 Task: Find connections with filter location Édessa with filter topic #Affiliationwith filter profile language French with filter current company Meta with filter school Dnyanprassarak Mandals College of Arts Sou. Sheela Premanand Vaidya College of Science & VNS Bandekar College of Commerce Assagao with filter industry Accessible Architecture and Design with filter service category Digital Marketing with filter keywords title Couples Counselor
Action: Mouse moved to (575, 98)
Screenshot: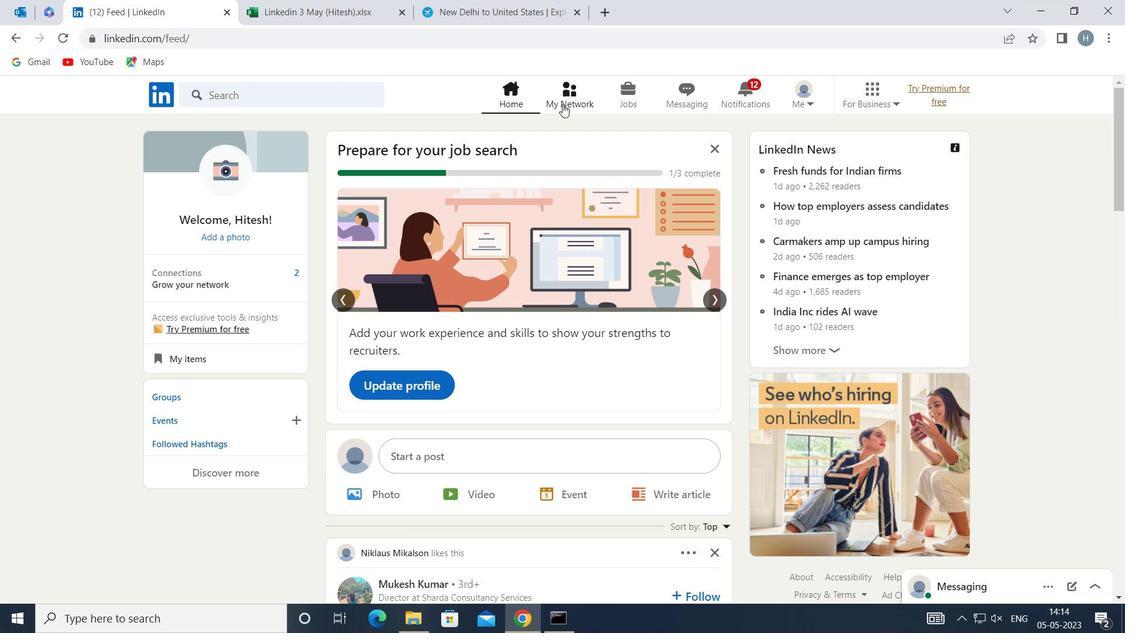 
Action: Mouse pressed left at (575, 98)
Screenshot: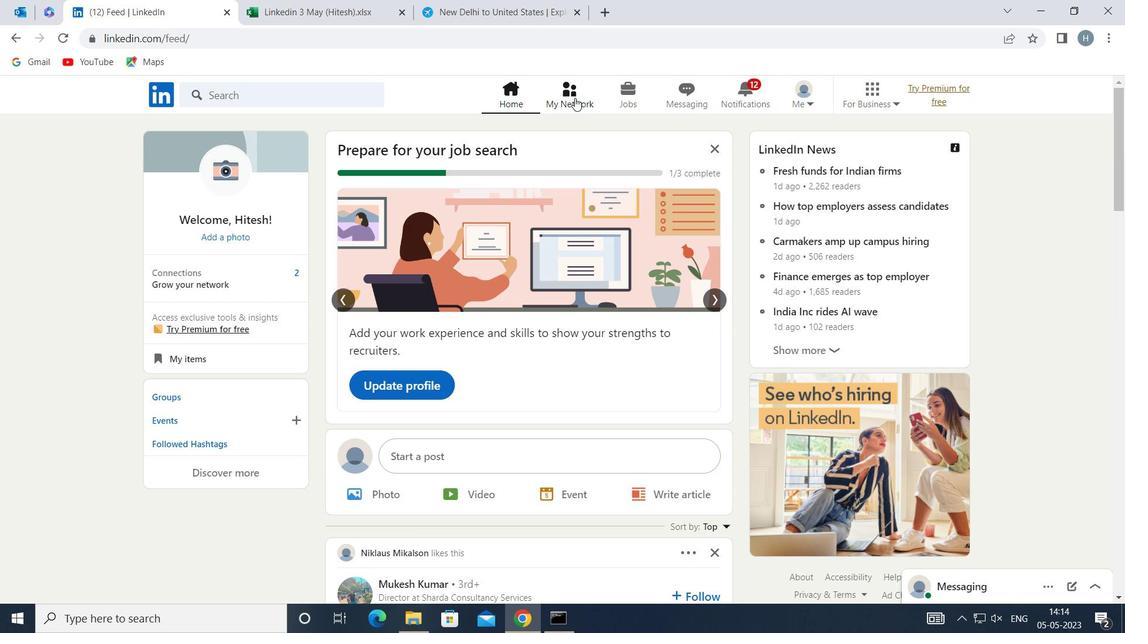 
Action: Mouse moved to (306, 167)
Screenshot: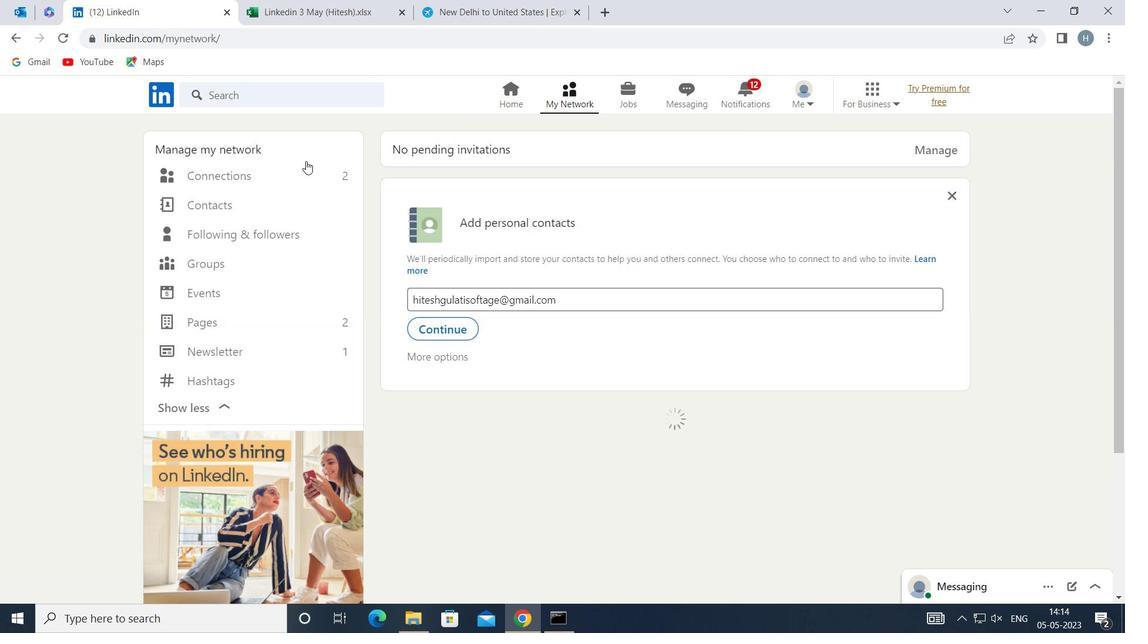 
Action: Mouse pressed left at (306, 167)
Screenshot: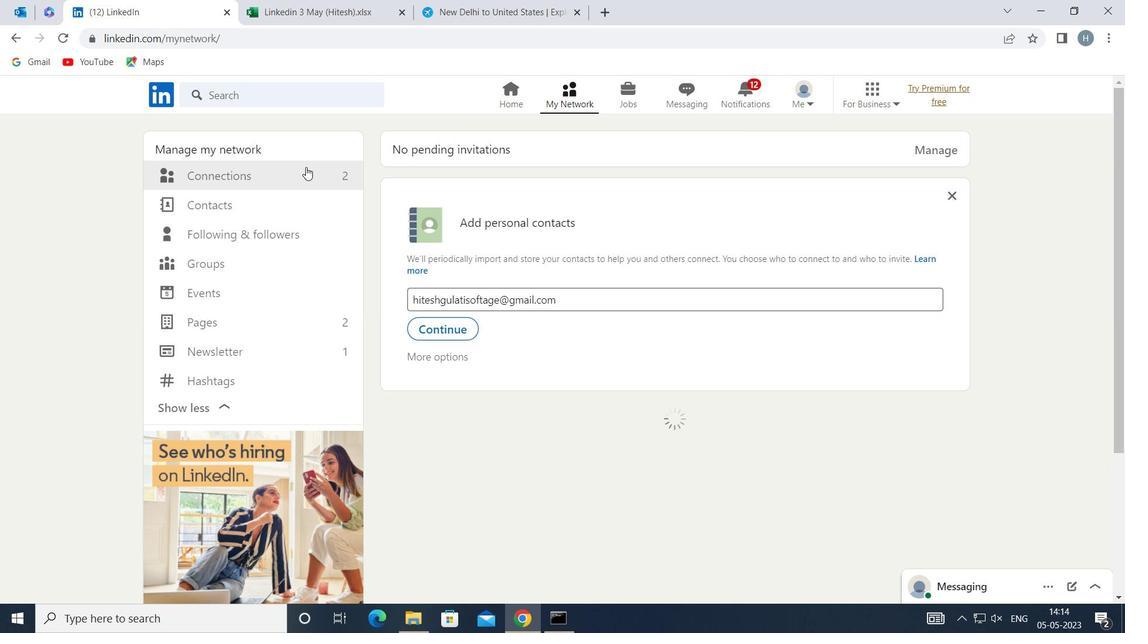 
Action: Mouse moved to (661, 174)
Screenshot: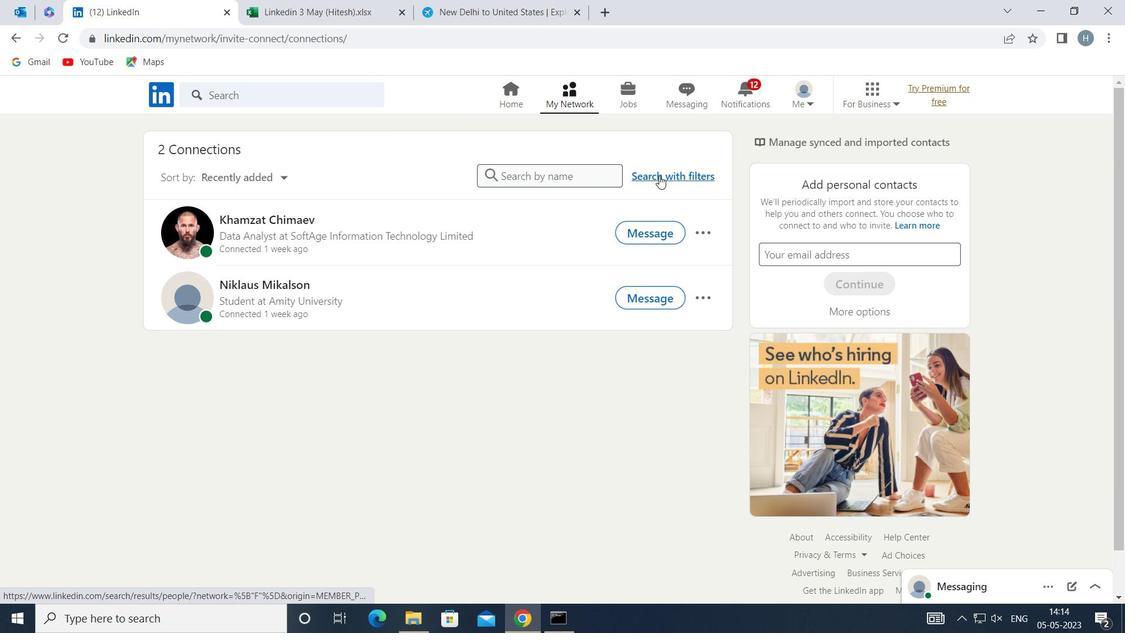 
Action: Mouse pressed left at (661, 174)
Screenshot: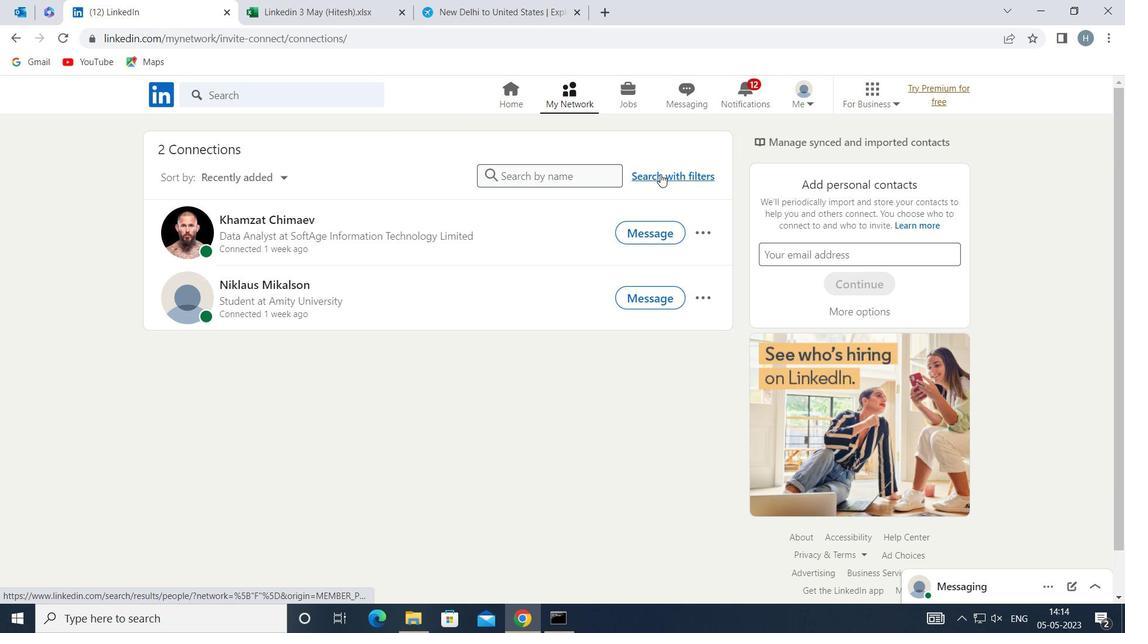 
Action: Mouse moved to (617, 137)
Screenshot: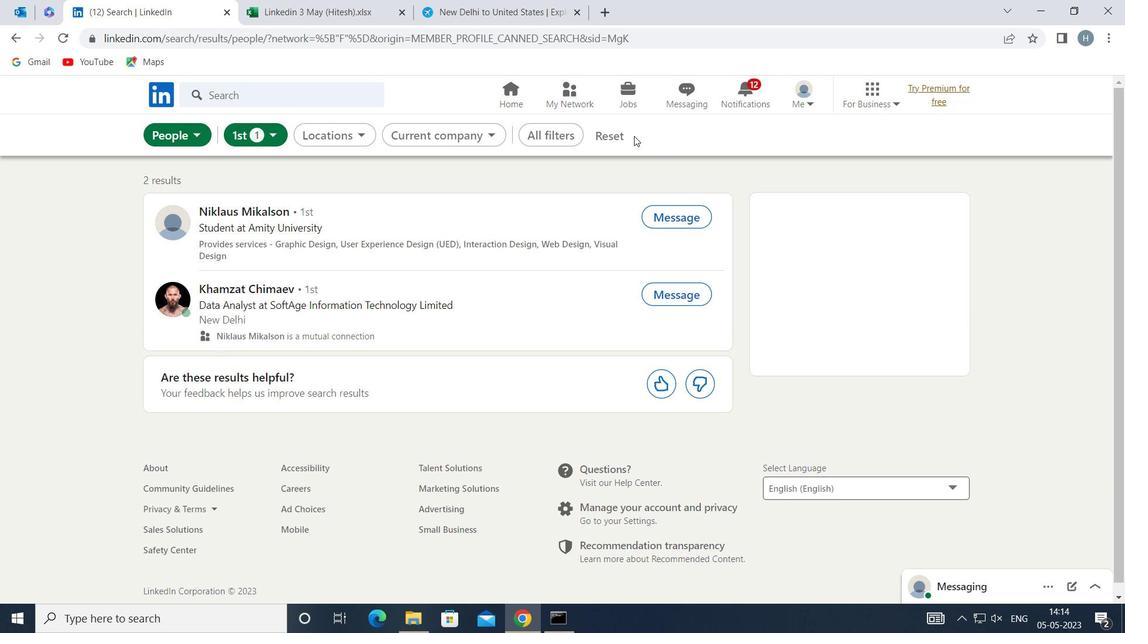 
Action: Mouse pressed left at (617, 137)
Screenshot: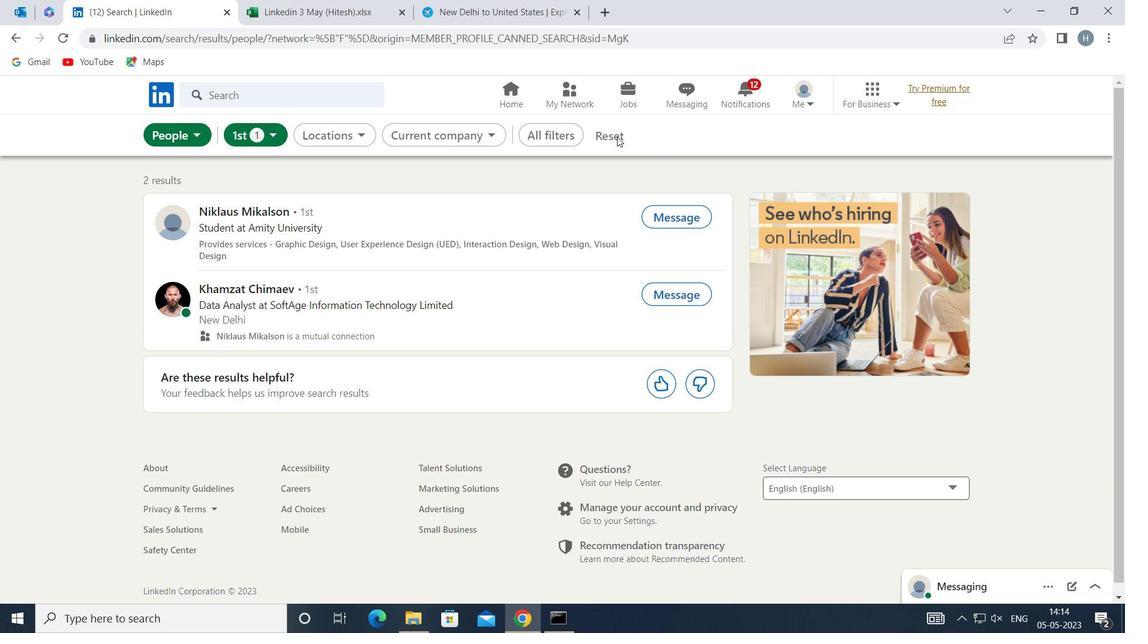 
Action: Mouse moved to (599, 136)
Screenshot: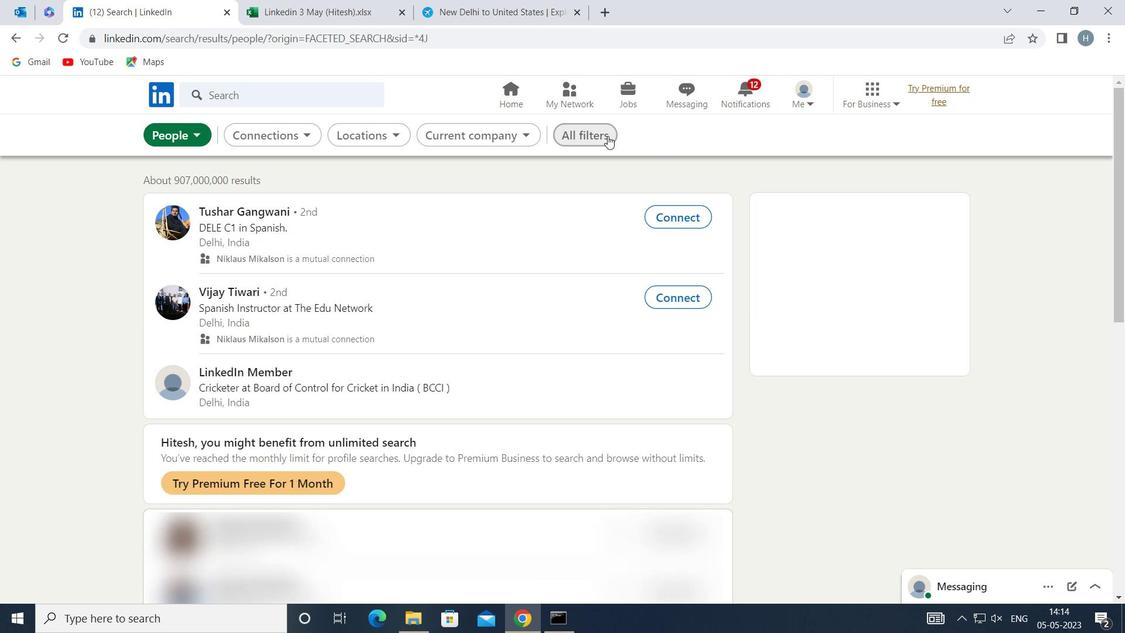 
Action: Mouse pressed left at (599, 136)
Screenshot: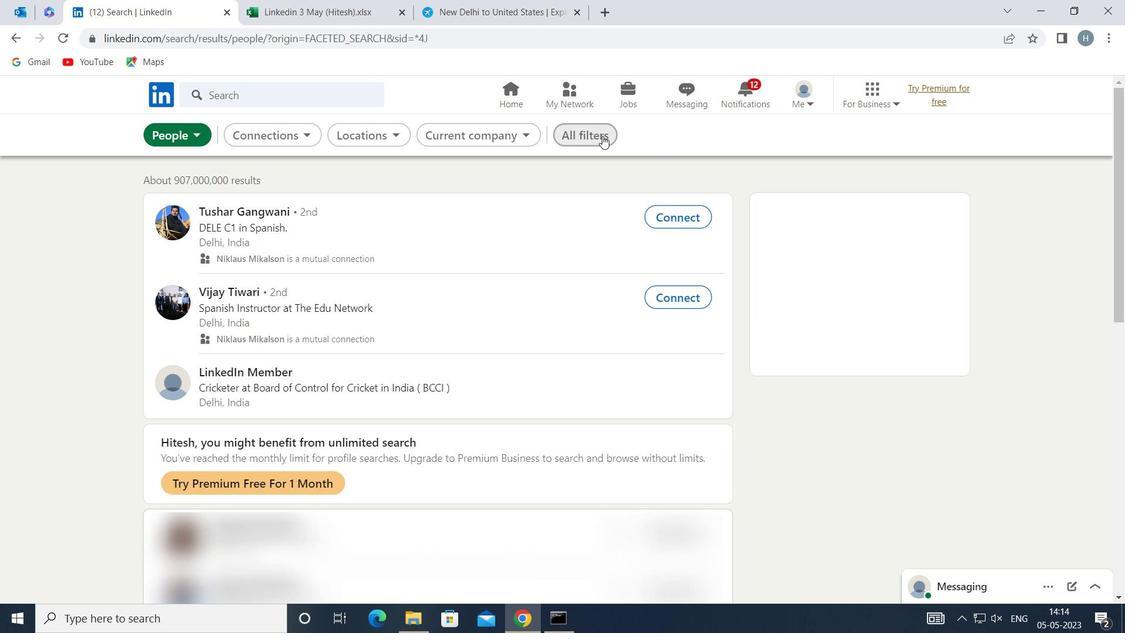 
Action: Mouse moved to (891, 317)
Screenshot: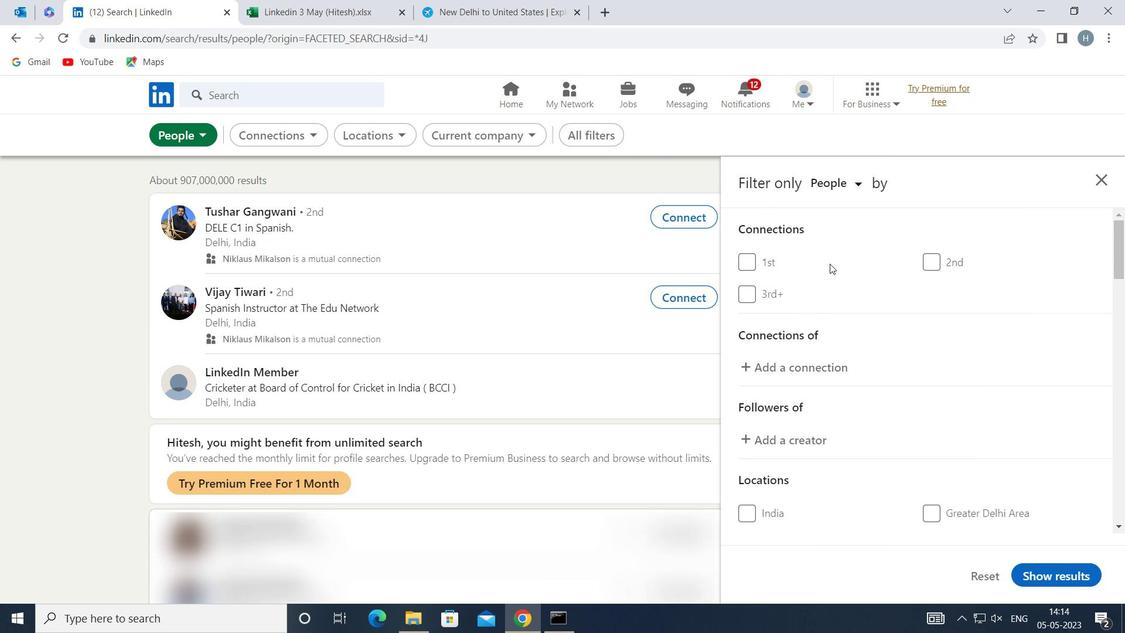 
Action: Mouse scrolled (891, 317) with delta (0, 0)
Screenshot: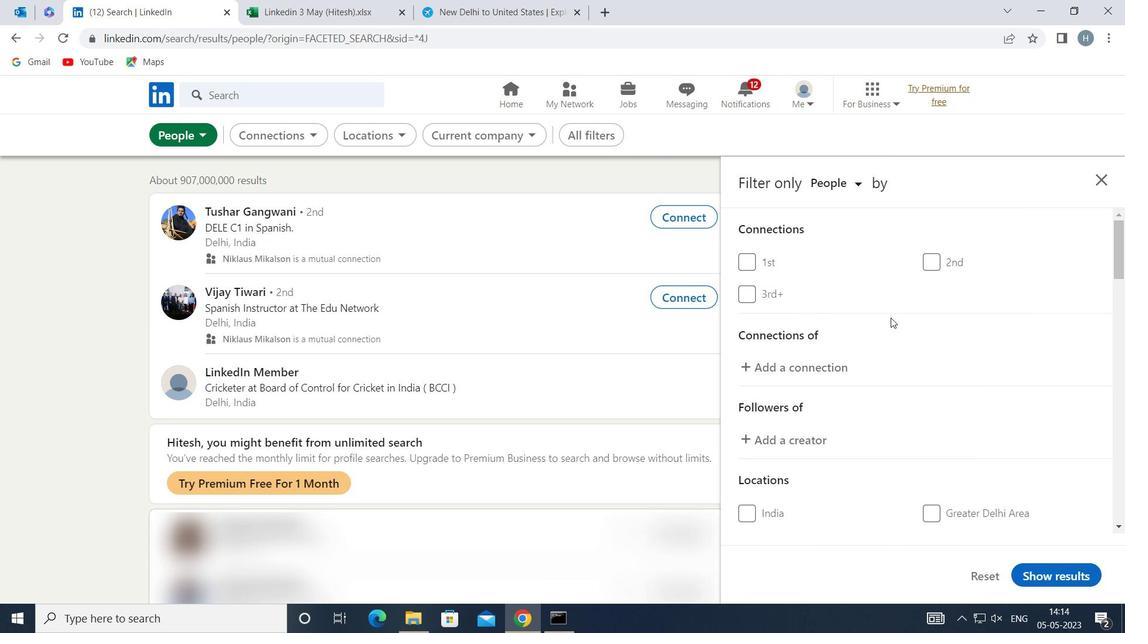 
Action: Mouse moved to (891, 313)
Screenshot: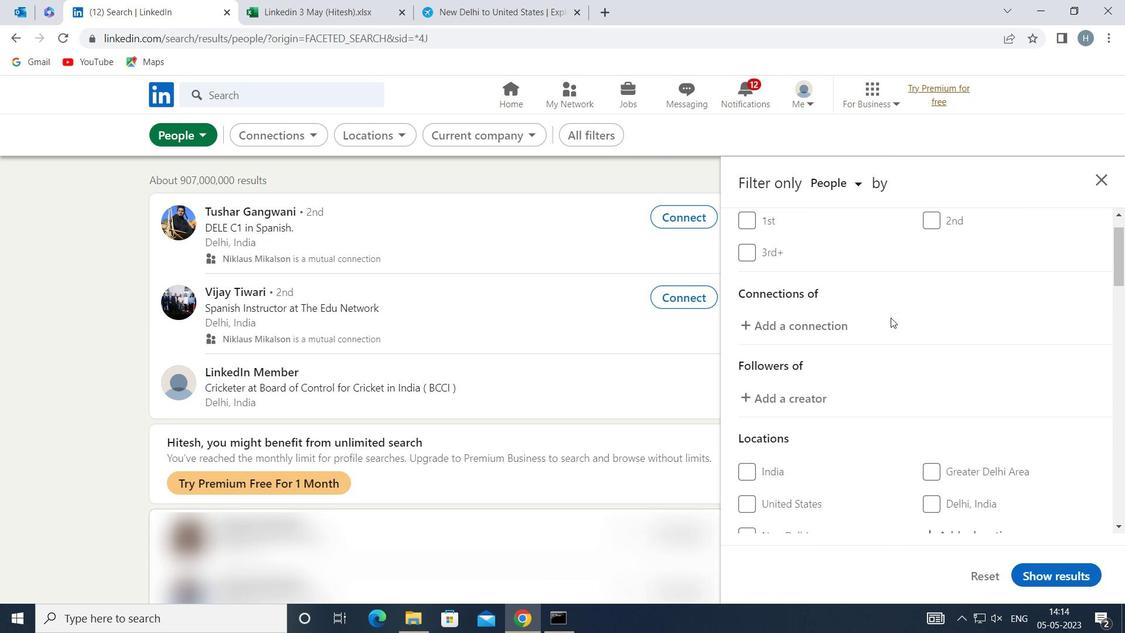 
Action: Mouse scrolled (891, 312) with delta (0, 0)
Screenshot: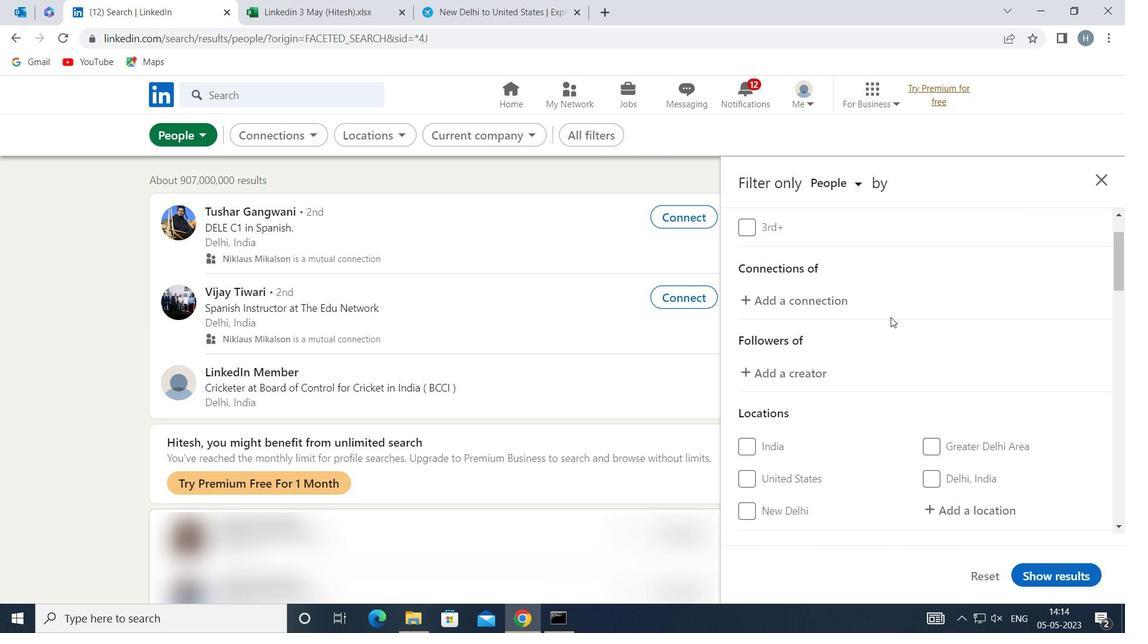 
Action: Mouse moved to (967, 421)
Screenshot: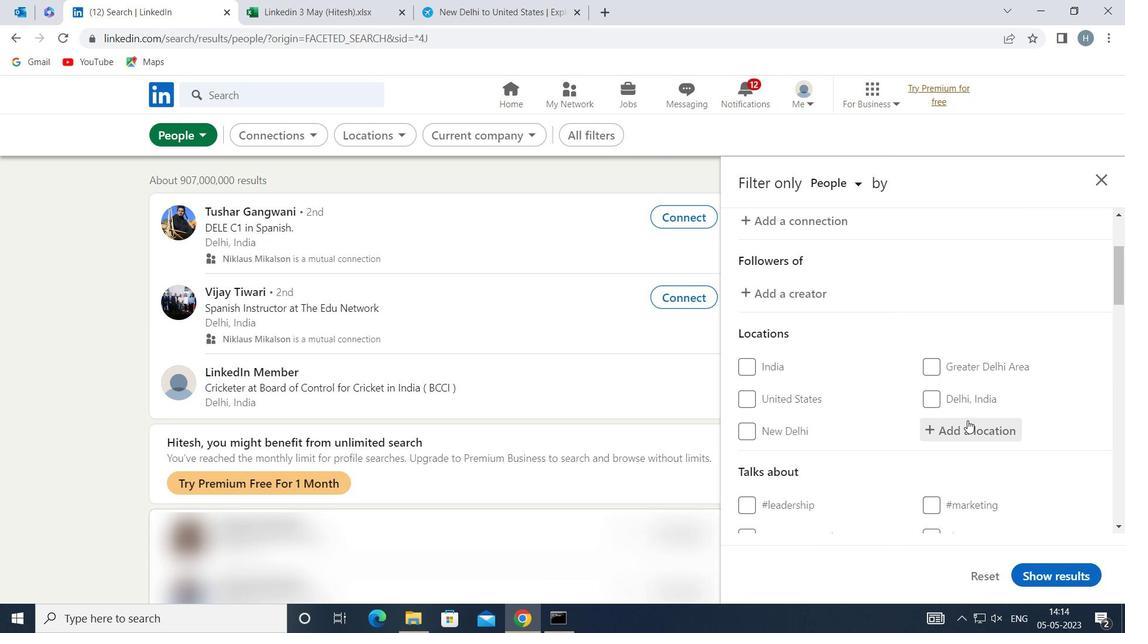 
Action: Mouse pressed left at (967, 421)
Screenshot: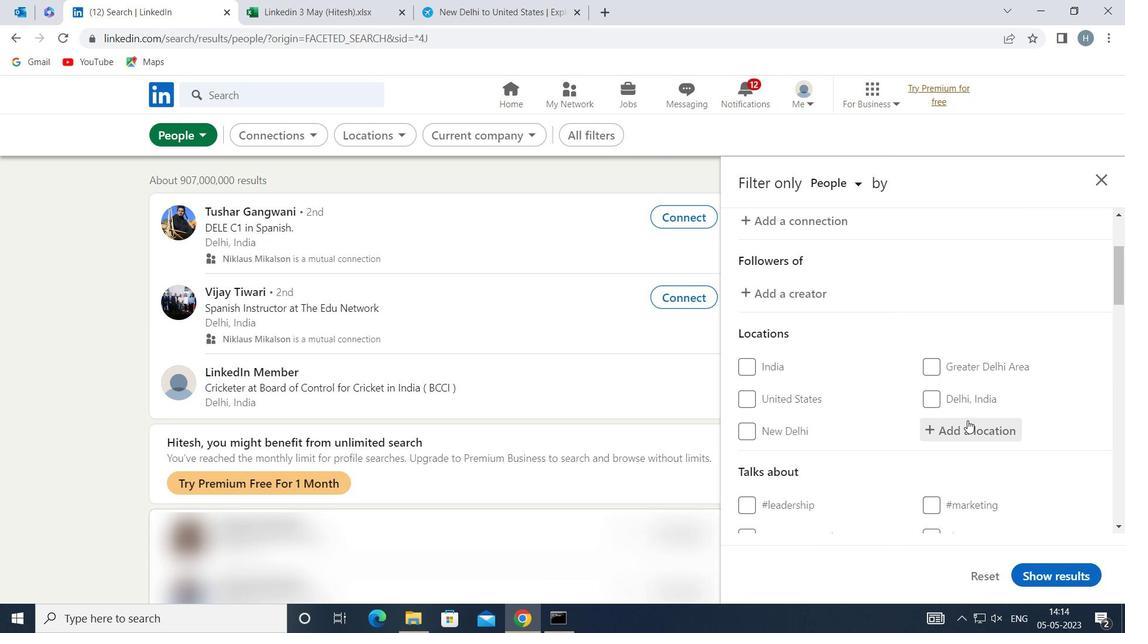 
Action: Mouse moved to (969, 421)
Screenshot: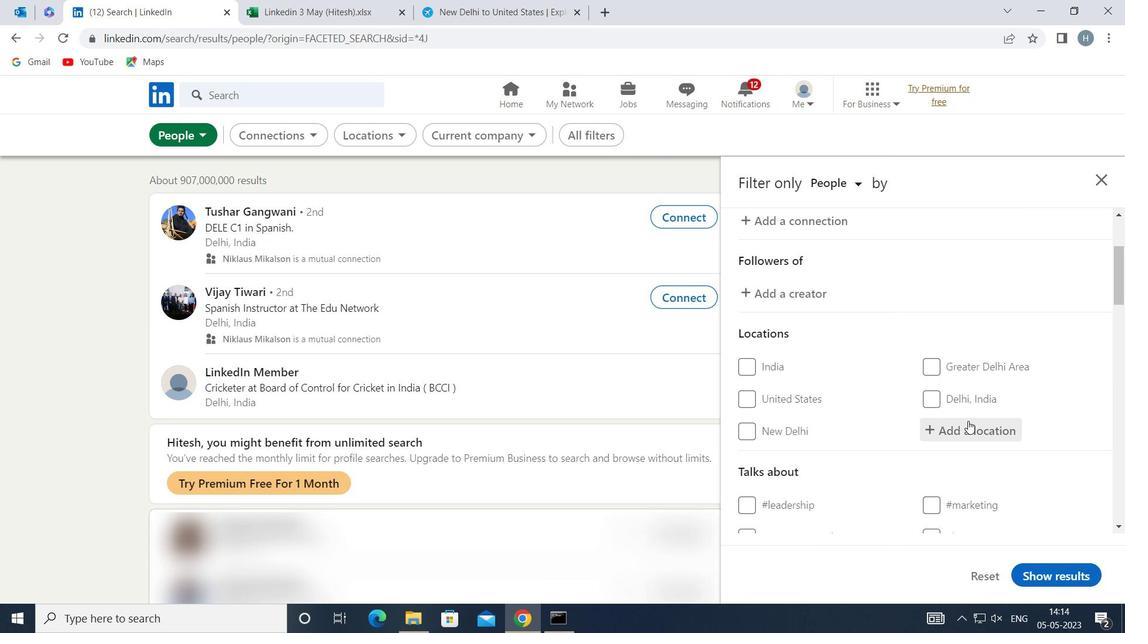 
Action: Key pressed <Key.shift>EDESSA
Screenshot: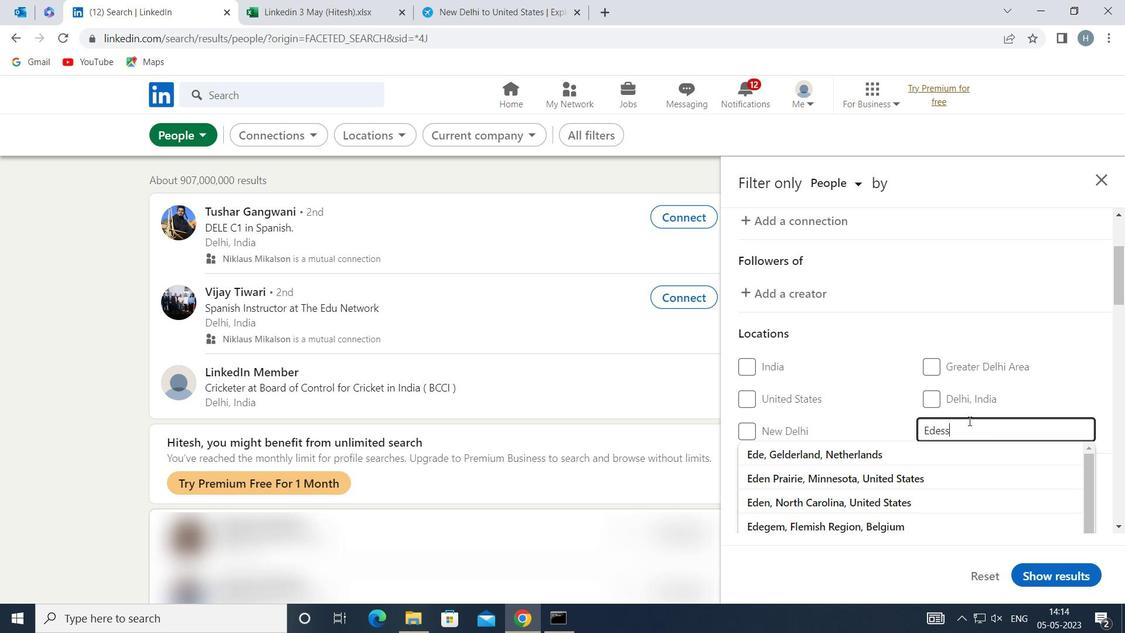 
Action: Mouse moved to (926, 453)
Screenshot: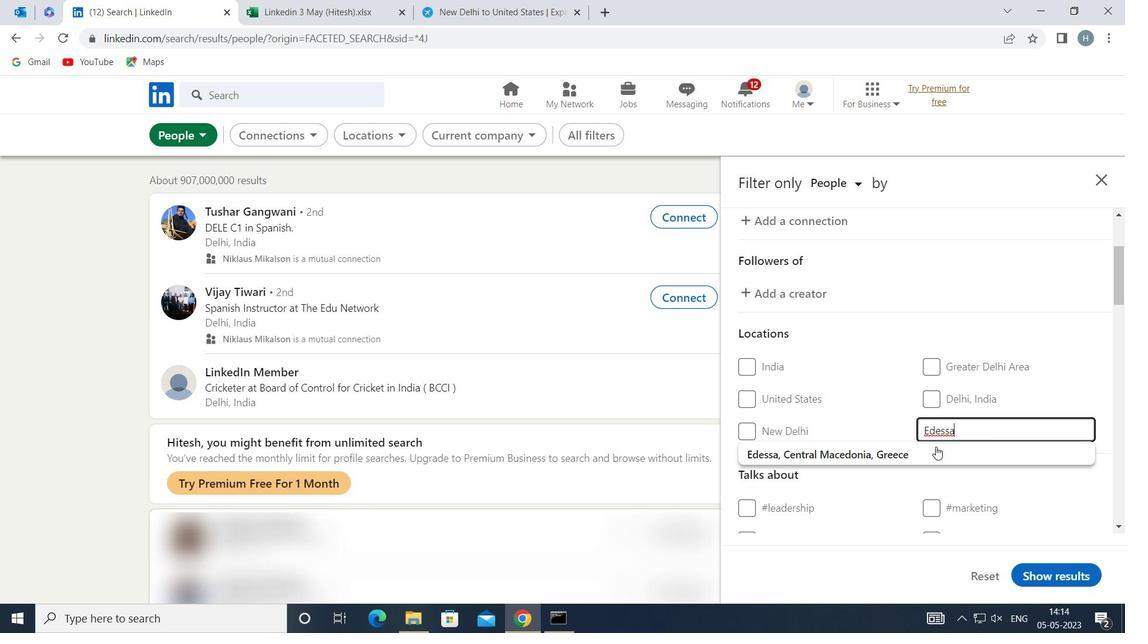
Action: Mouse pressed left at (926, 453)
Screenshot: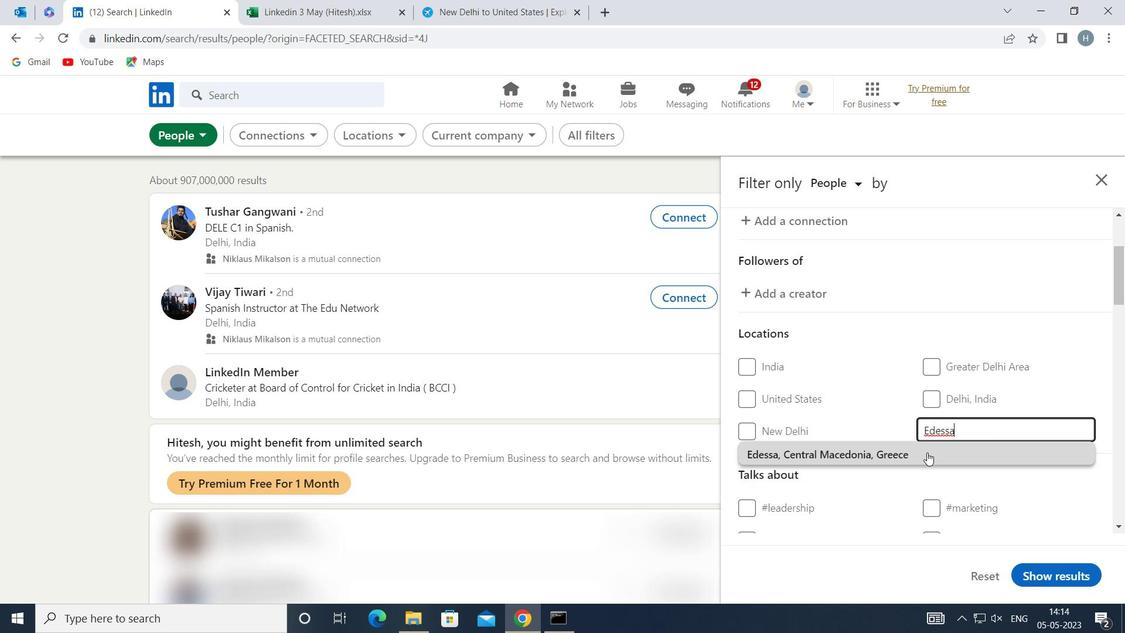 
Action: Mouse moved to (915, 393)
Screenshot: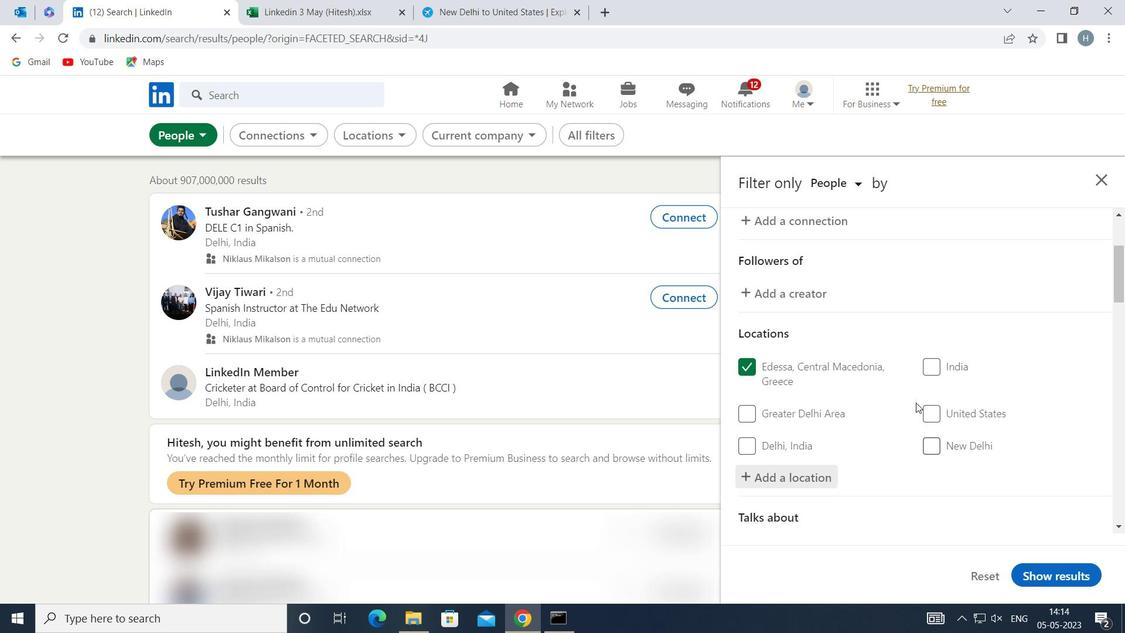 
Action: Mouse scrolled (915, 393) with delta (0, 0)
Screenshot: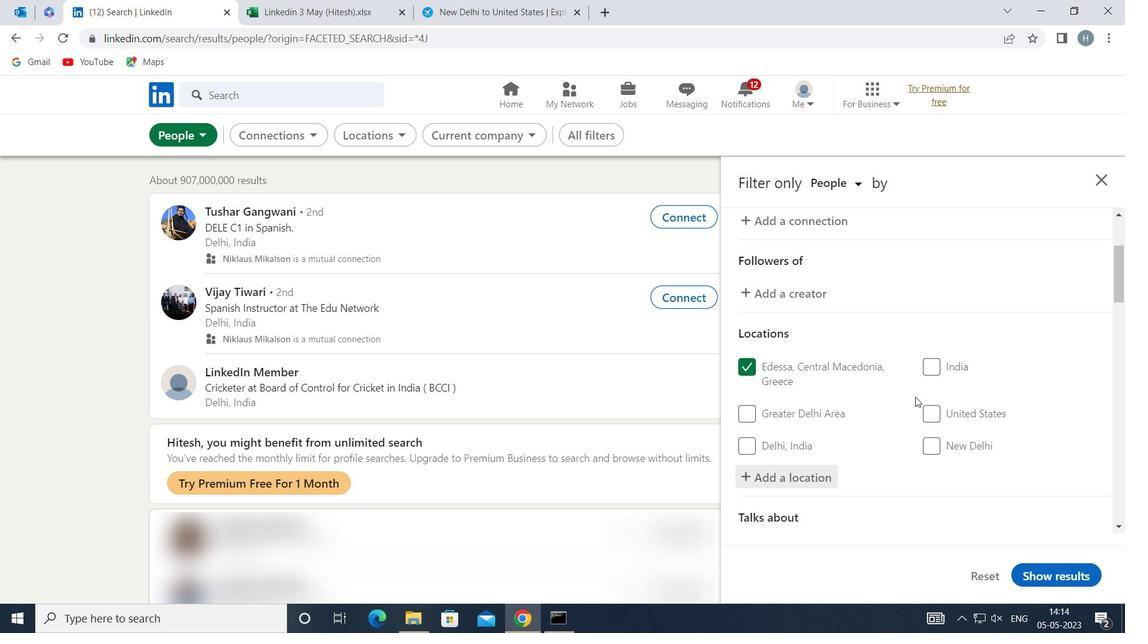 
Action: Mouse moved to (915, 392)
Screenshot: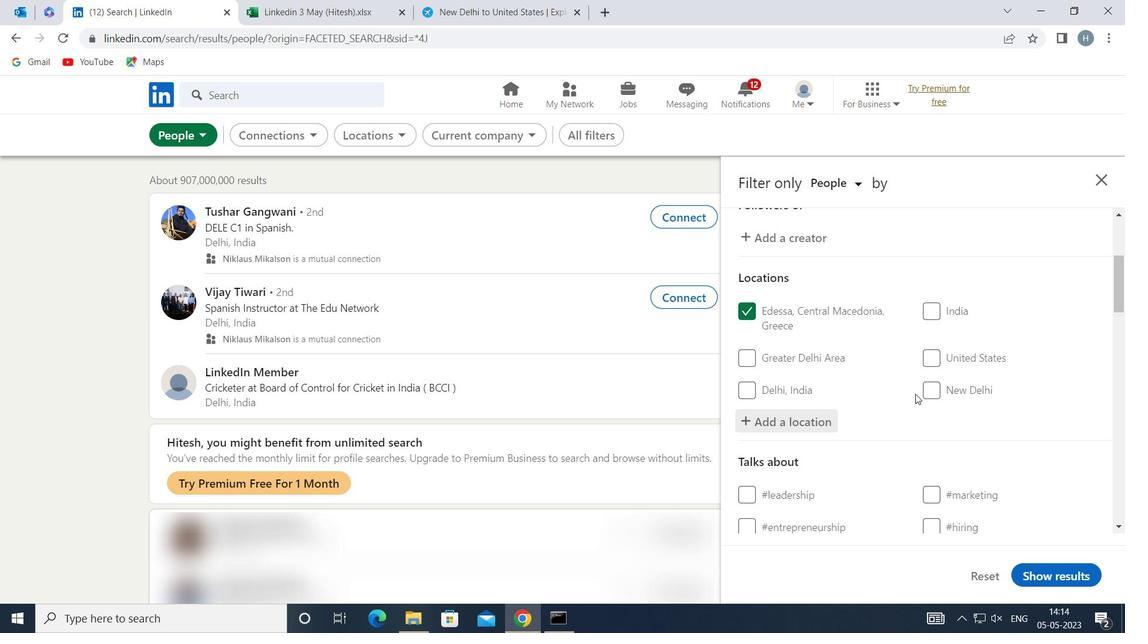
Action: Mouse scrolled (915, 391) with delta (0, 0)
Screenshot: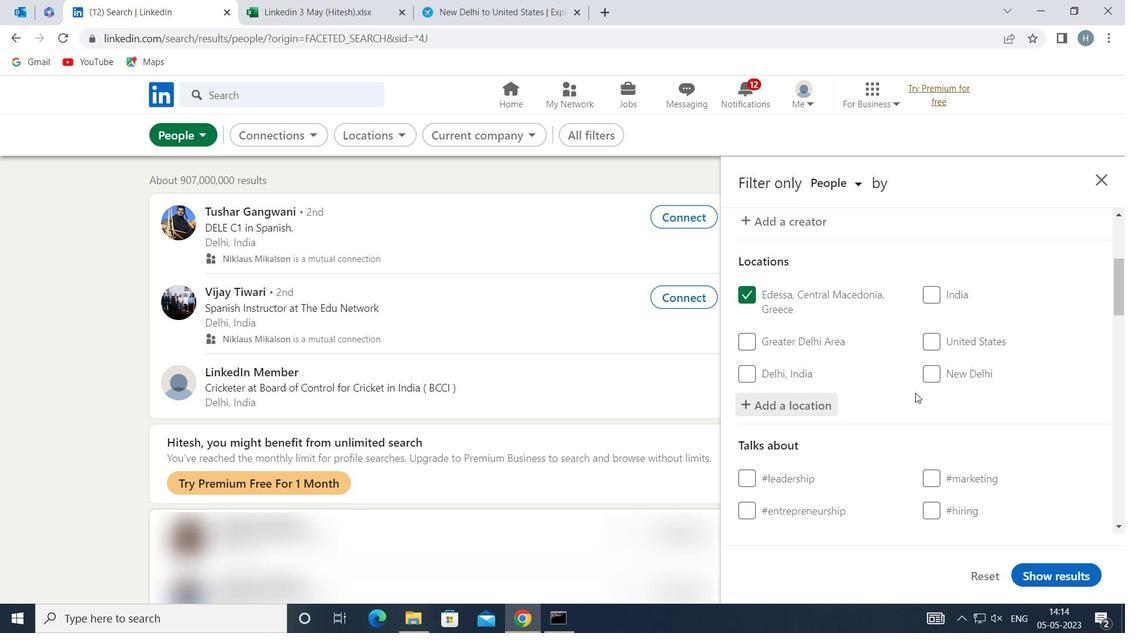 
Action: Mouse scrolled (915, 391) with delta (0, 0)
Screenshot: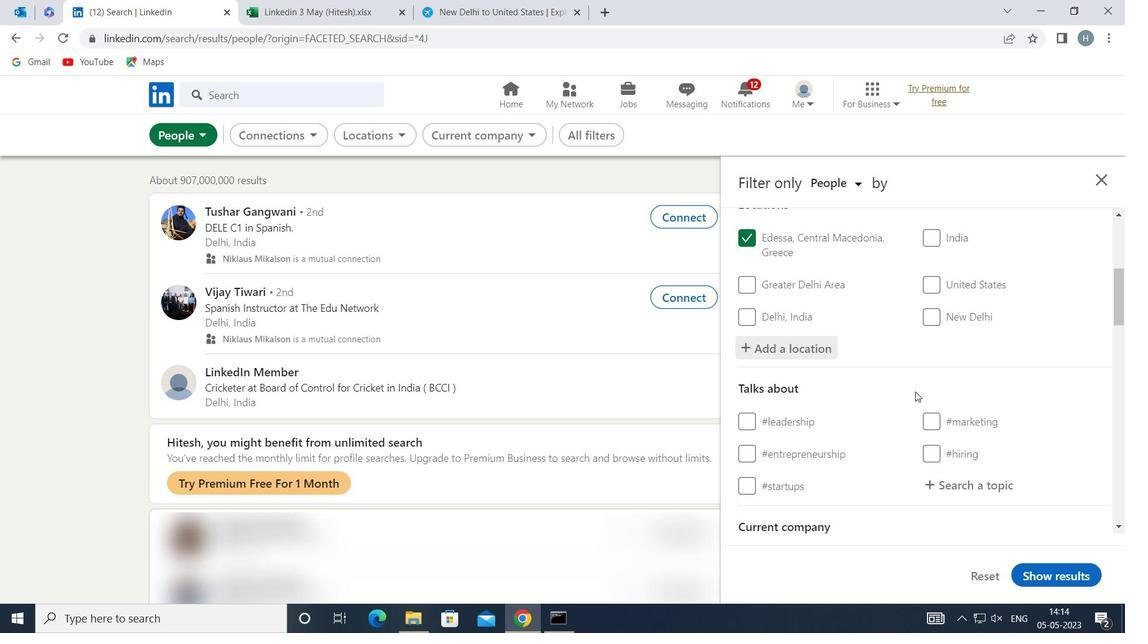 
Action: Mouse moved to (975, 393)
Screenshot: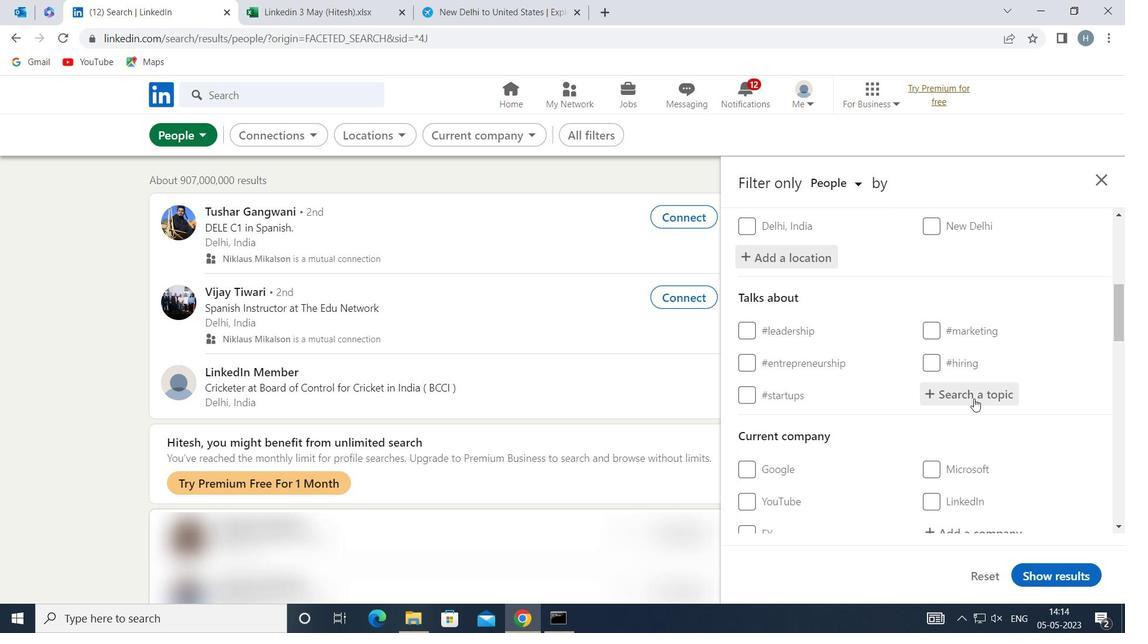 
Action: Mouse pressed left at (975, 393)
Screenshot: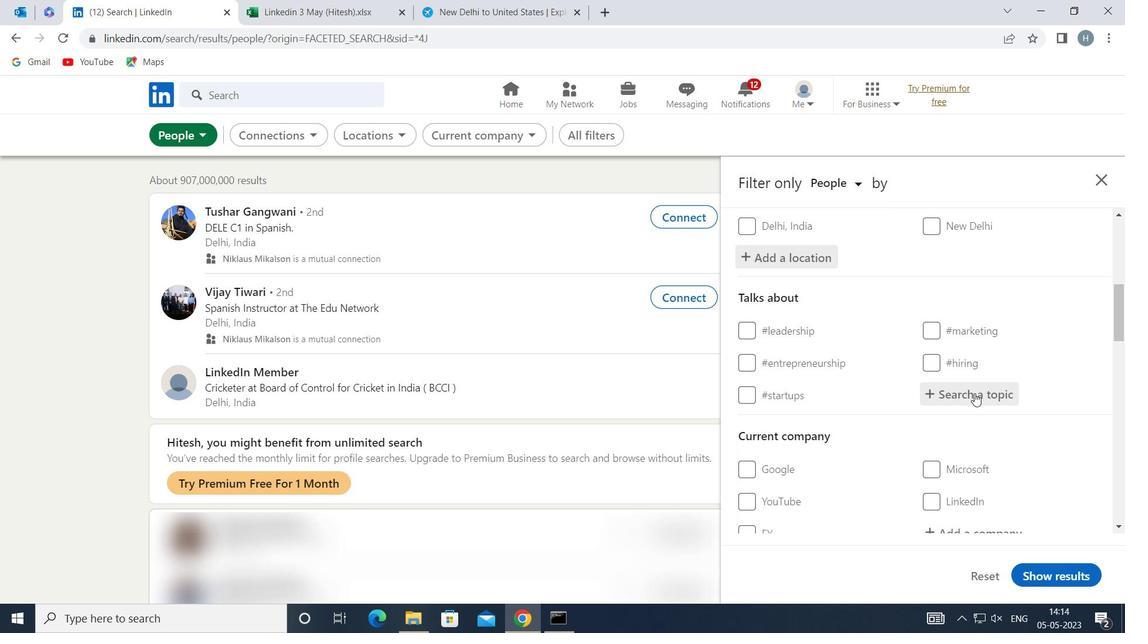 
Action: Mouse moved to (972, 392)
Screenshot: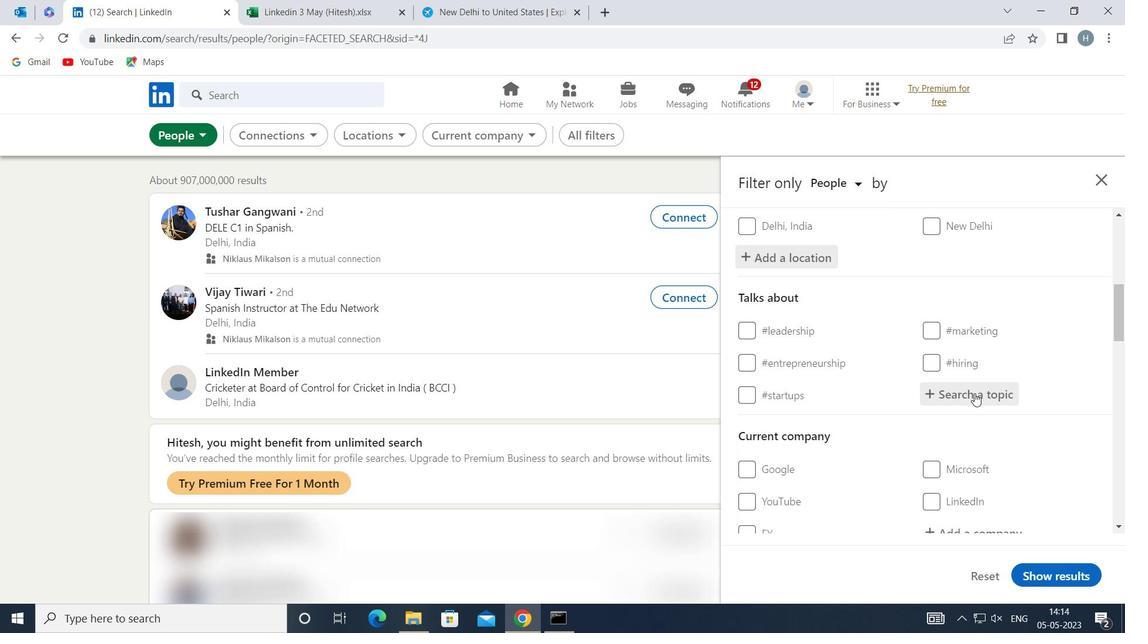 
Action: Key pressed <Key.shift>AFFILIATION
Screenshot: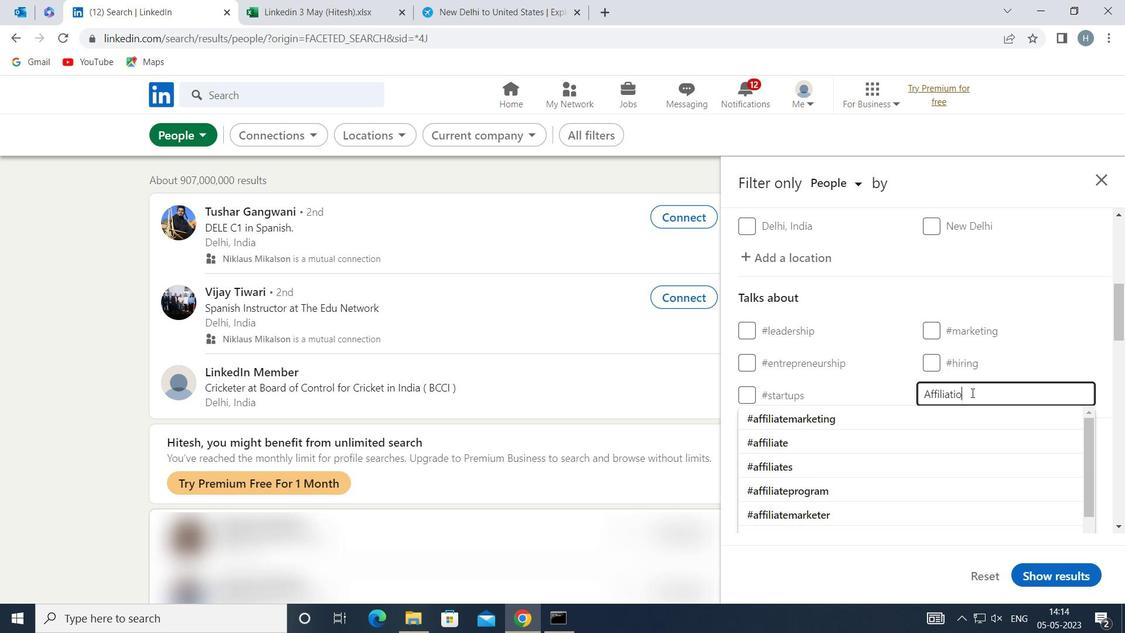 
Action: Mouse moved to (904, 415)
Screenshot: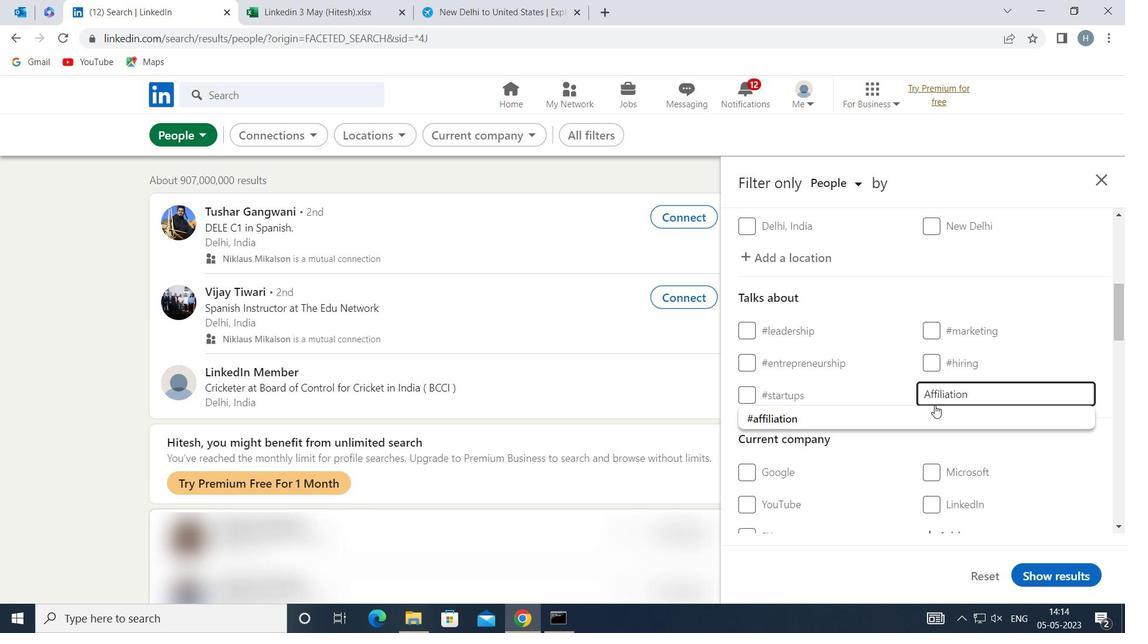 
Action: Mouse pressed left at (904, 415)
Screenshot: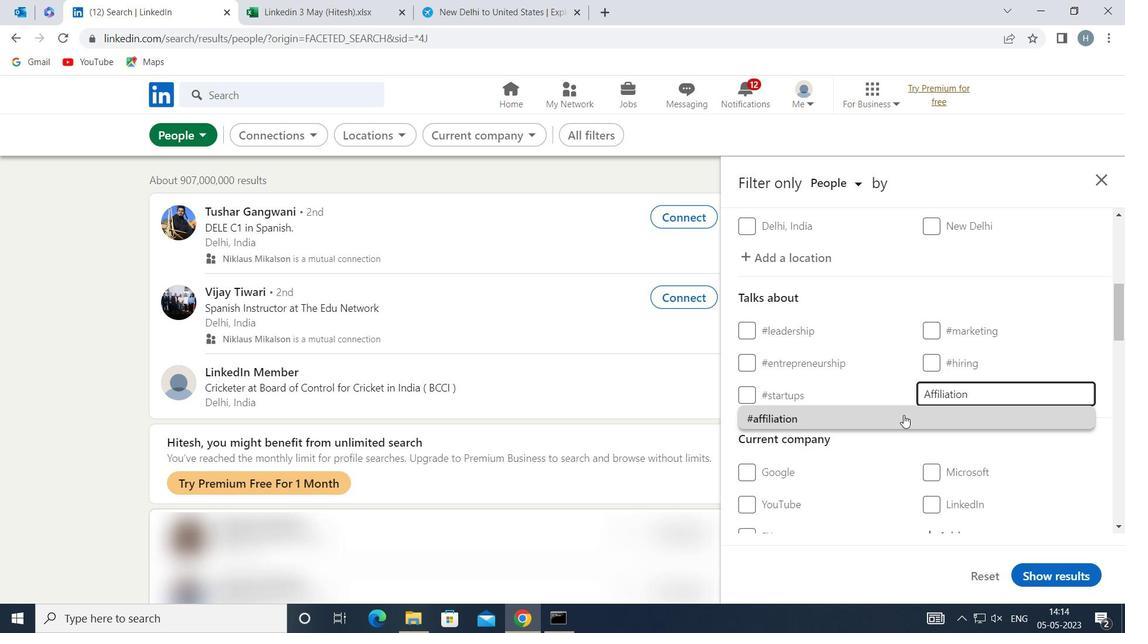 
Action: Mouse moved to (870, 399)
Screenshot: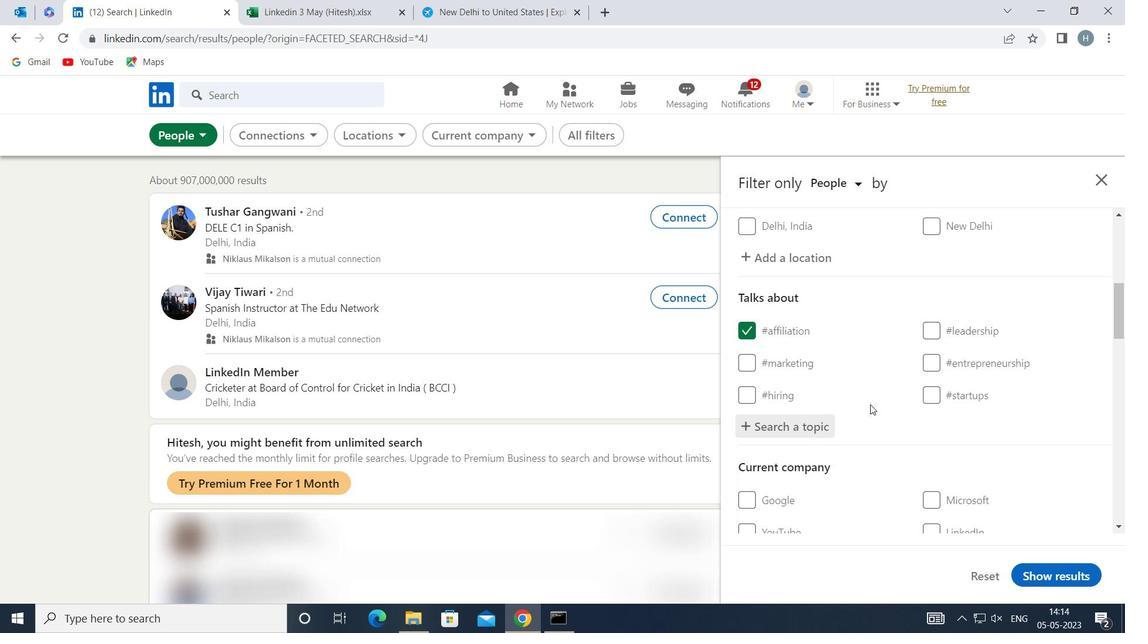 
Action: Mouse scrolled (870, 398) with delta (0, 0)
Screenshot: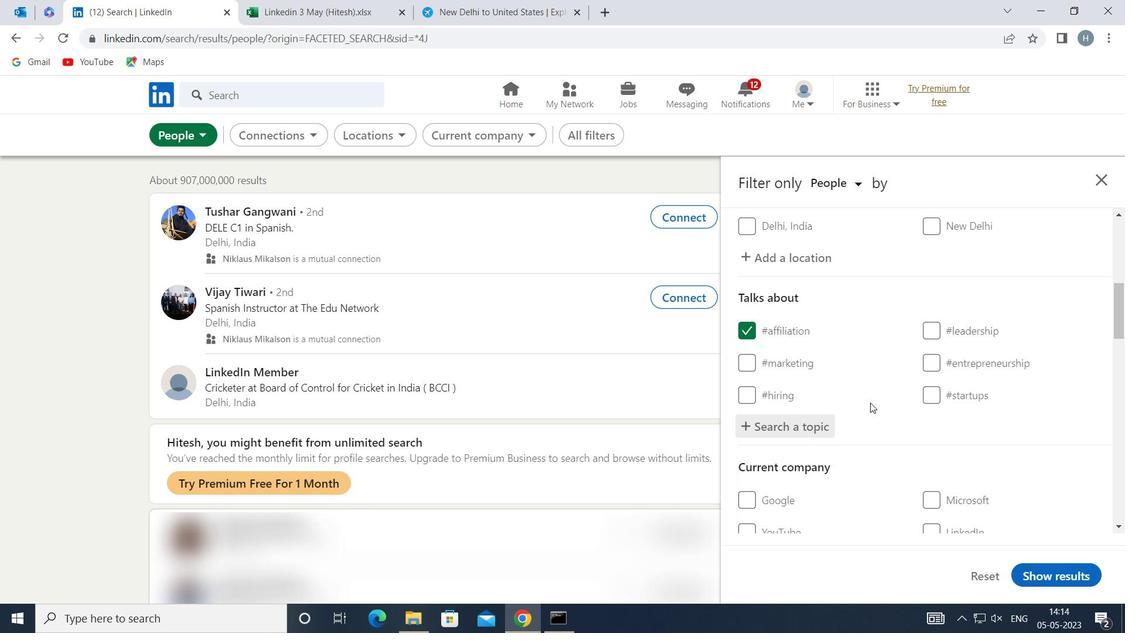 
Action: Mouse moved to (885, 394)
Screenshot: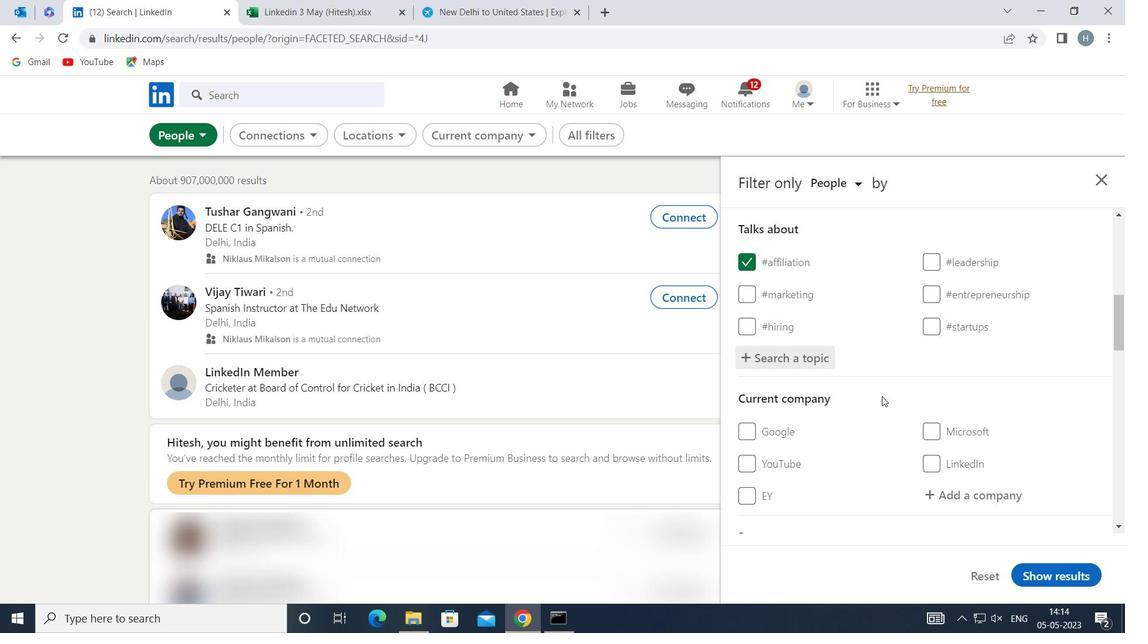 
Action: Mouse scrolled (885, 393) with delta (0, 0)
Screenshot: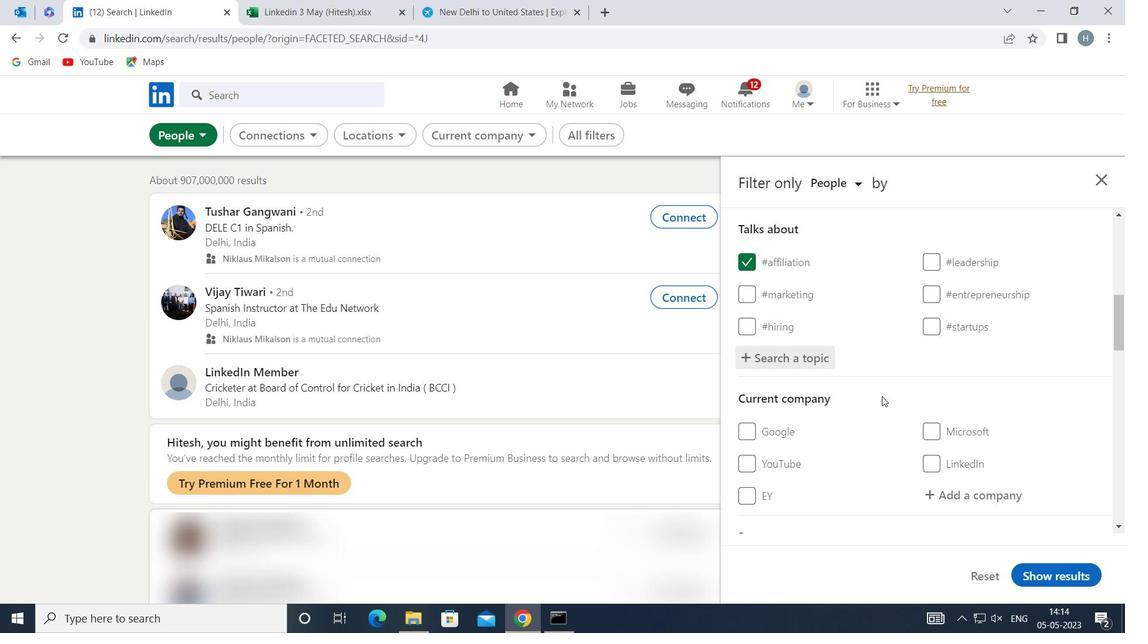 
Action: Mouse scrolled (885, 393) with delta (0, 0)
Screenshot: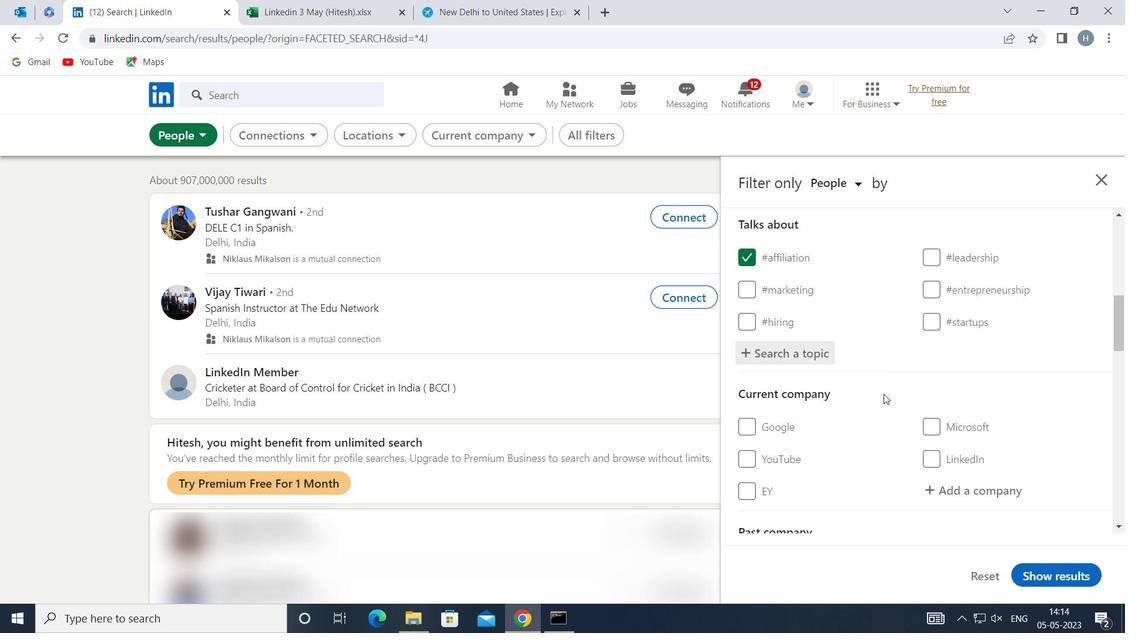
Action: Mouse moved to (888, 392)
Screenshot: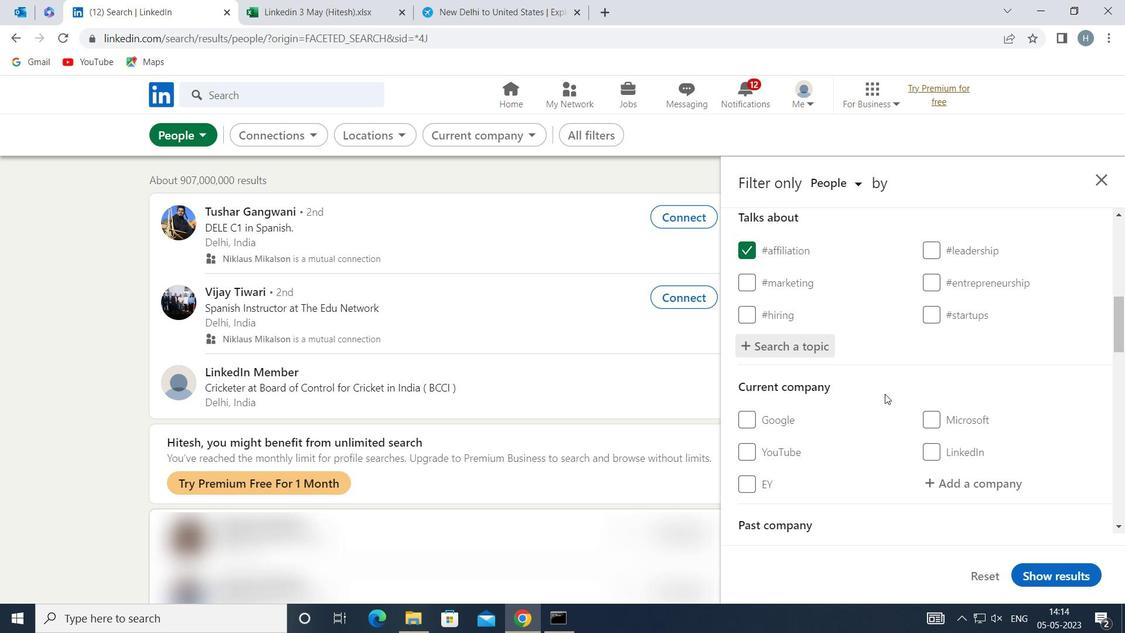 
Action: Mouse scrolled (888, 391) with delta (0, 0)
Screenshot: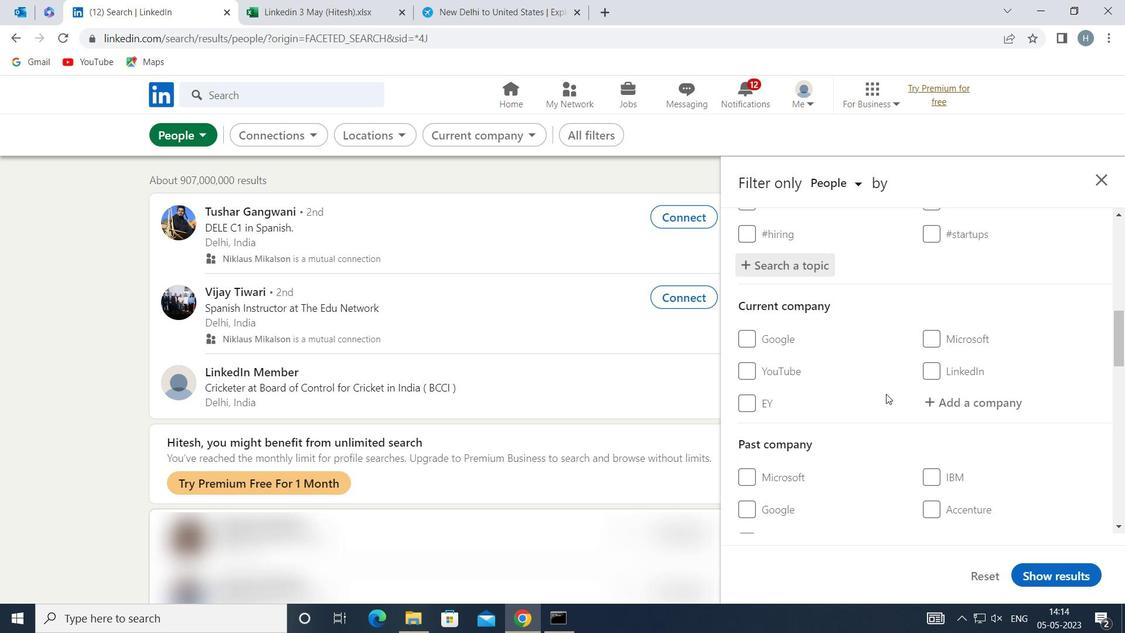 
Action: Mouse scrolled (888, 391) with delta (0, 0)
Screenshot: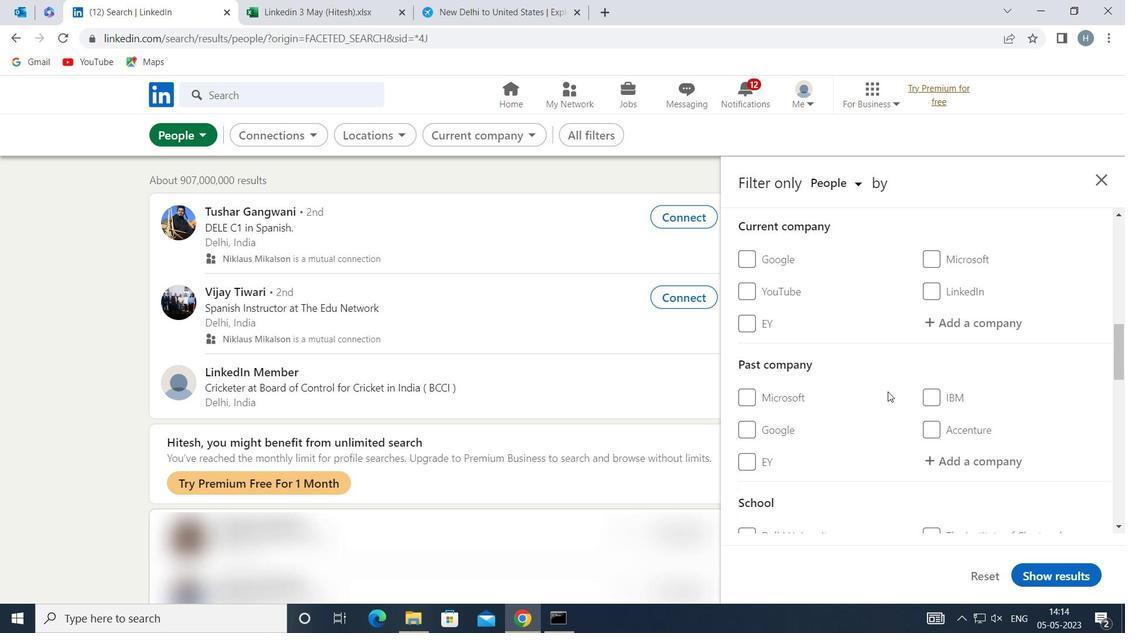 
Action: Mouse scrolled (888, 391) with delta (0, 0)
Screenshot: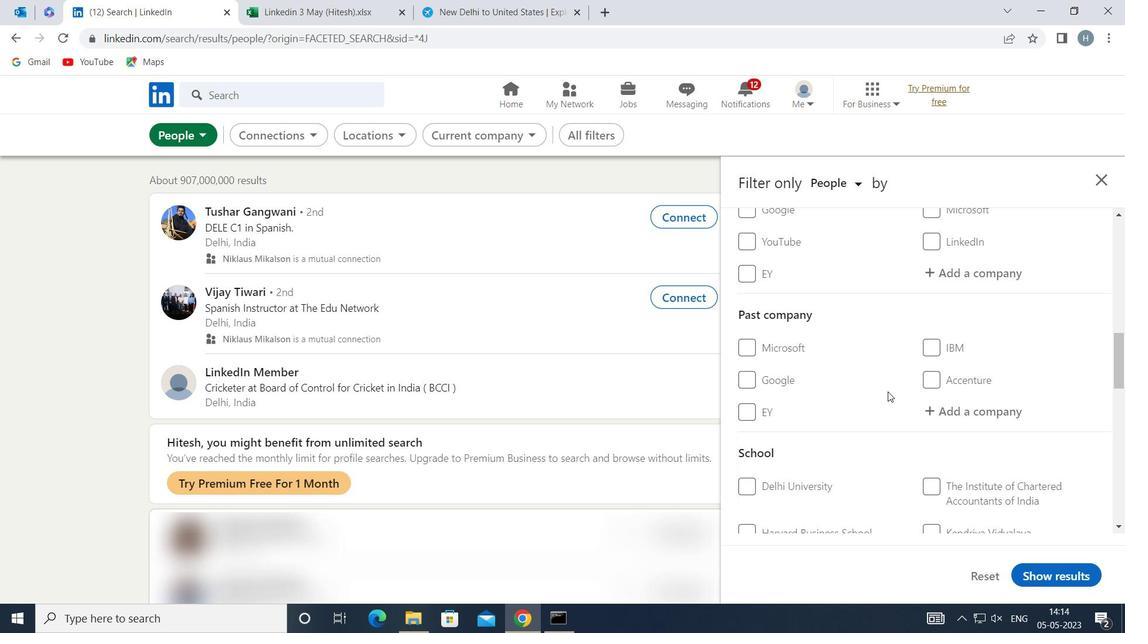 
Action: Mouse scrolled (888, 391) with delta (0, 0)
Screenshot: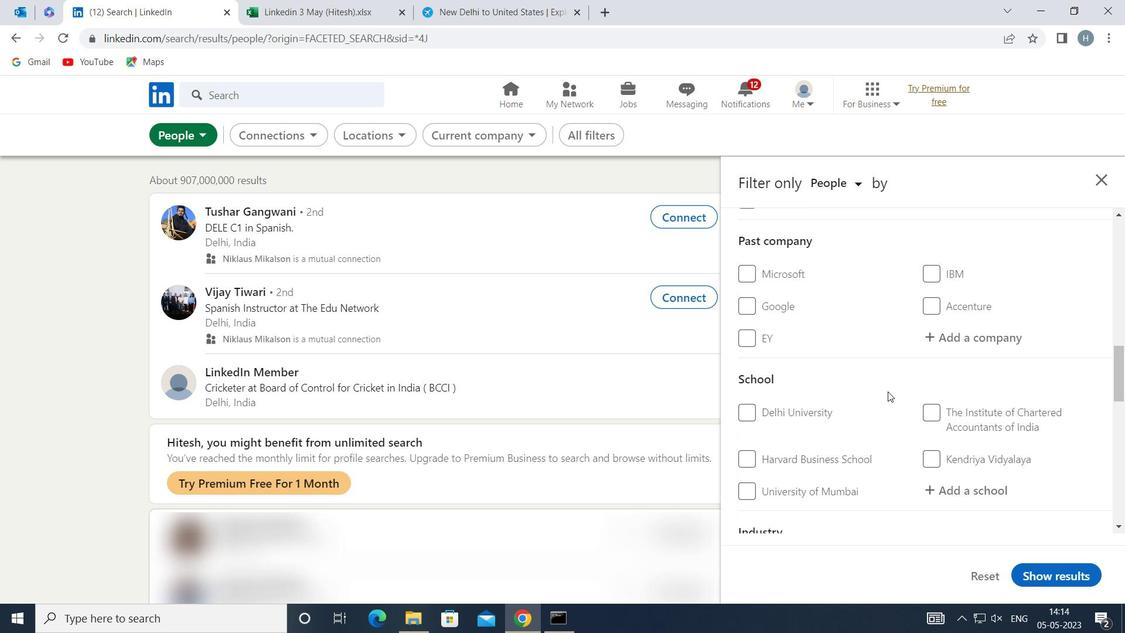 
Action: Mouse moved to (888, 391)
Screenshot: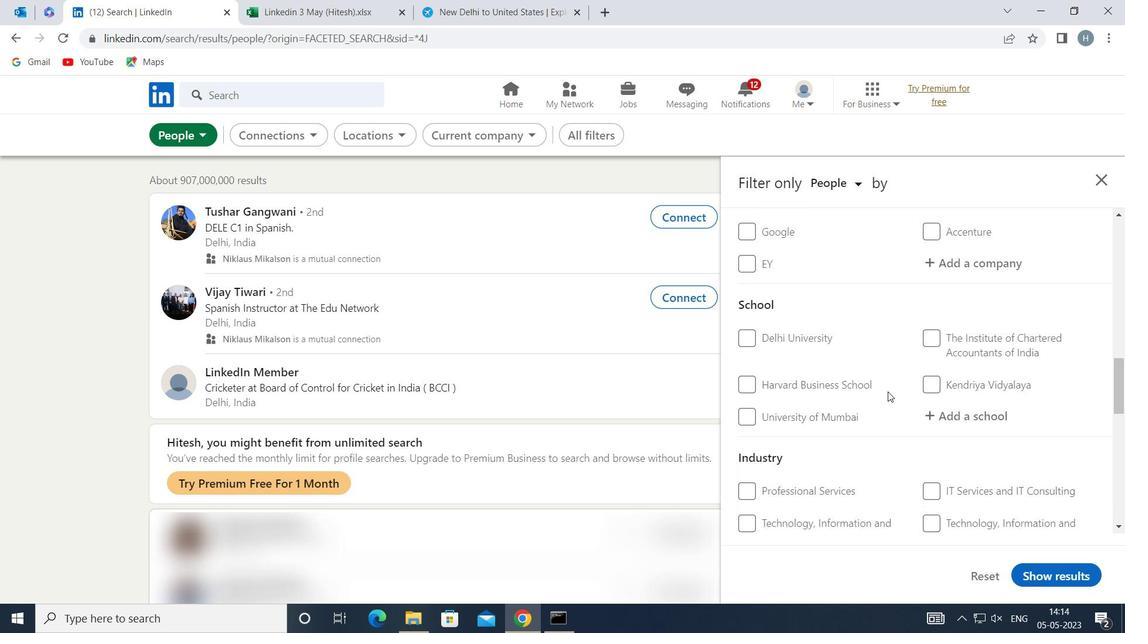 
Action: Mouse scrolled (888, 391) with delta (0, 0)
Screenshot: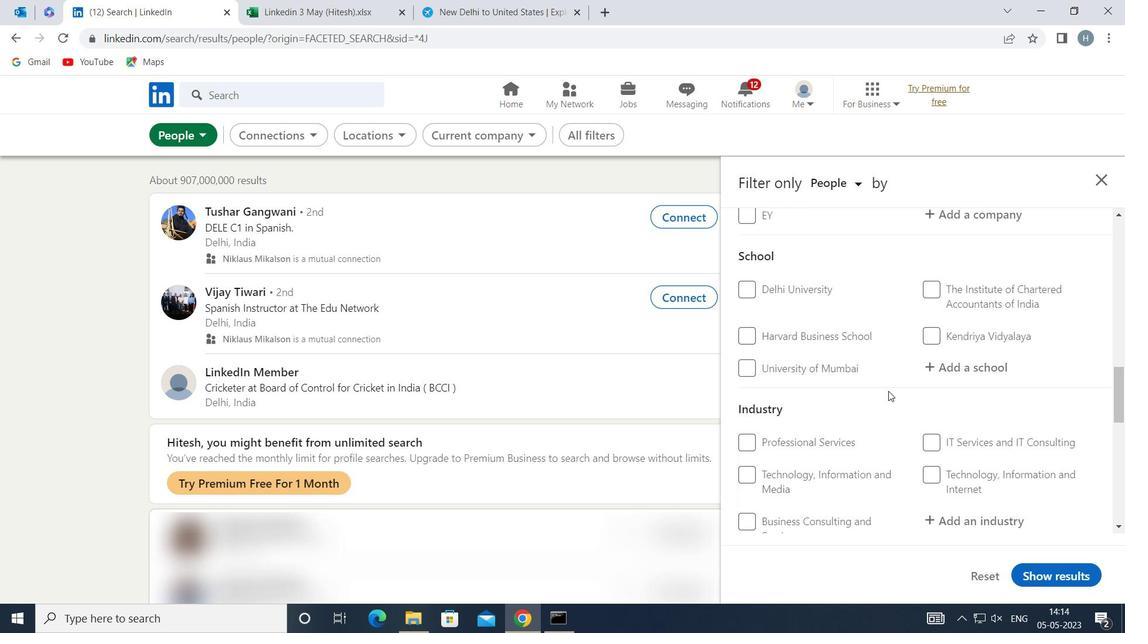 
Action: Mouse moved to (889, 391)
Screenshot: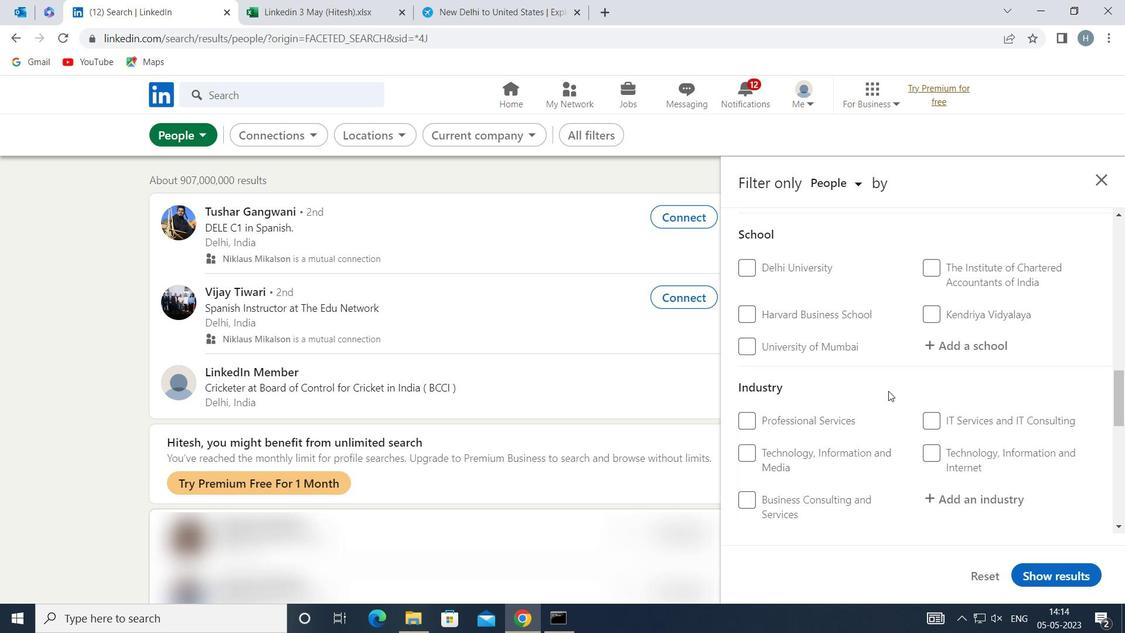 
Action: Mouse scrolled (889, 391) with delta (0, 0)
Screenshot: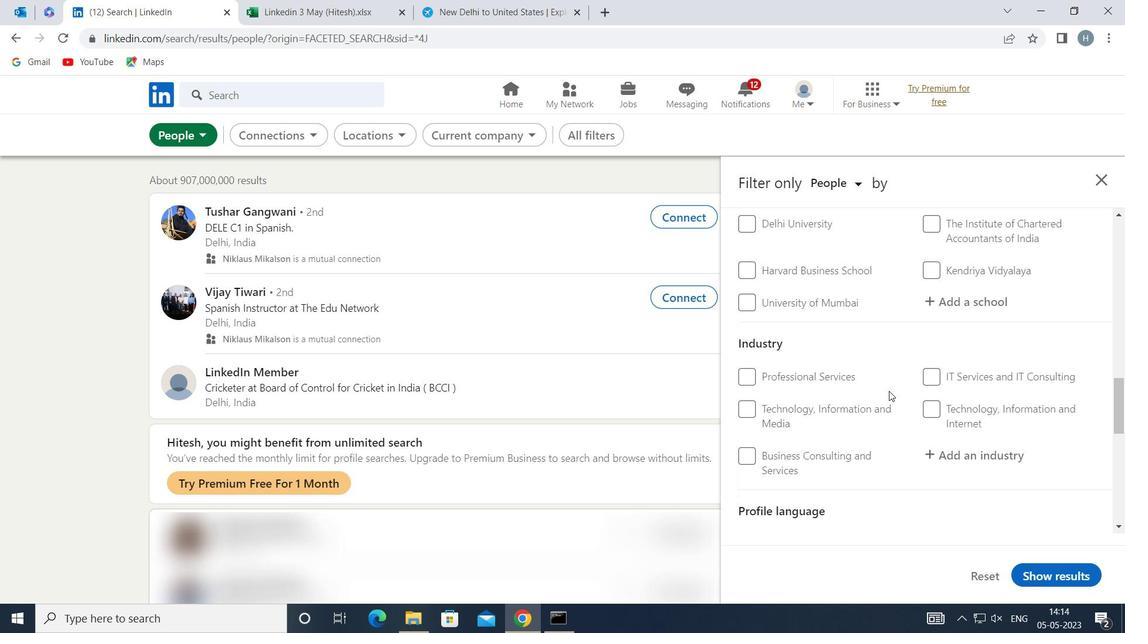 
Action: Mouse scrolled (889, 391) with delta (0, 0)
Screenshot: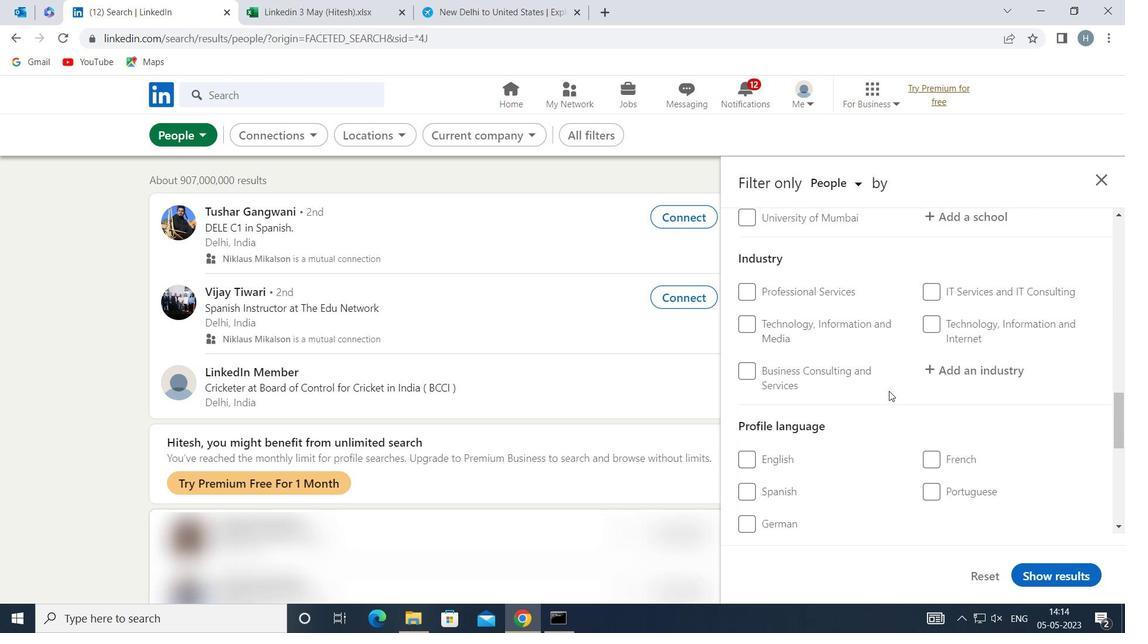 
Action: Mouse moved to (929, 369)
Screenshot: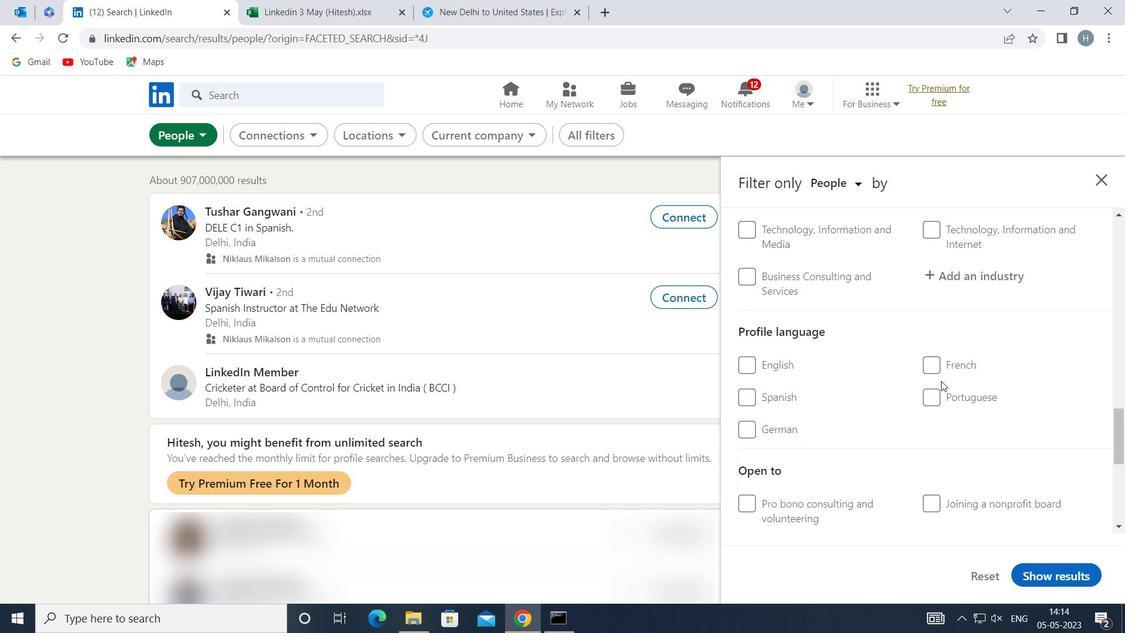 
Action: Mouse pressed left at (929, 369)
Screenshot: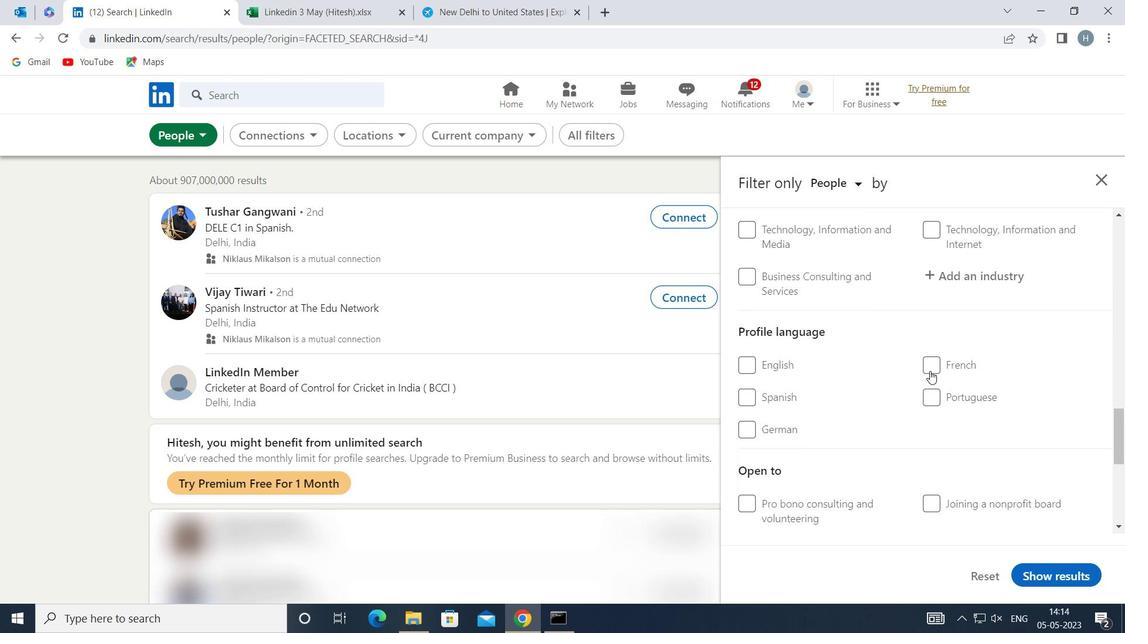 
Action: Mouse moved to (898, 398)
Screenshot: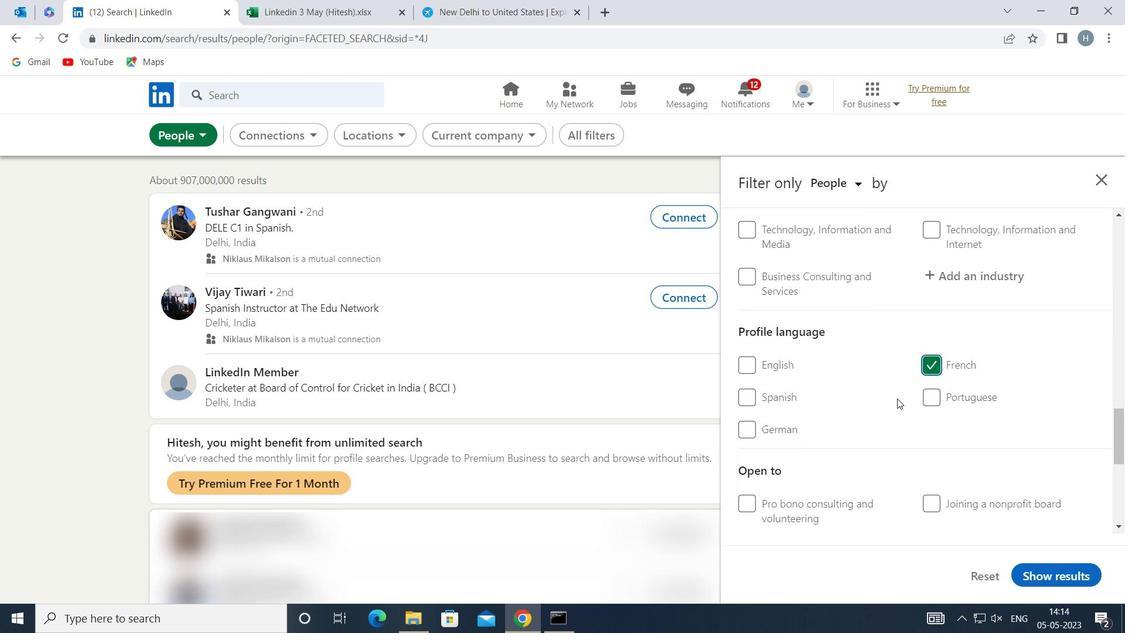 
Action: Mouse scrolled (898, 398) with delta (0, 0)
Screenshot: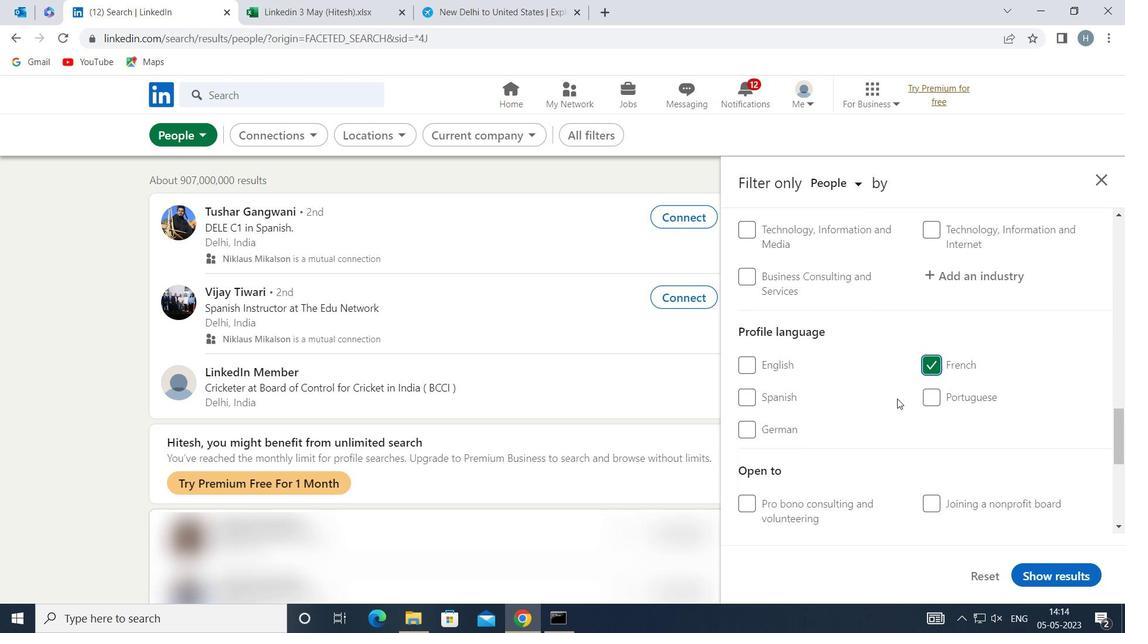 
Action: Mouse scrolled (898, 398) with delta (0, 0)
Screenshot: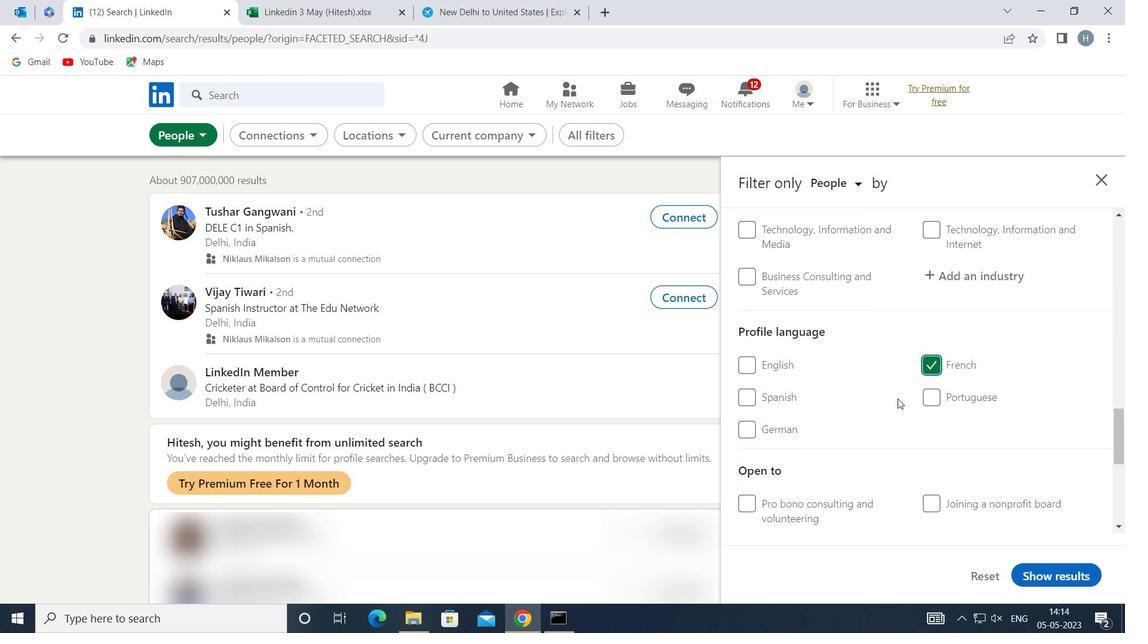 
Action: Mouse scrolled (898, 398) with delta (0, 0)
Screenshot: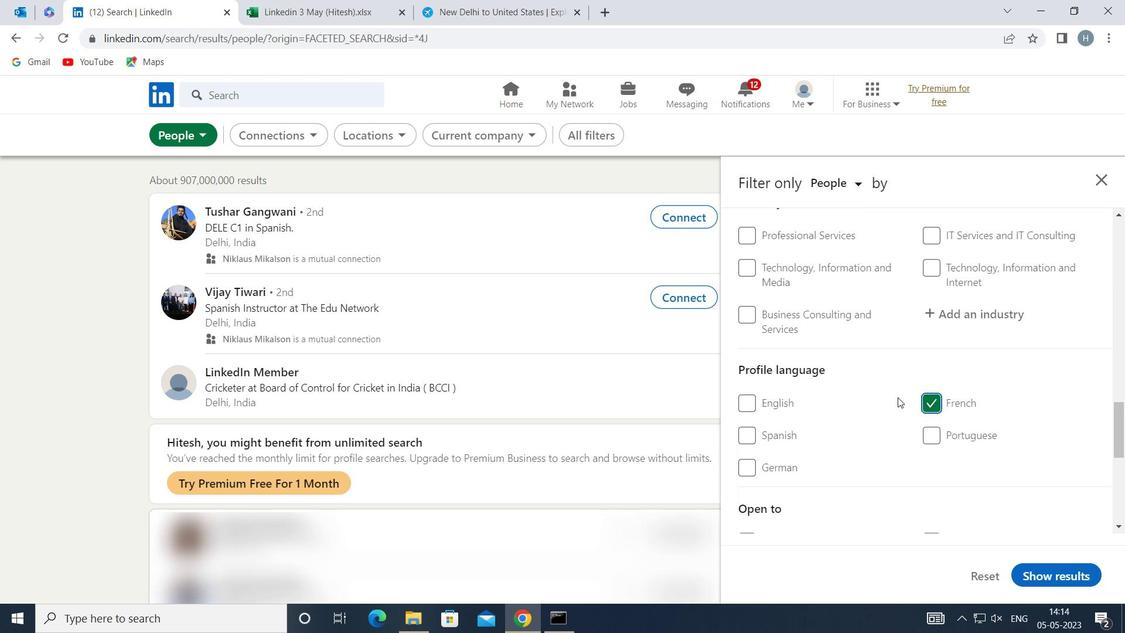 
Action: Mouse scrolled (898, 398) with delta (0, 0)
Screenshot: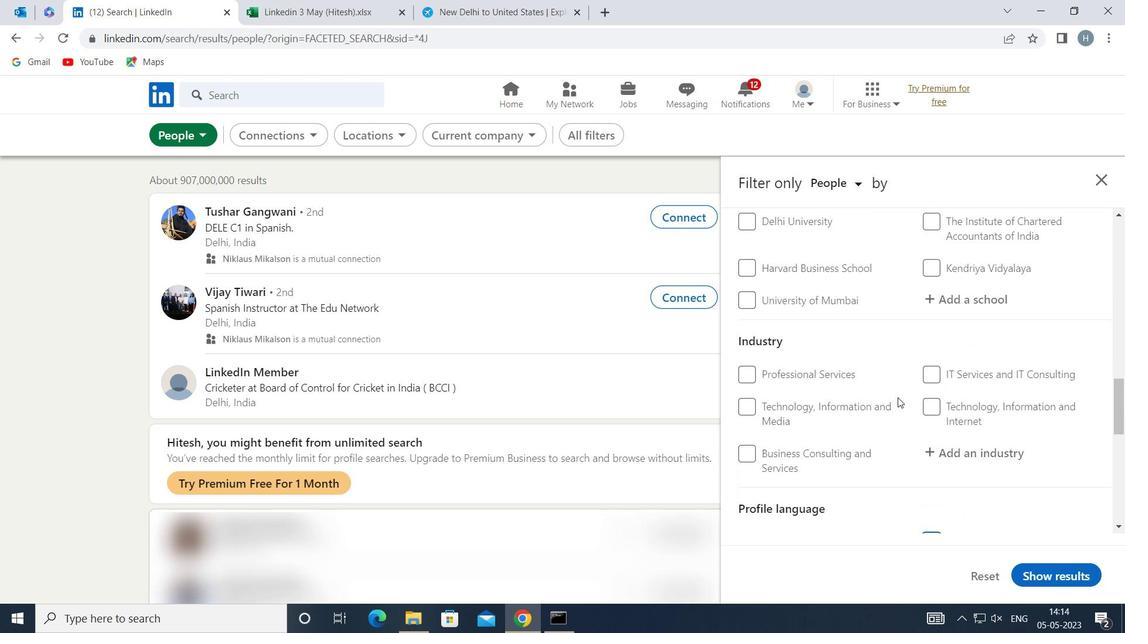 
Action: Mouse scrolled (898, 398) with delta (0, 0)
Screenshot: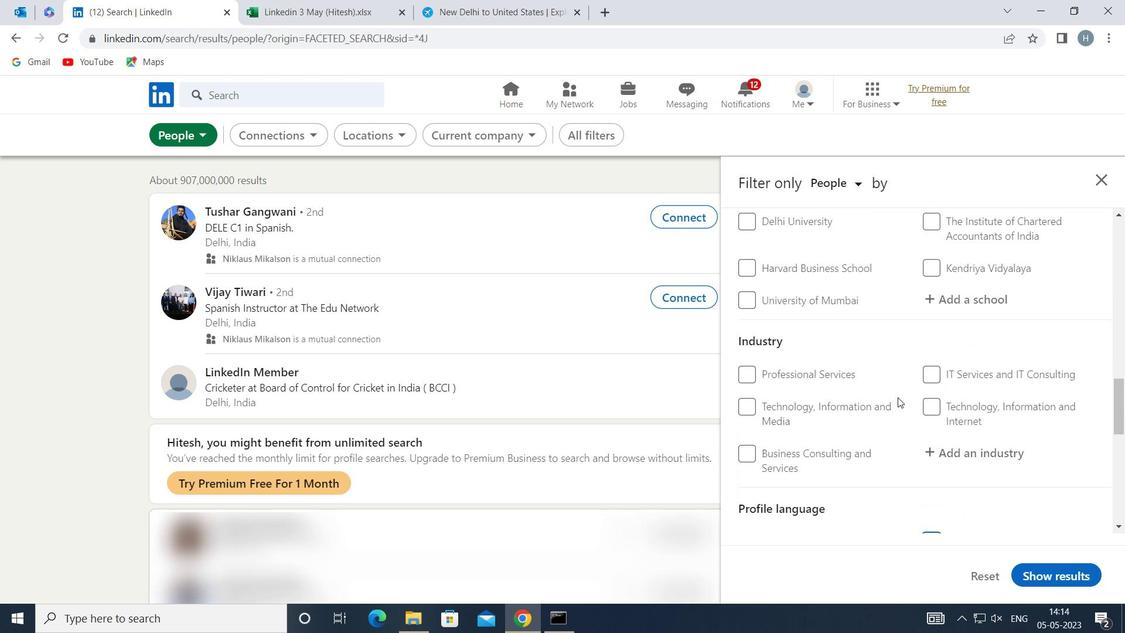 
Action: Mouse scrolled (898, 398) with delta (0, 0)
Screenshot: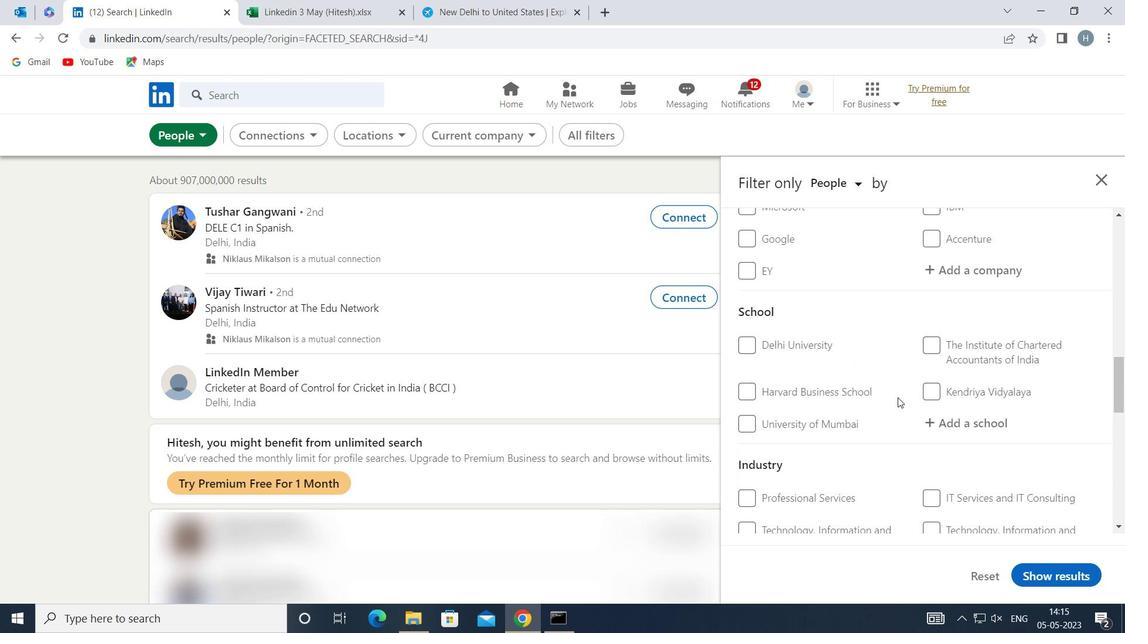
Action: Mouse scrolled (898, 398) with delta (0, 0)
Screenshot: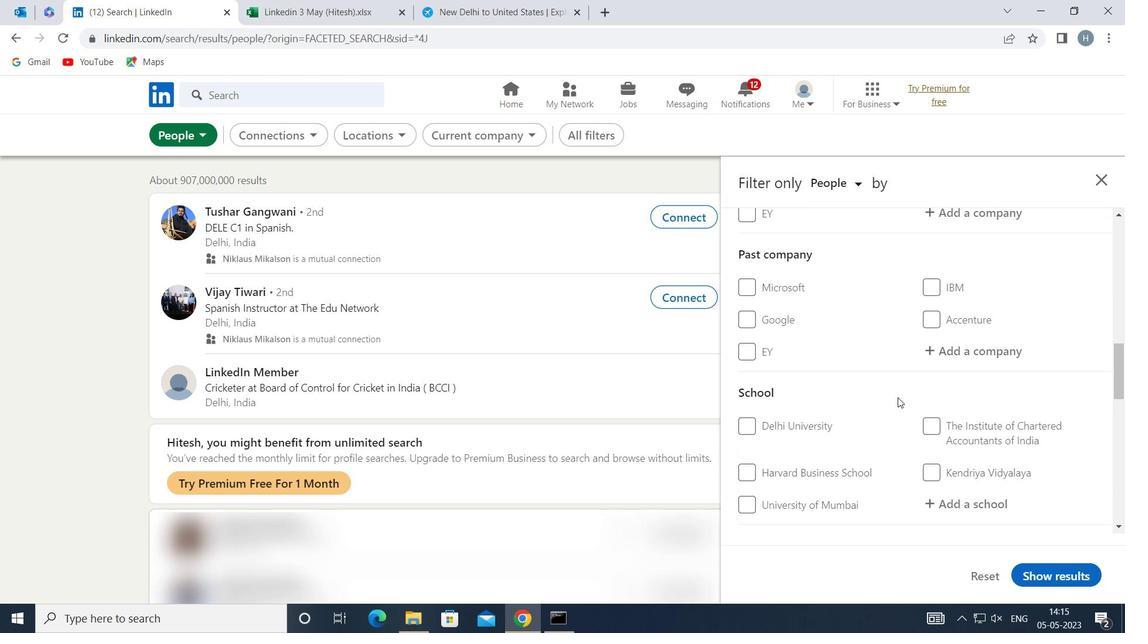 
Action: Mouse scrolled (898, 398) with delta (0, 0)
Screenshot: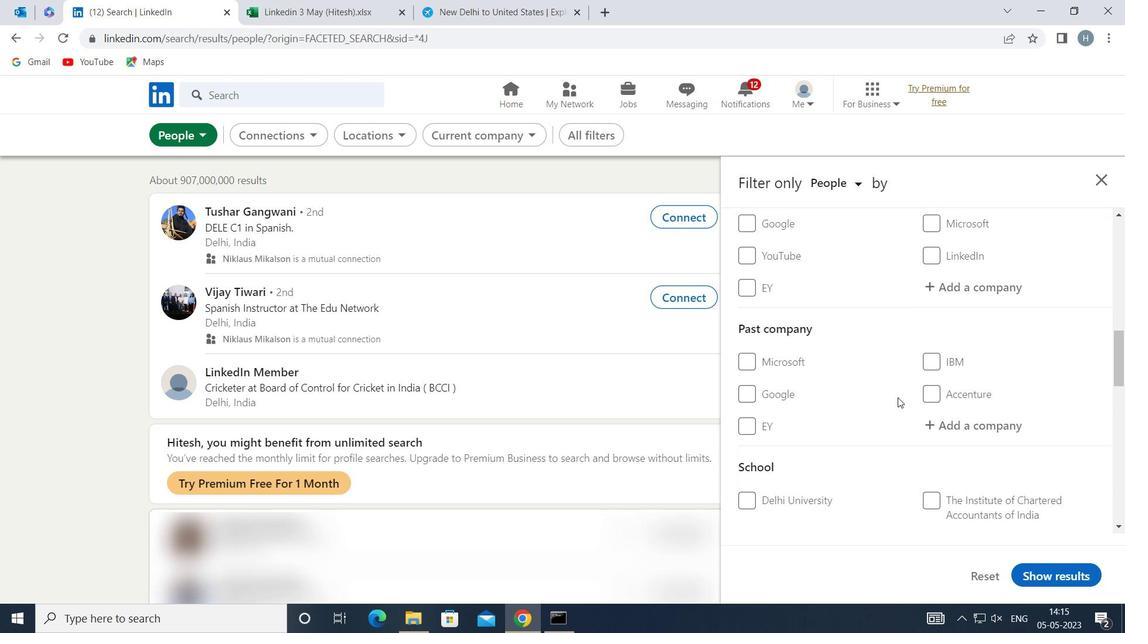 
Action: Mouse scrolled (898, 398) with delta (0, 0)
Screenshot: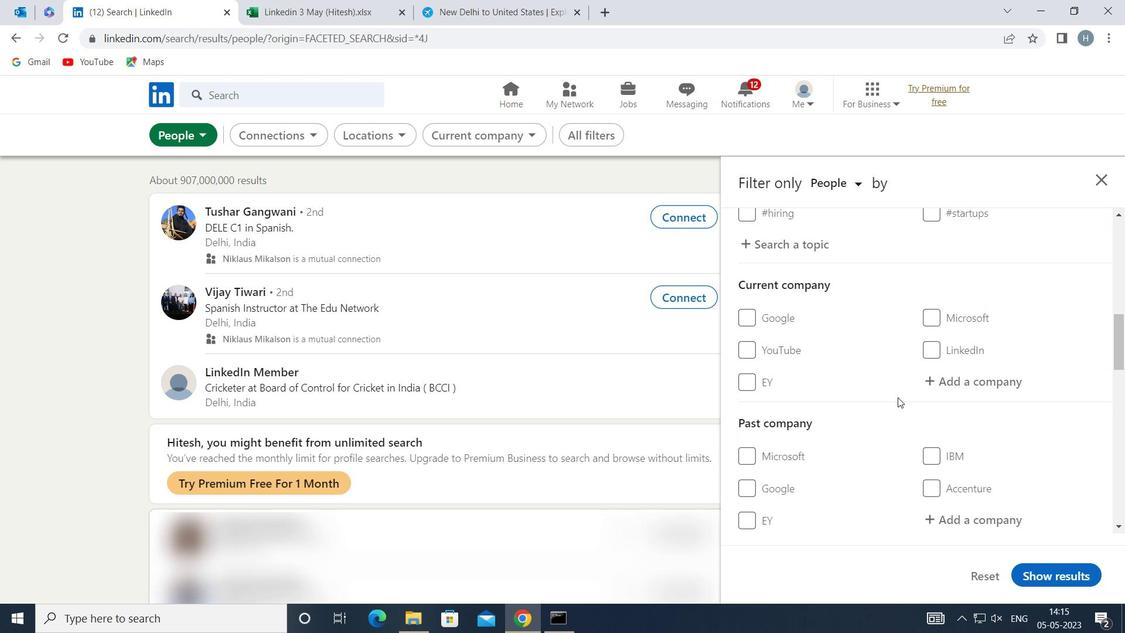 
Action: Mouse scrolled (898, 397) with delta (0, 0)
Screenshot: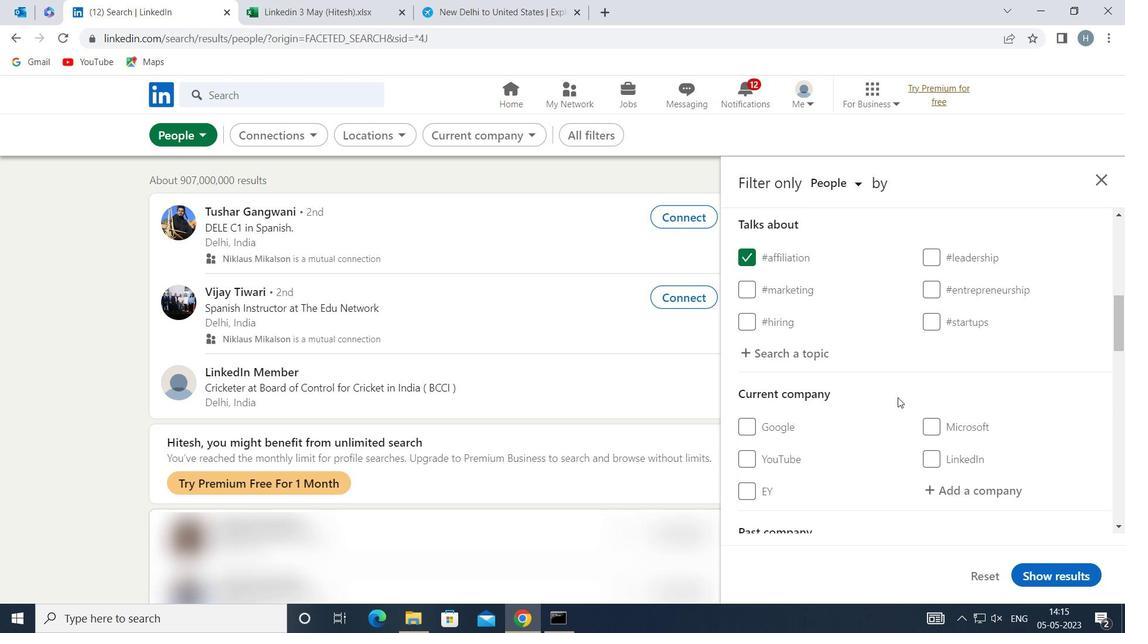 
Action: Mouse moved to (957, 415)
Screenshot: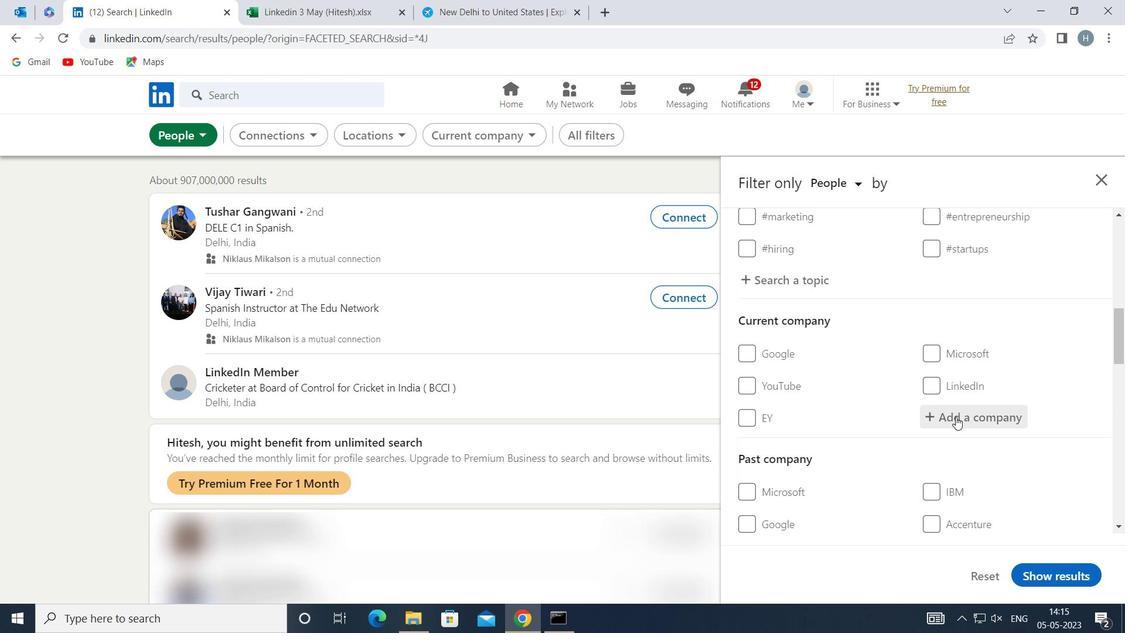 
Action: Mouse pressed left at (957, 415)
Screenshot: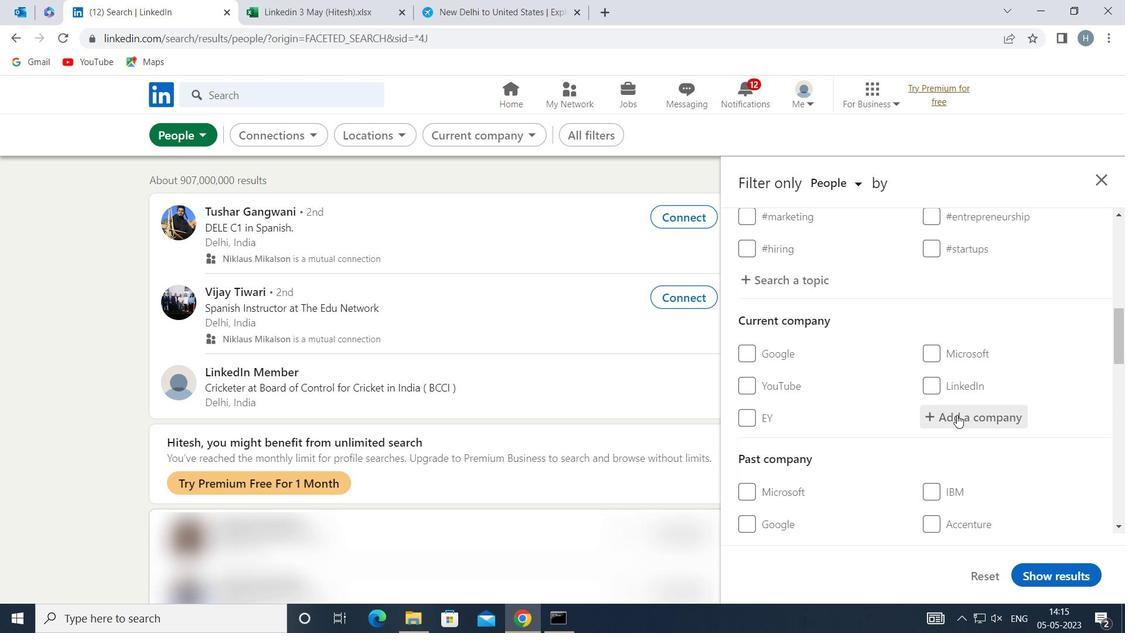 
Action: Key pressed <Key.shift>META
Screenshot: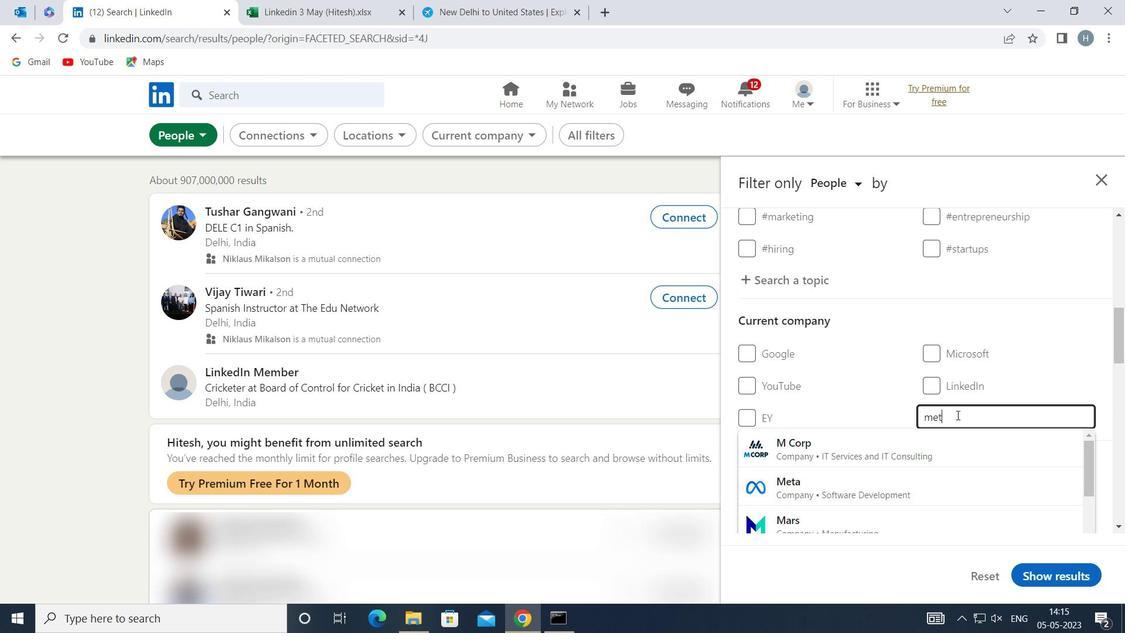 
Action: Mouse moved to (876, 434)
Screenshot: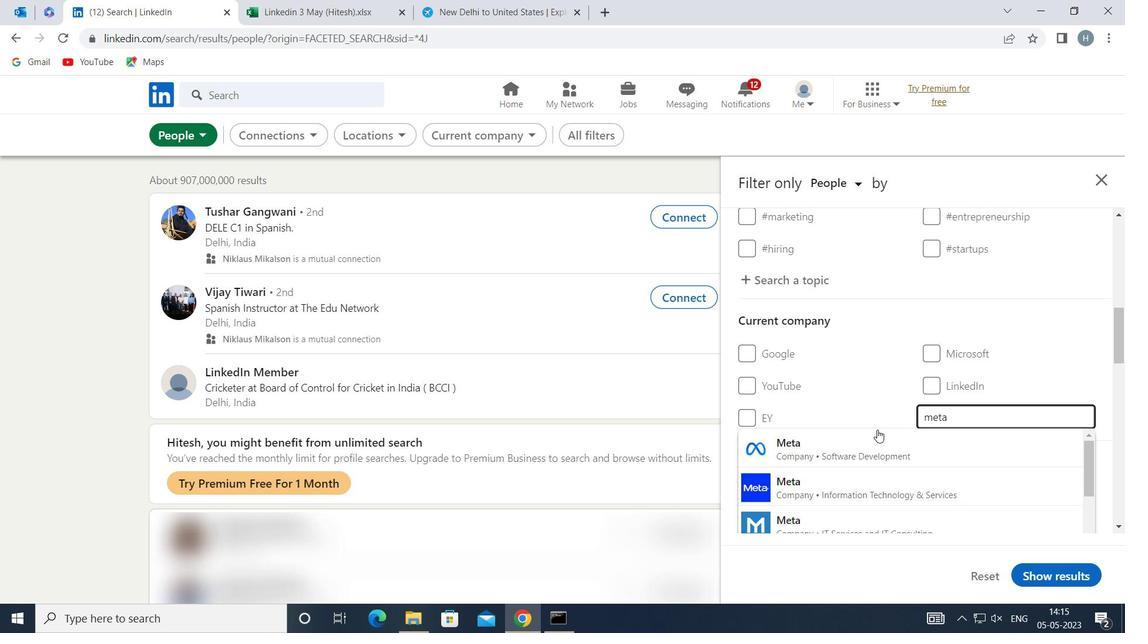 
Action: Mouse pressed left at (876, 434)
Screenshot: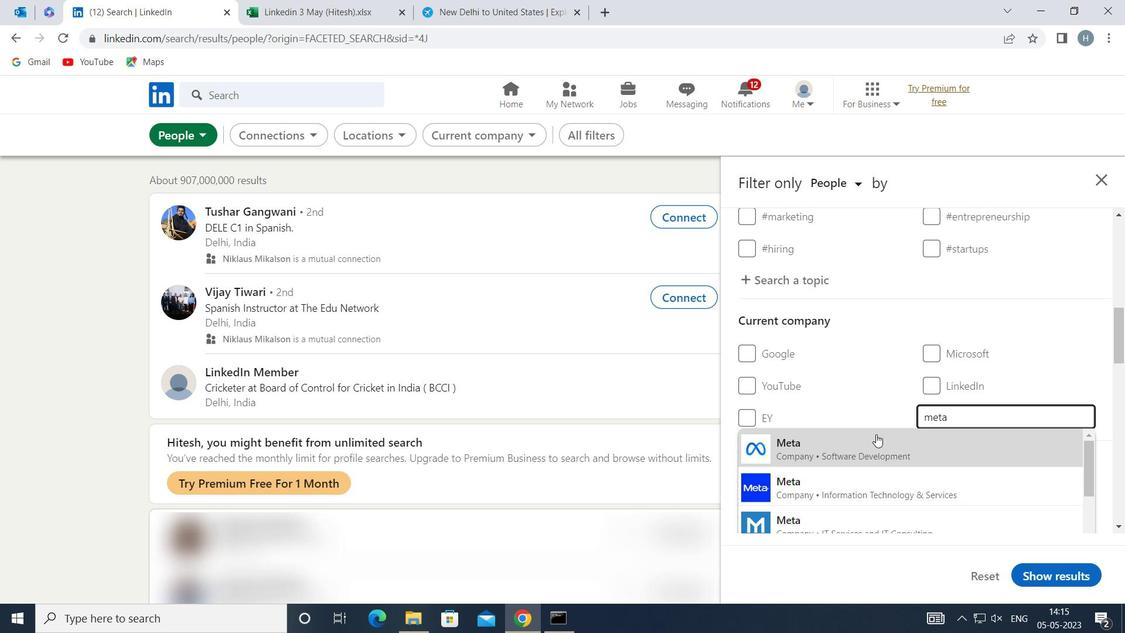 
Action: Mouse moved to (887, 415)
Screenshot: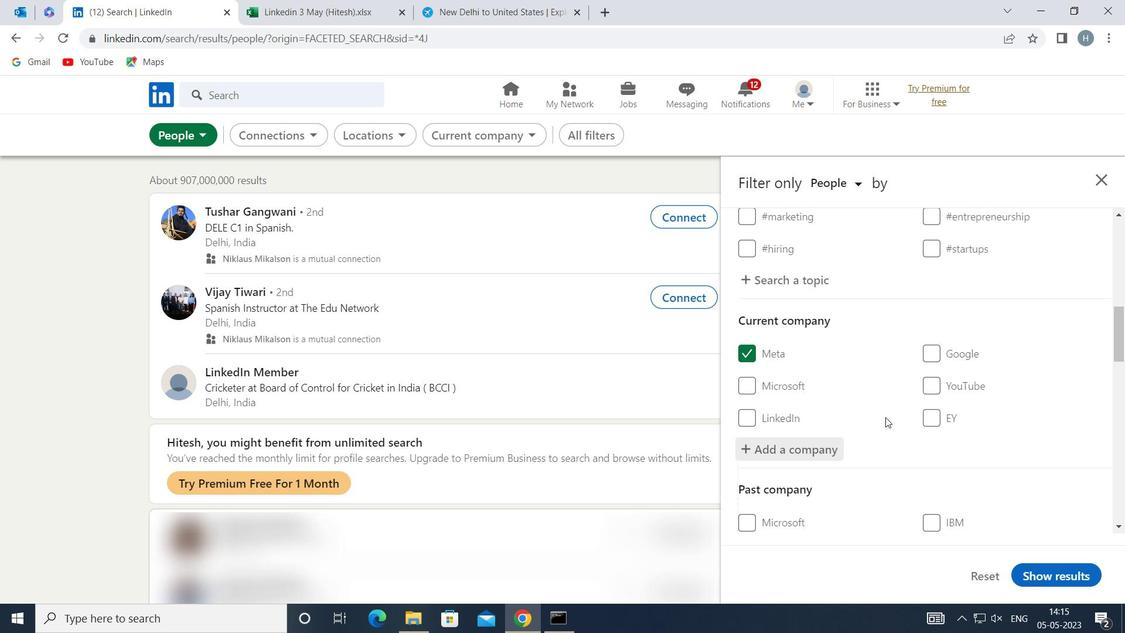 
Action: Mouse scrolled (887, 415) with delta (0, 0)
Screenshot: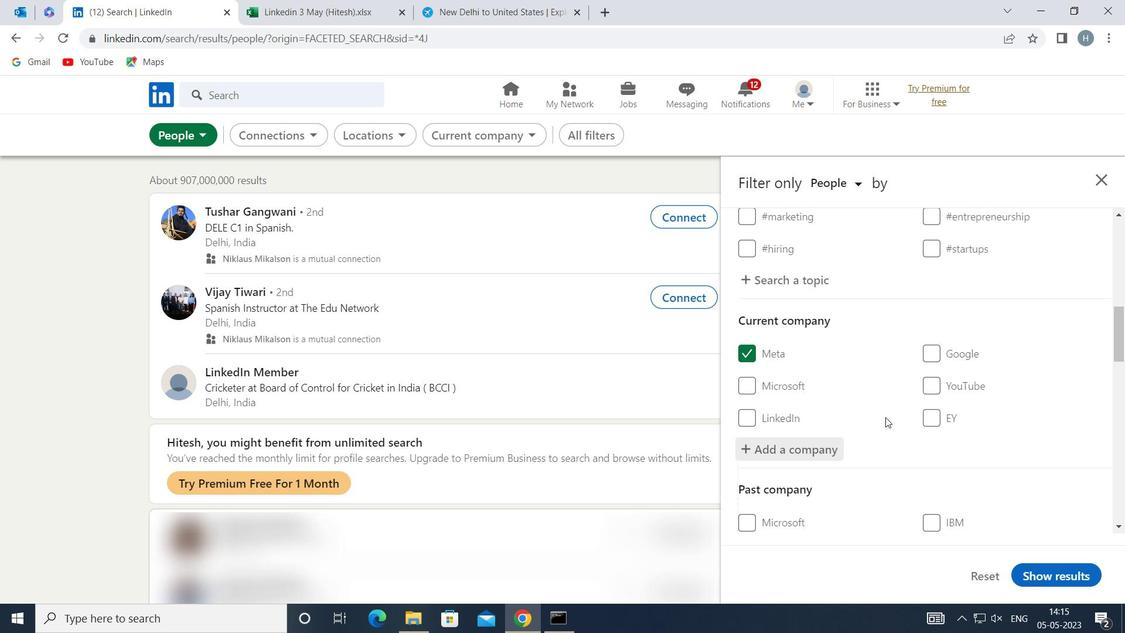
Action: Mouse scrolled (887, 415) with delta (0, 0)
Screenshot: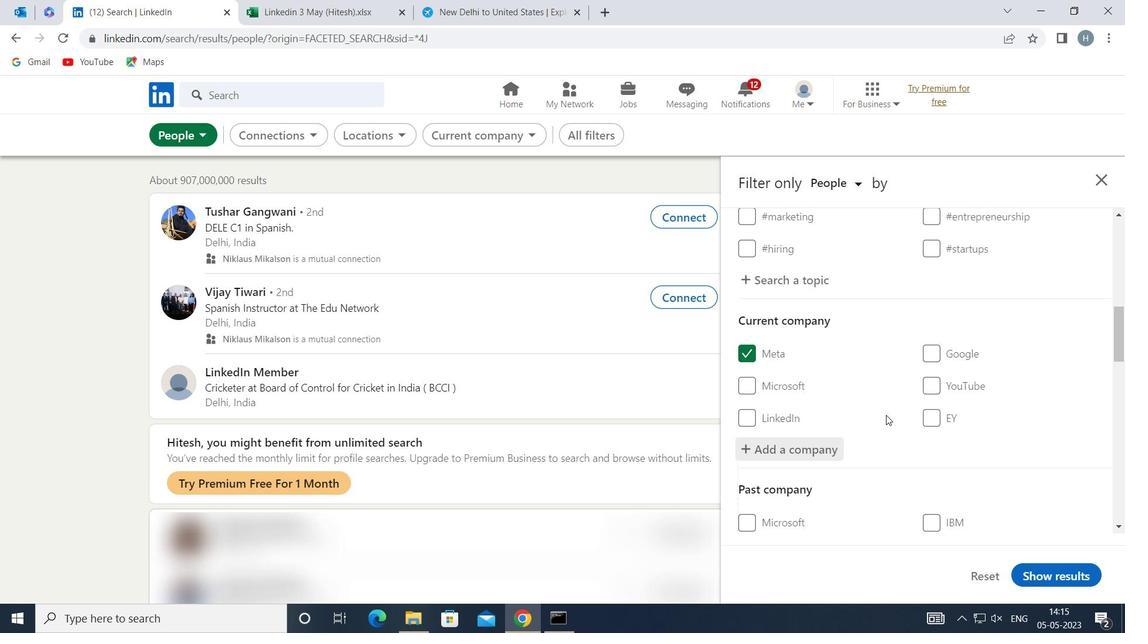 
Action: Mouse scrolled (887, 415) with delta (0, 0)
Screenshot: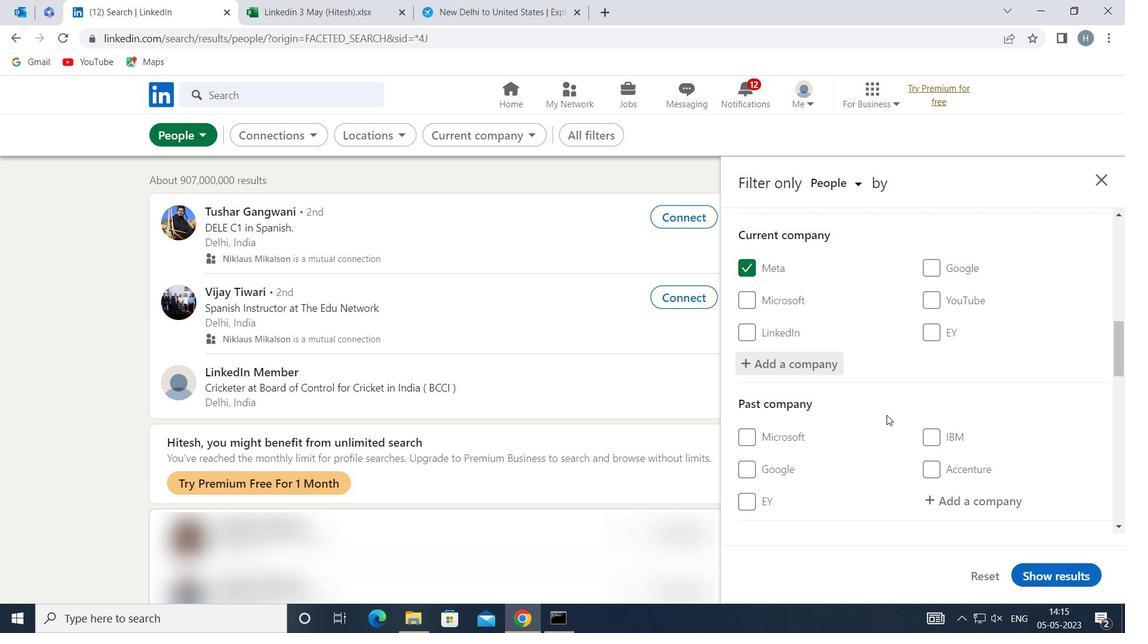 
Action: Mouse scrolled (887, 415) with delta (0, 0)
Screenshot: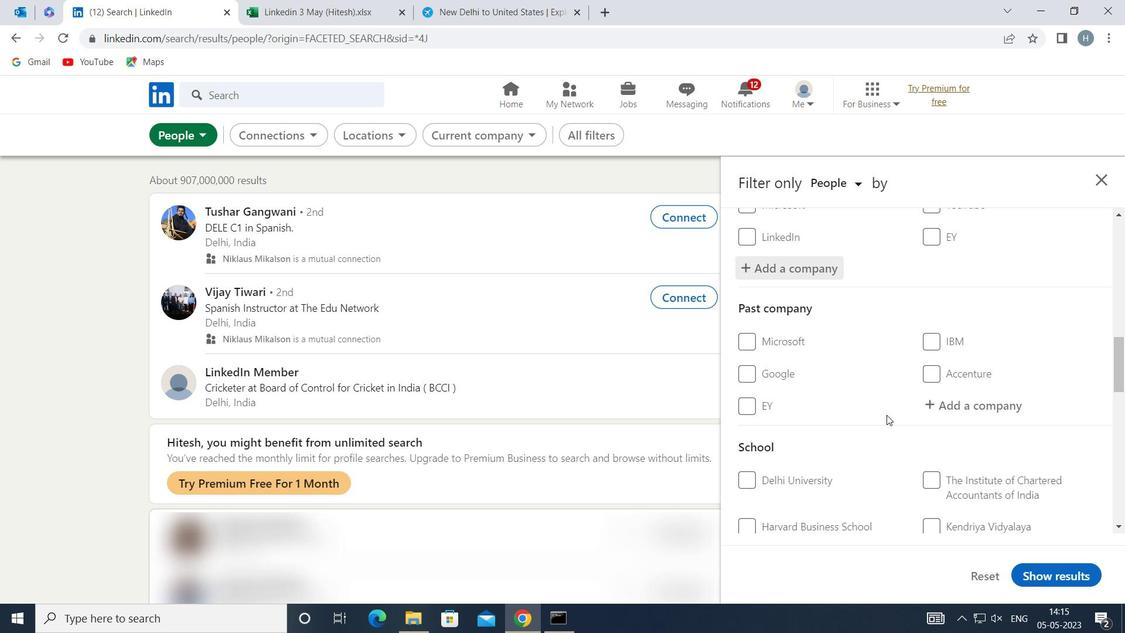 
Action: Mouse scrolled (887, 415) with delta (0, 0)
Screenshot: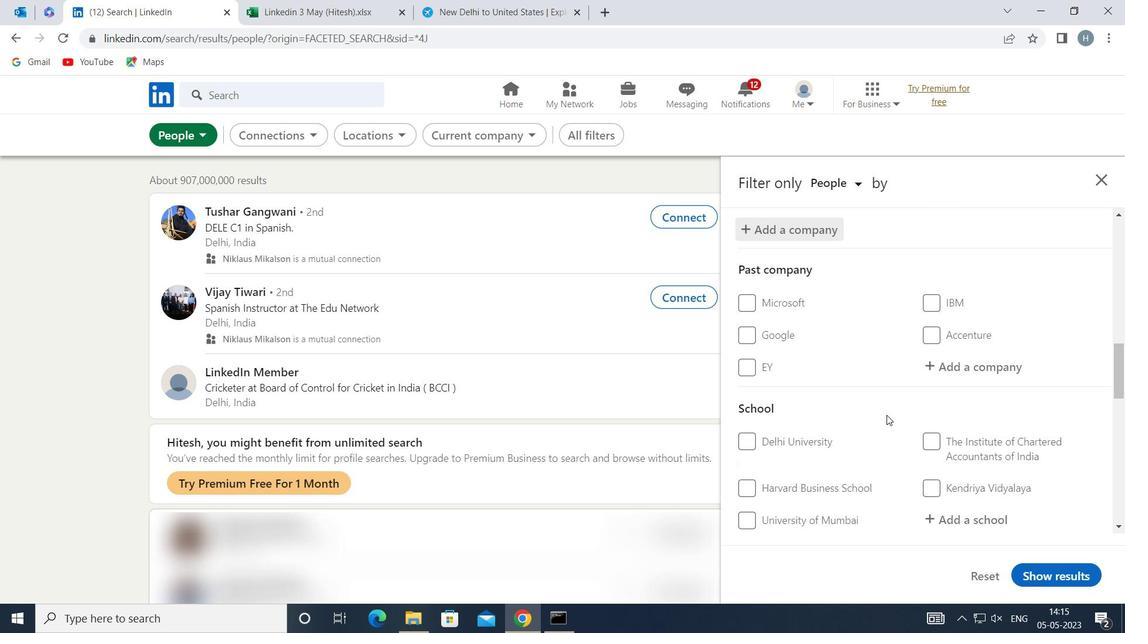
Action: Mouse scrolled (887, 415) with delta (0, 0)
Screenshot: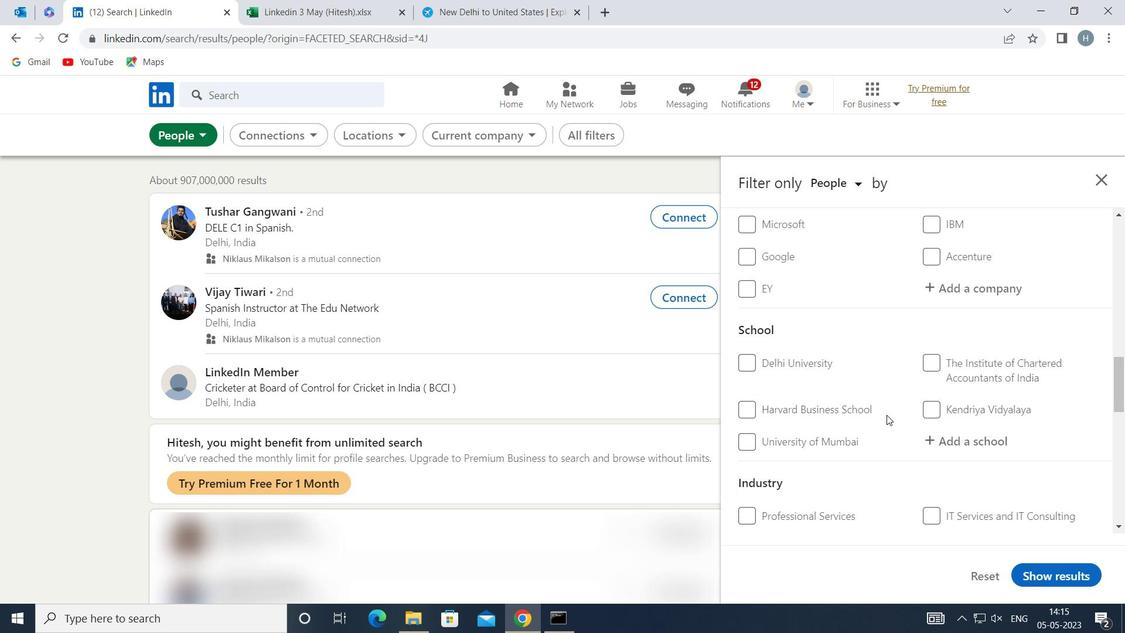 
Action: Mouse moved to (983, 293)
Screenshot: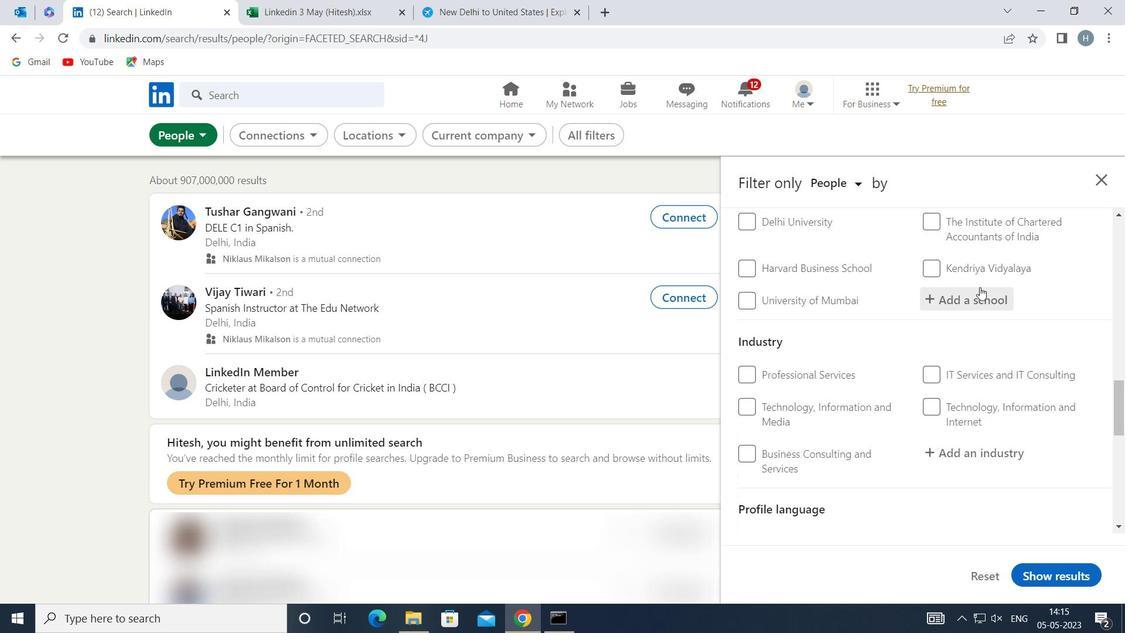 
Action: Mouse pressed left at (983, 293)
Screenshot: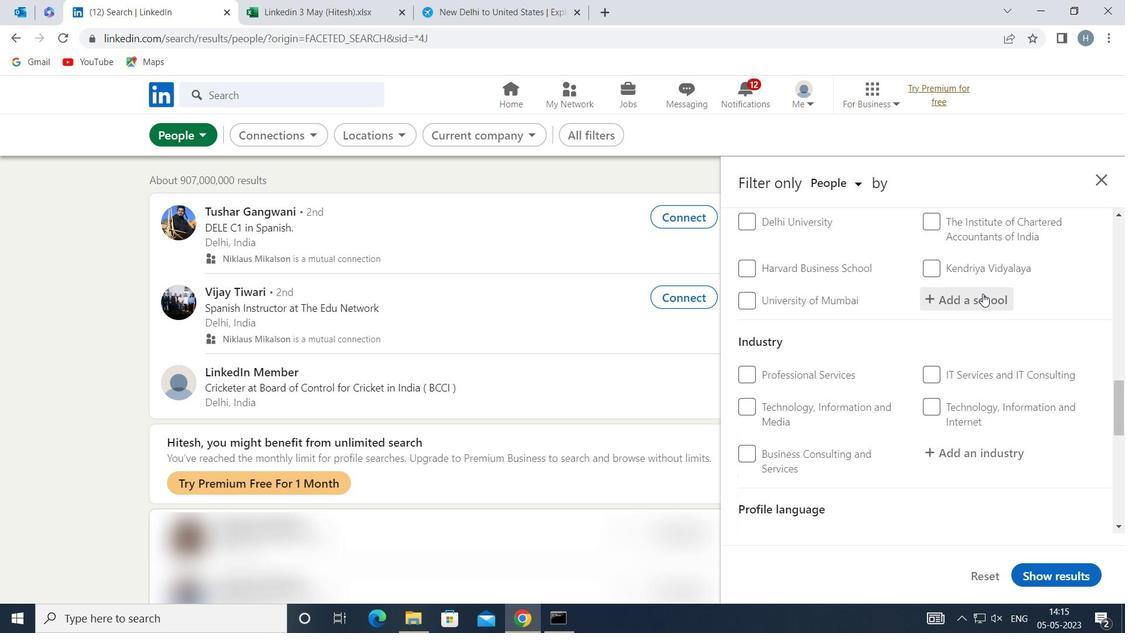 
Action: Key pressed <Key.shift>DNYANP
Screenshot: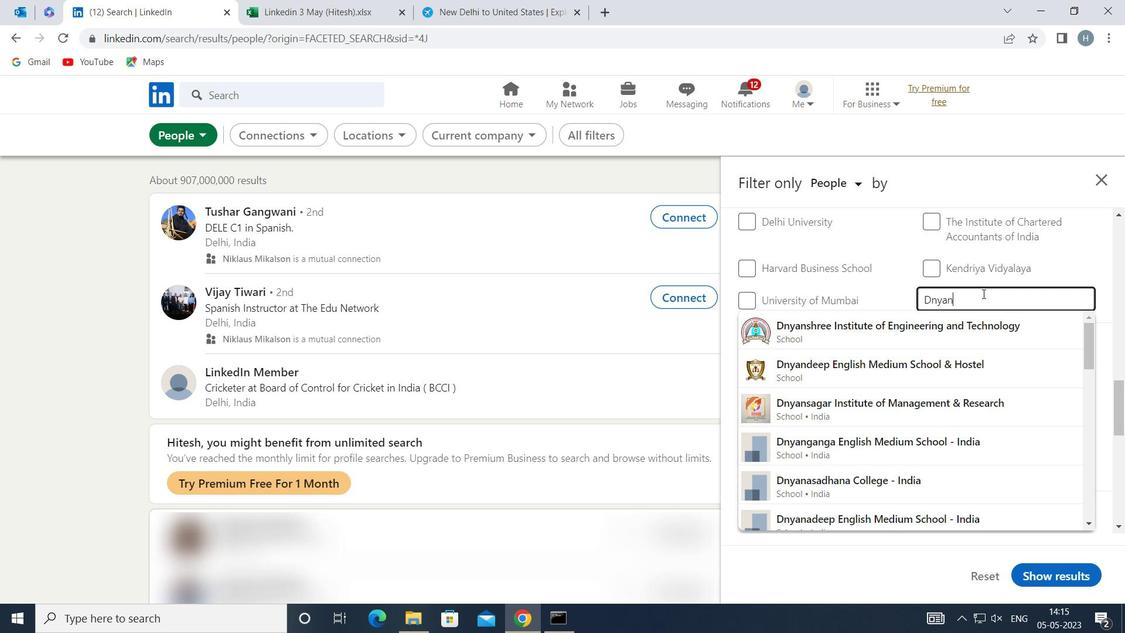 
Action: Mouse moved to (984, 293)
Screenshot: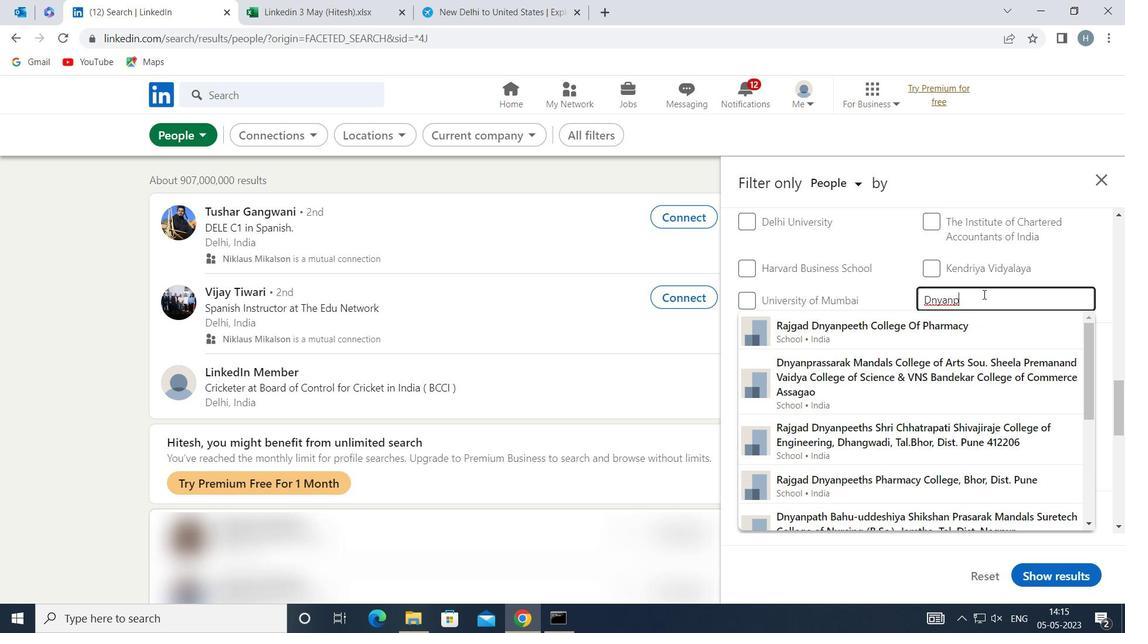 
Action: Key pressed R
Screenshot: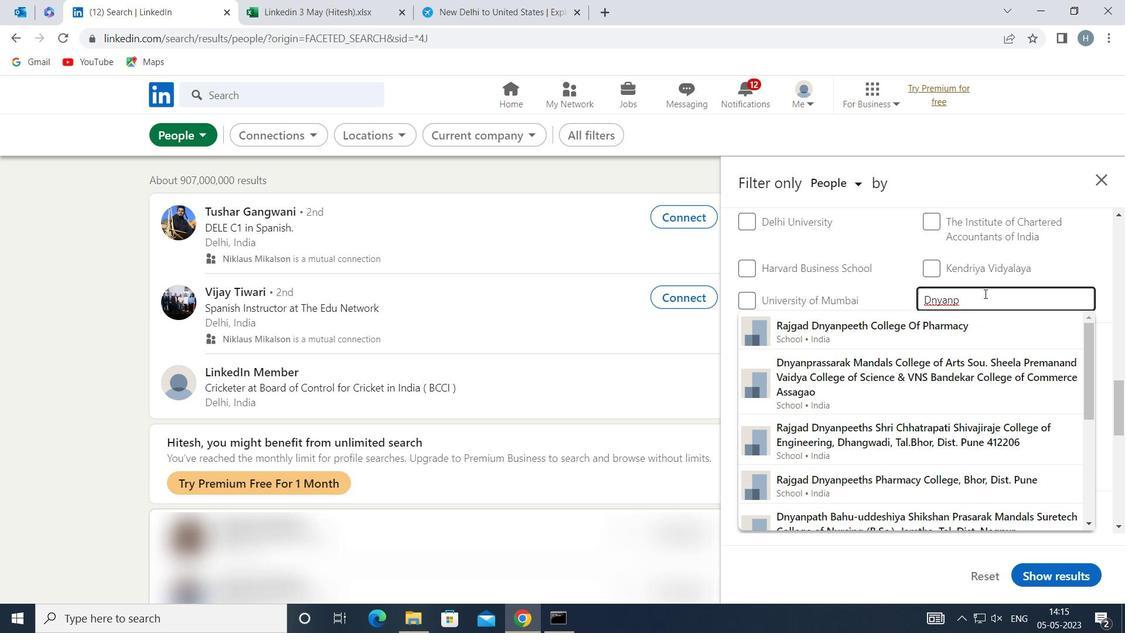 
Action: Mouse moved to (980, 325)
Screenshot: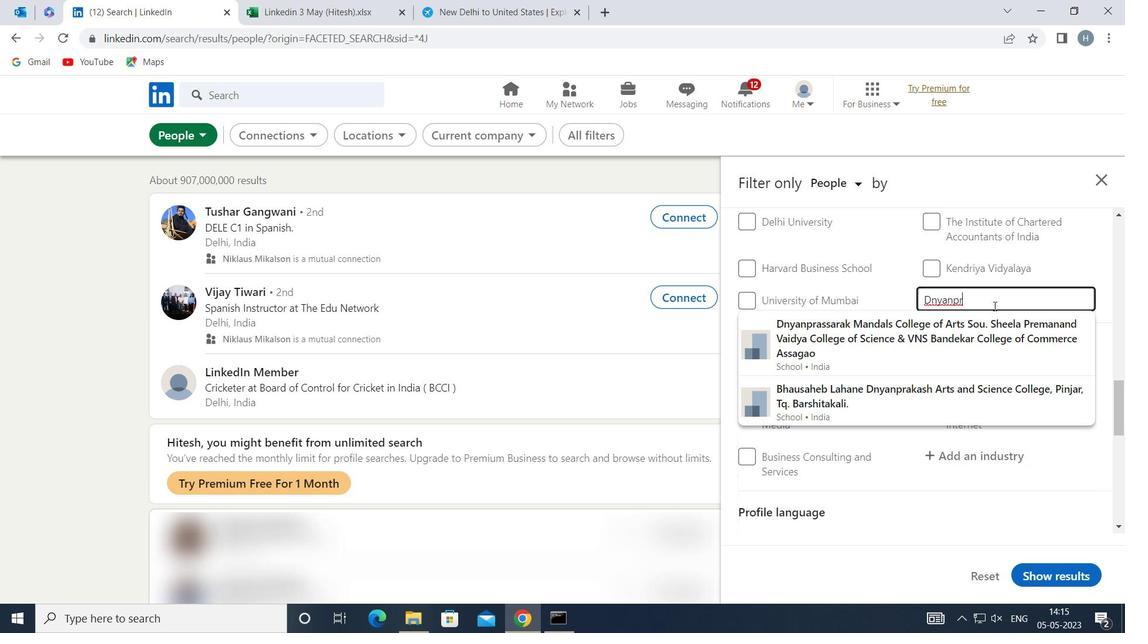 
Action: Mouse pressed left at (980, 325)
Screenshot: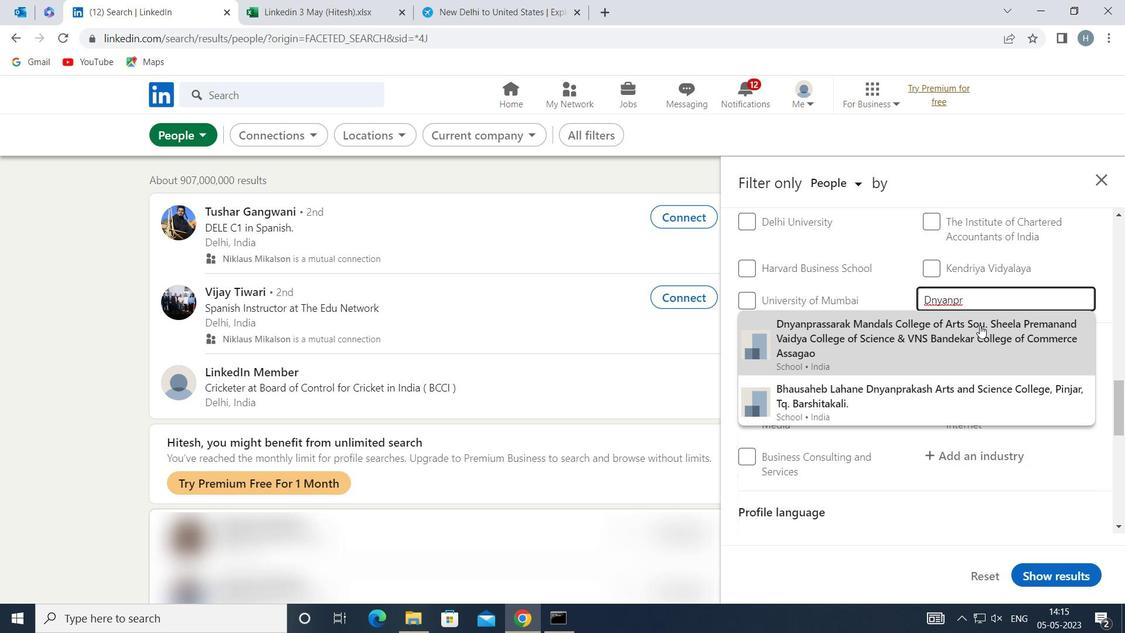 
Action: Mouse moved to (913, 325)
Screenshot: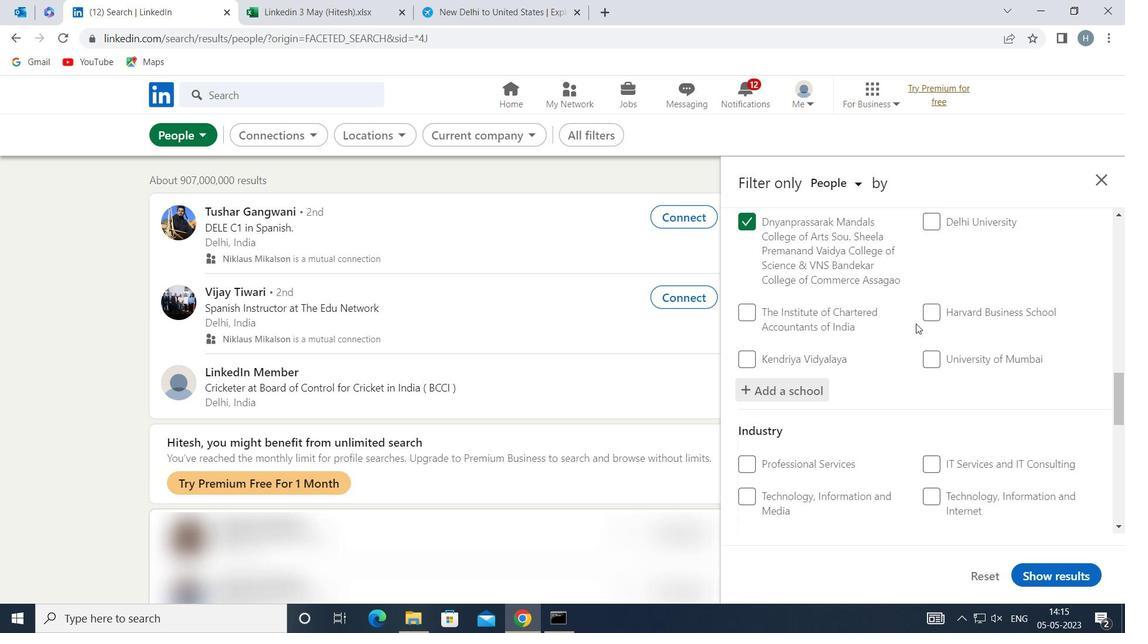 
Action: Mouse scrolled (913, 325) with delta (0, 0)
Screenshot: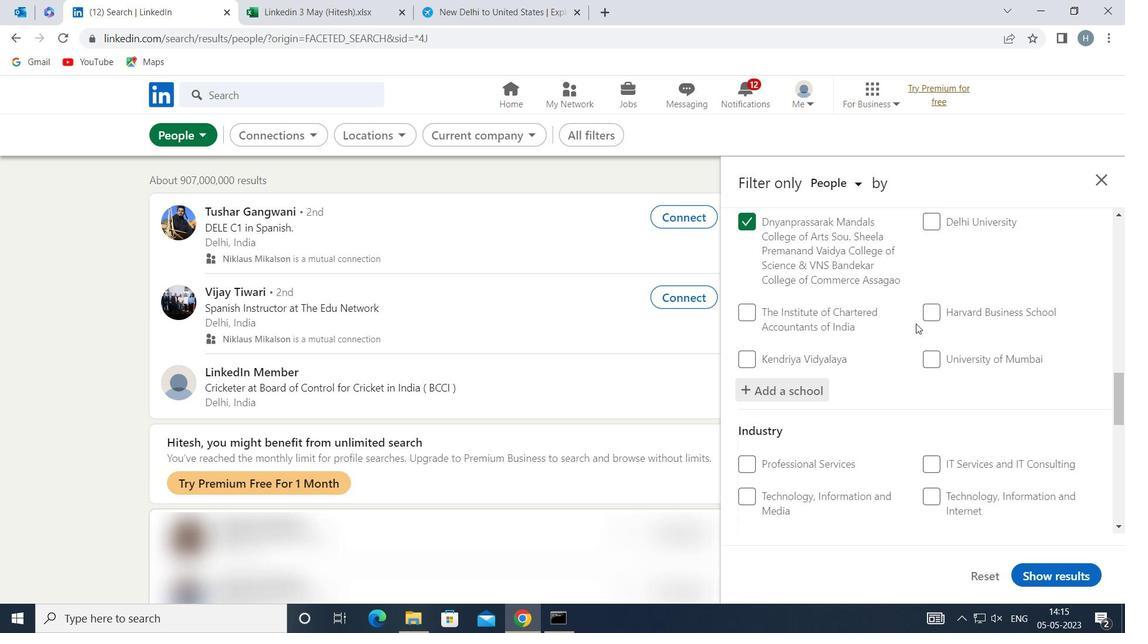 
Action: Mouse scrolled (913, 325) with delta (0, 0)
Screenshot: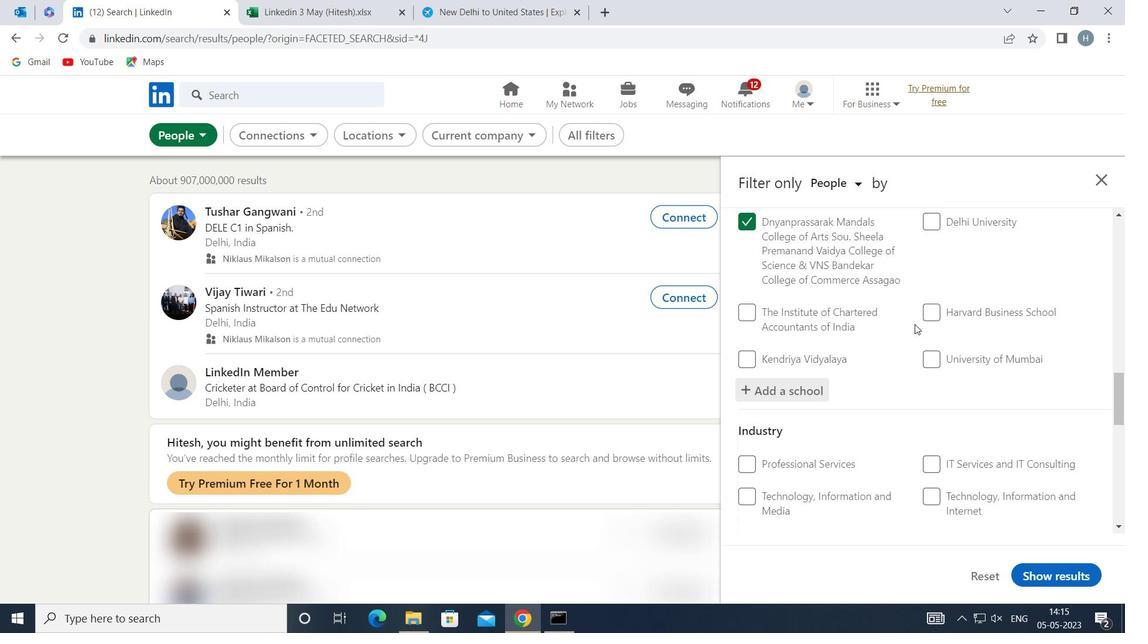 
Action: Mouse moved to (913, 326)
Screenshot: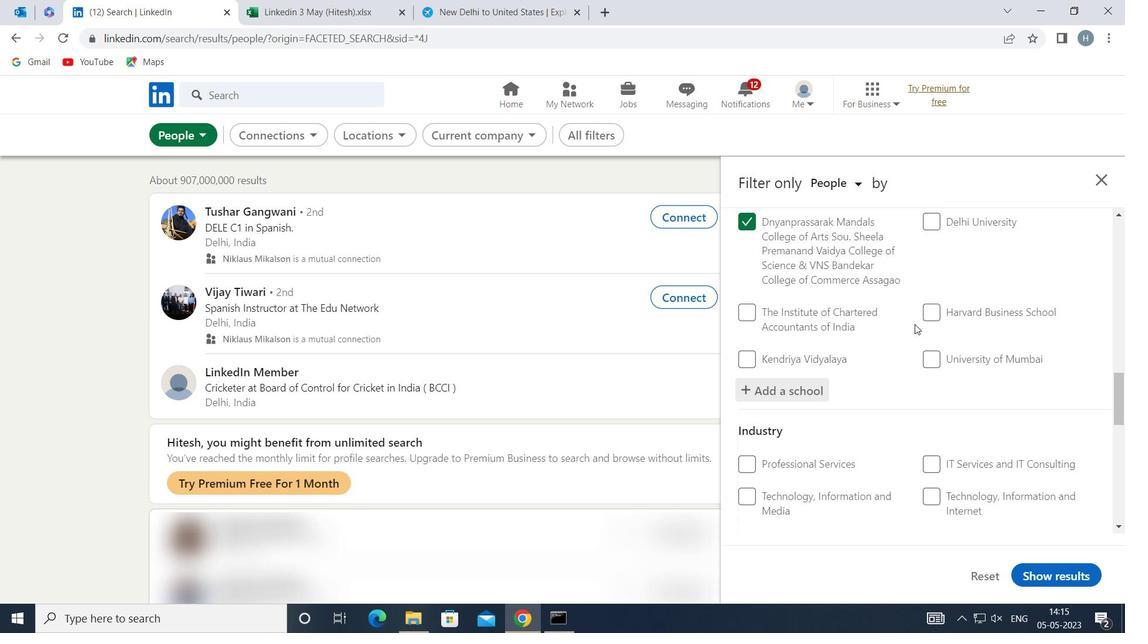 
Action: Mouse scrolled (913, 325) with delta (0, 0)
Screenshot: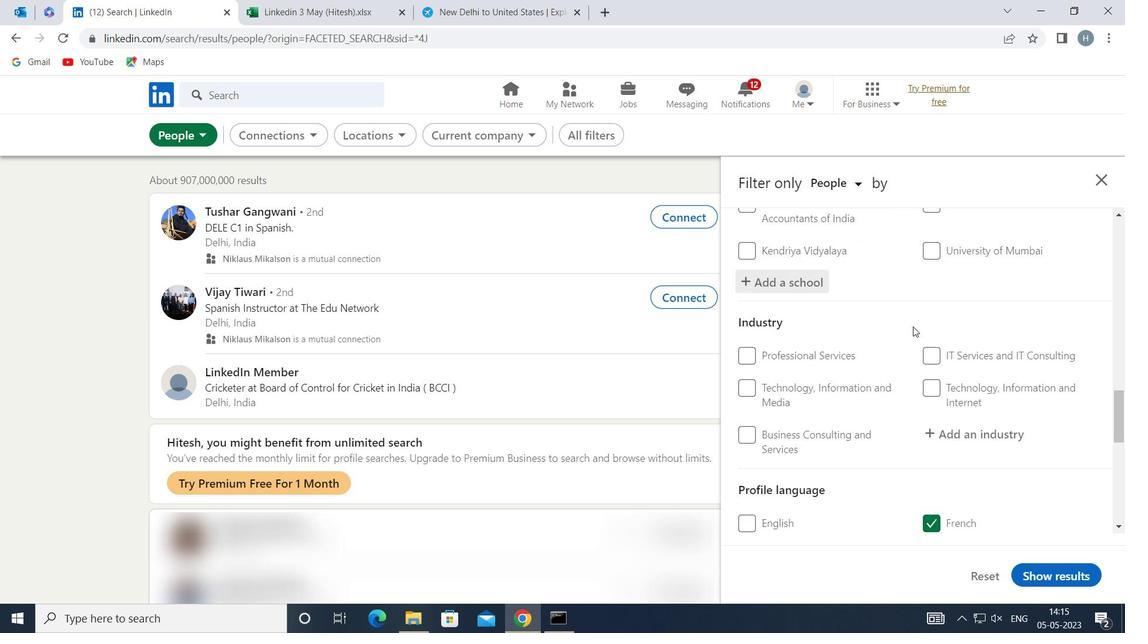 
Action: Mouse moved to (973, 314)
Screenshot: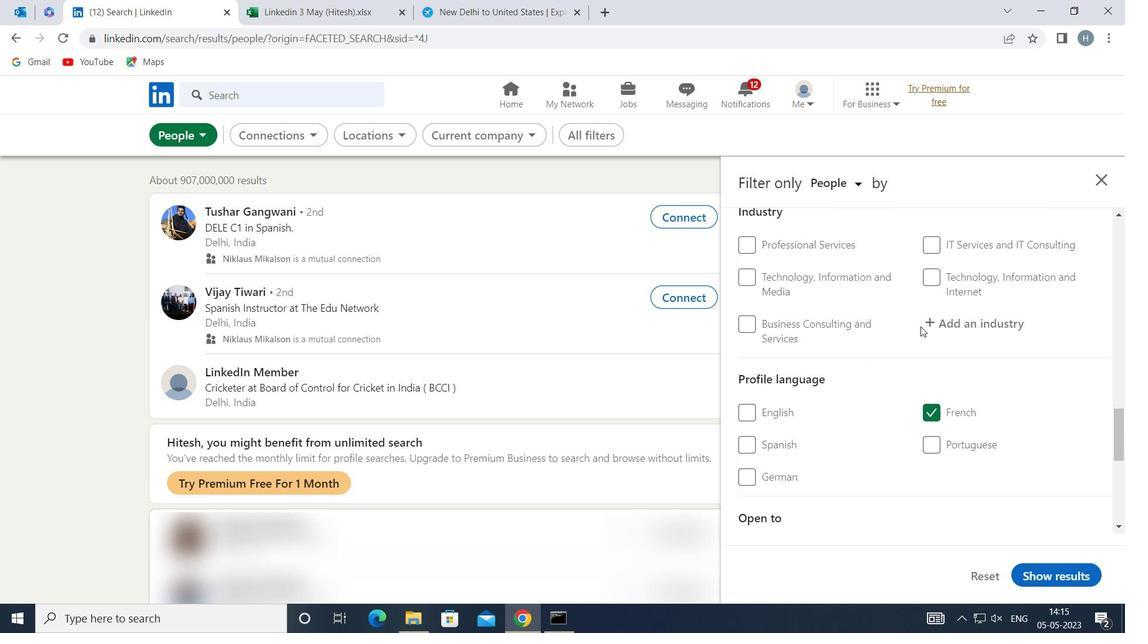 
Action: Mouse pressed left at (973, 314)
Screenshot: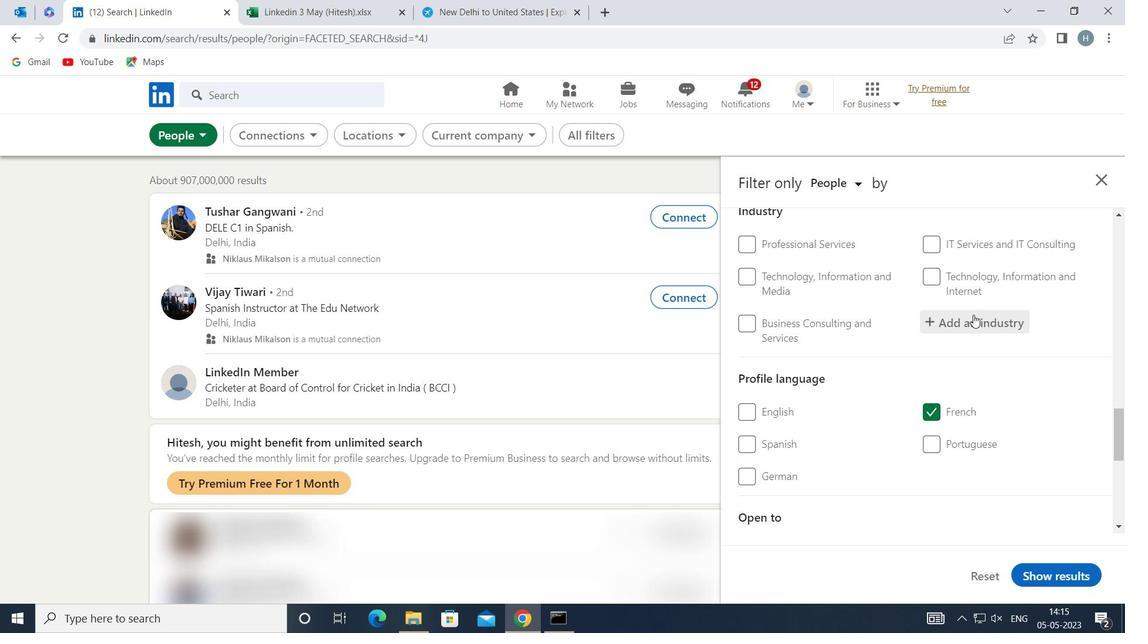 
Action: Key pressed <Key.shift>ACCESSIBLE<Key.space><Key.shift>AR
Screenshot: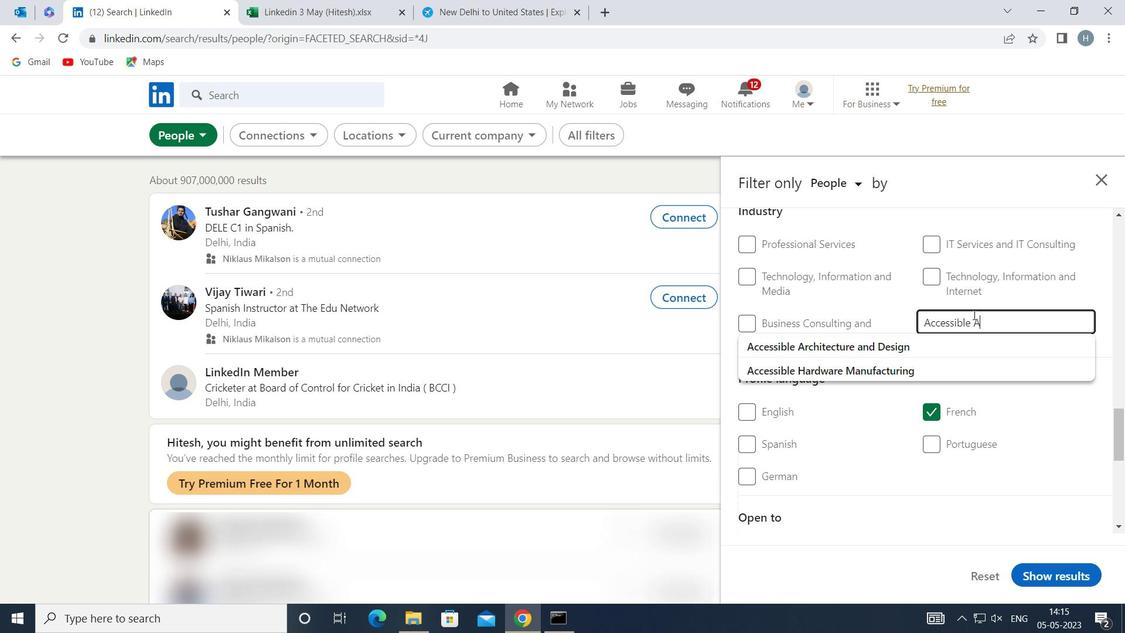 
Action: Mouse moved to (898, 346)
Screenshot: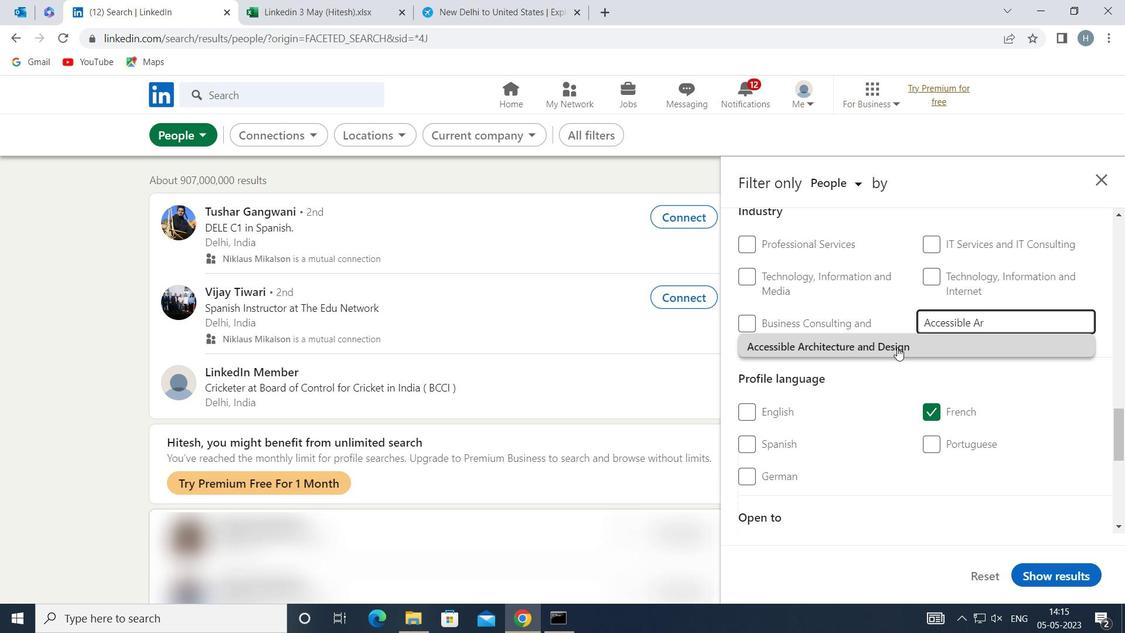 
Action: Mouse pressed left at (898, 346)
Screenshot: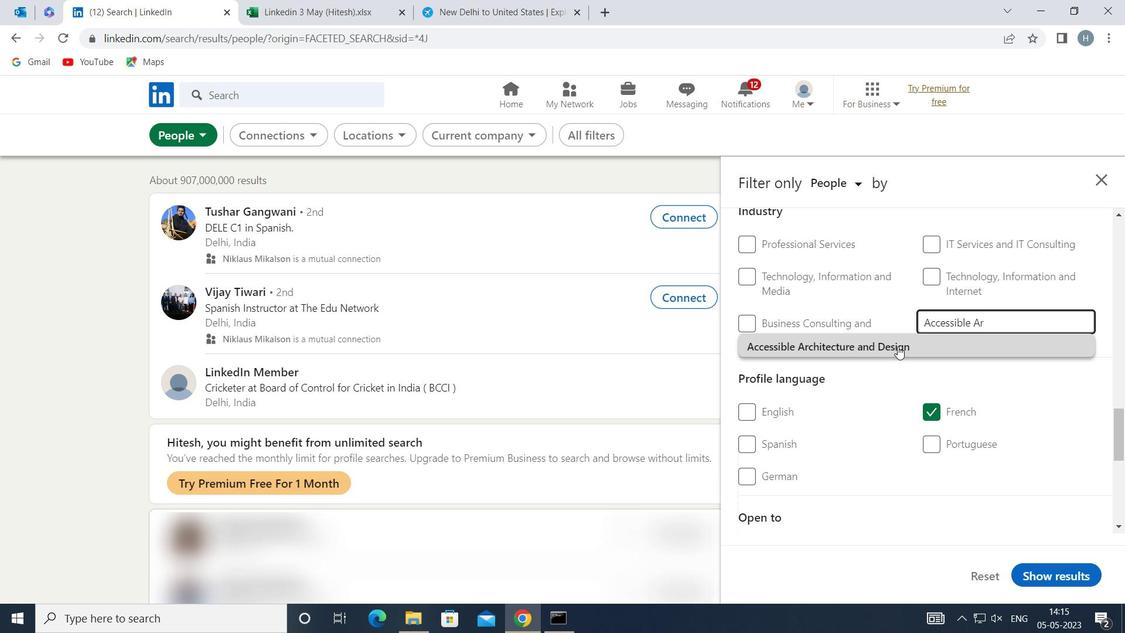 
Action: Mouse moved to (891, 353)
Screenshot: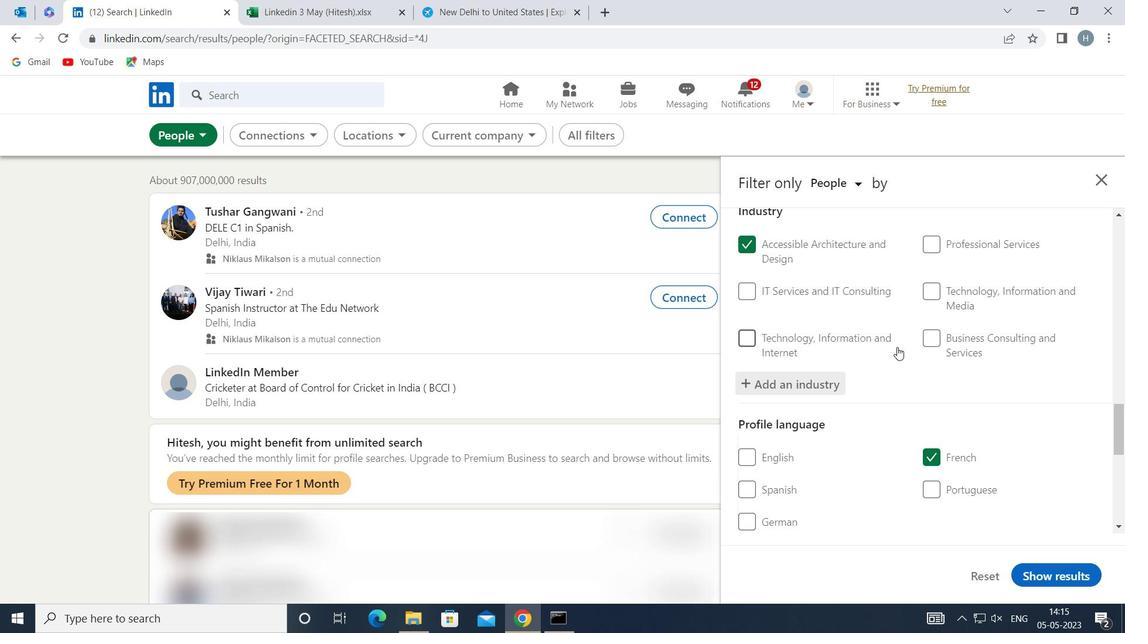 
Action: Mouse scrolled (891, 352) with delta (0, 0)
Screenshot: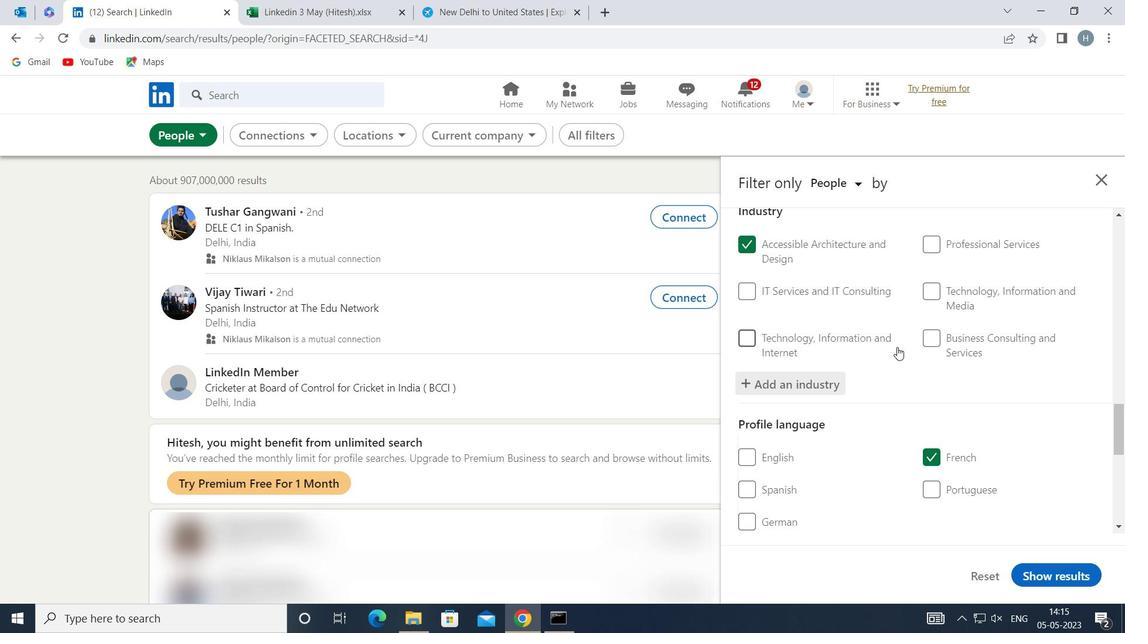 
Action: Mouse moved to (889, 355)
Screenshot: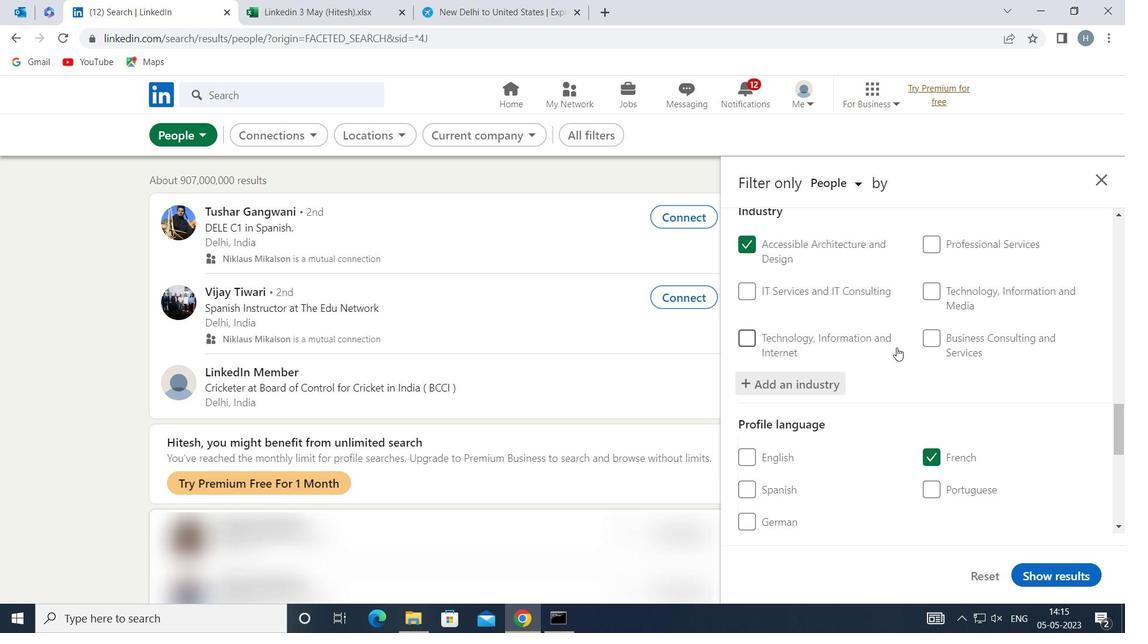 
Action: Mouse scrolled (889, 354) with delta (0, 0)
Screenshot: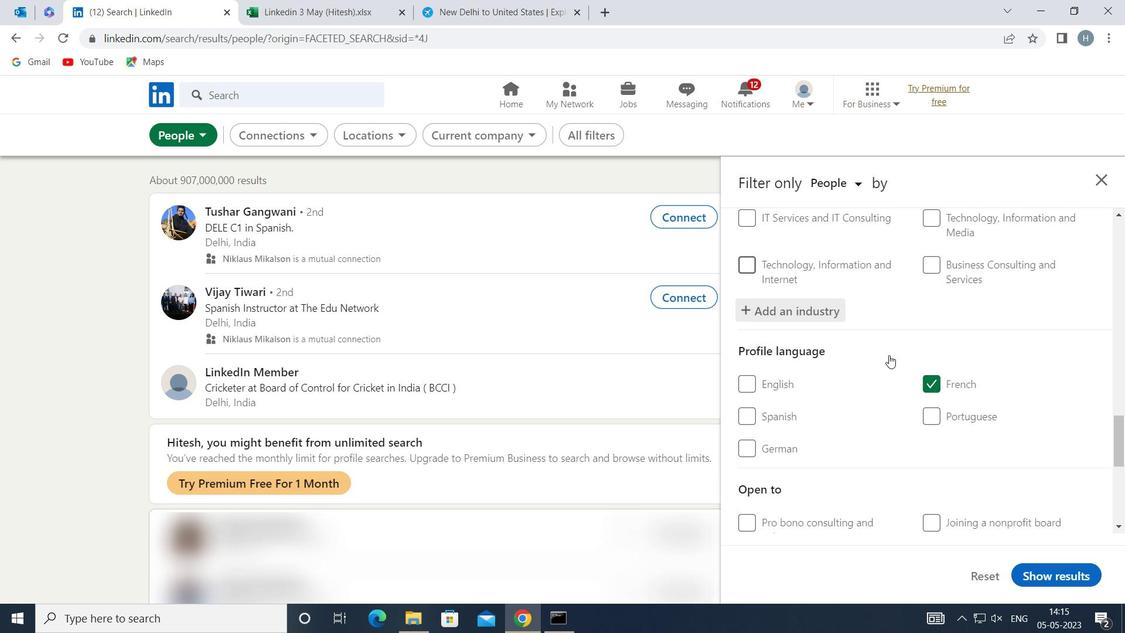 
Action: Mouse scrolled (889, 354) with delta (0, 0)
Screenshot: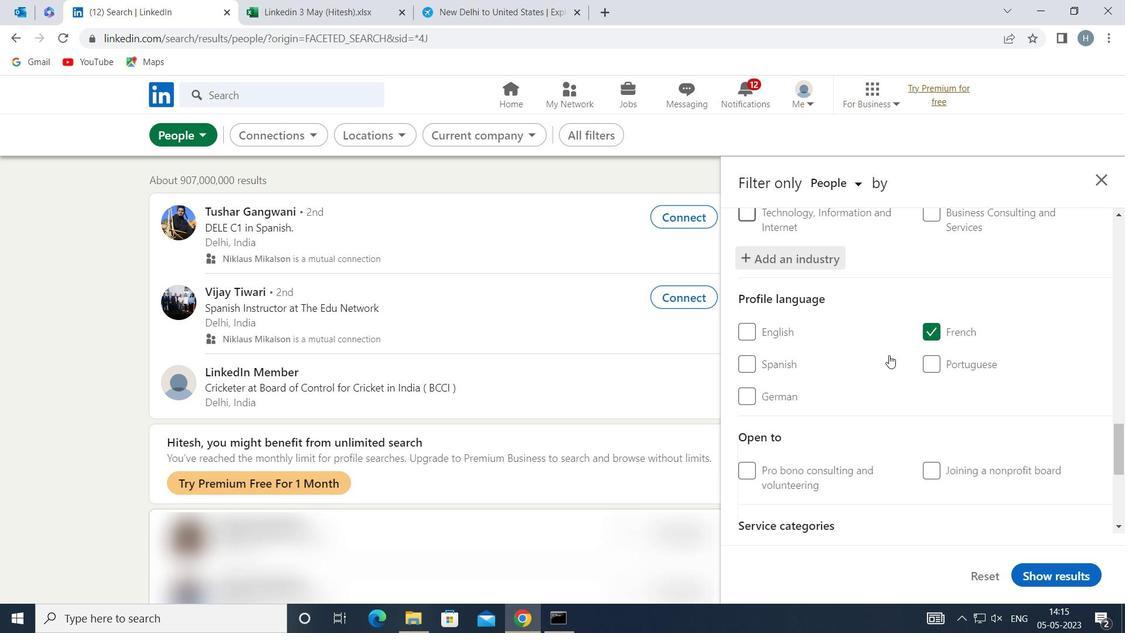 
Action: Mouse scrolled (889, 354) with delta (0, 0)
Screenshot: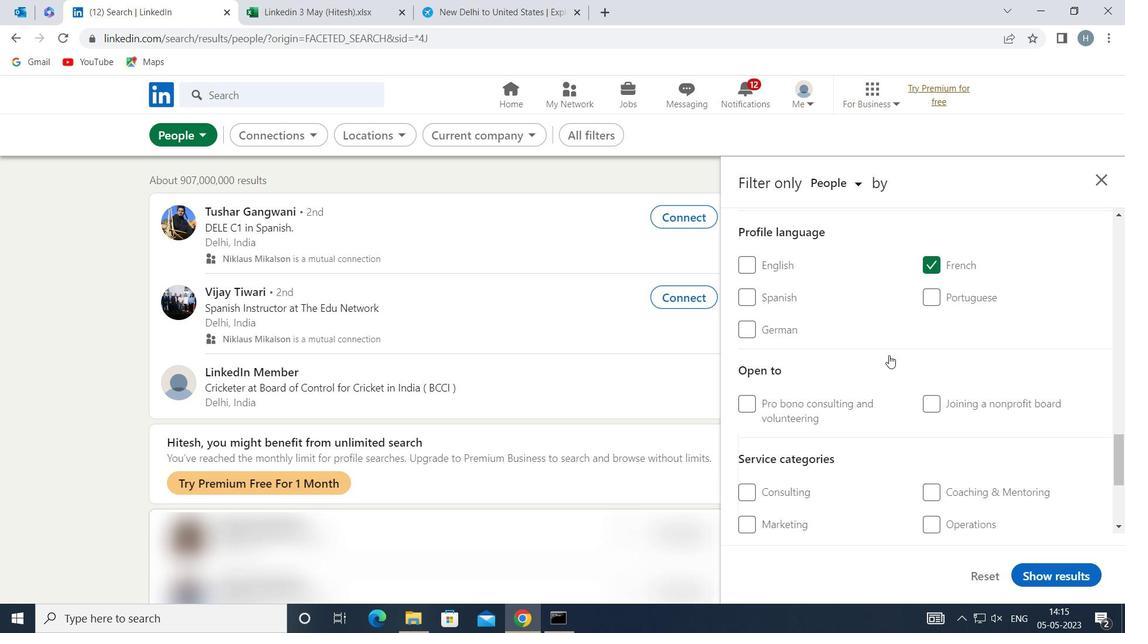 
Action: Mouse moved to (889, 355)
Screenshot: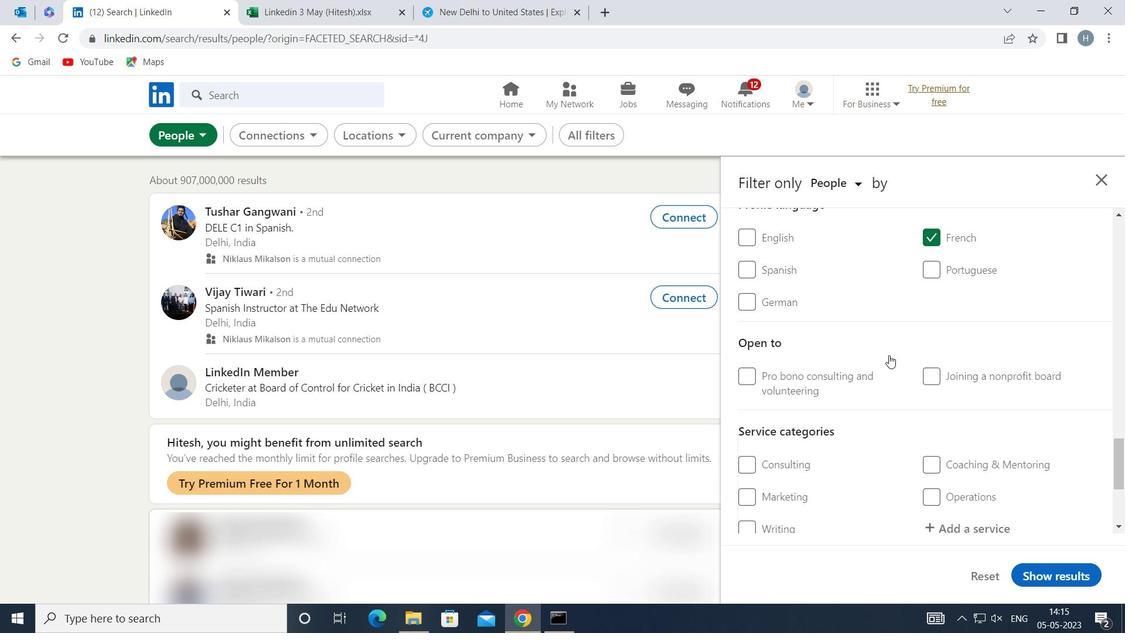 
Action: Mouse scrolled (889, 354) with delta (0, 0)
Screenshot: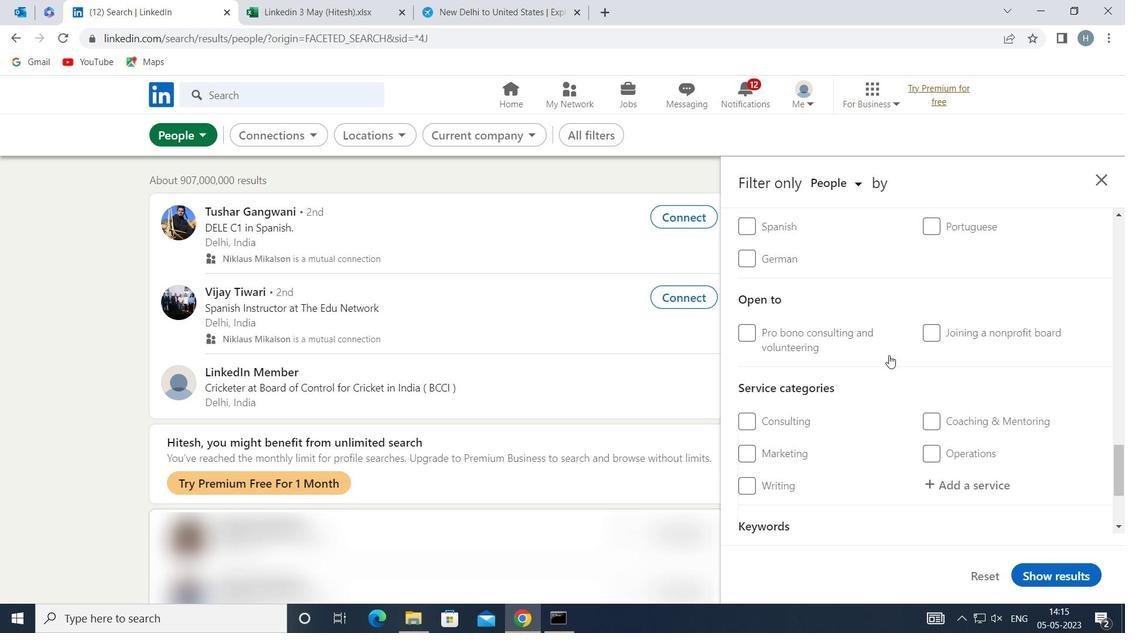
Action: Mouse moved to (970, 375)
Screenshot: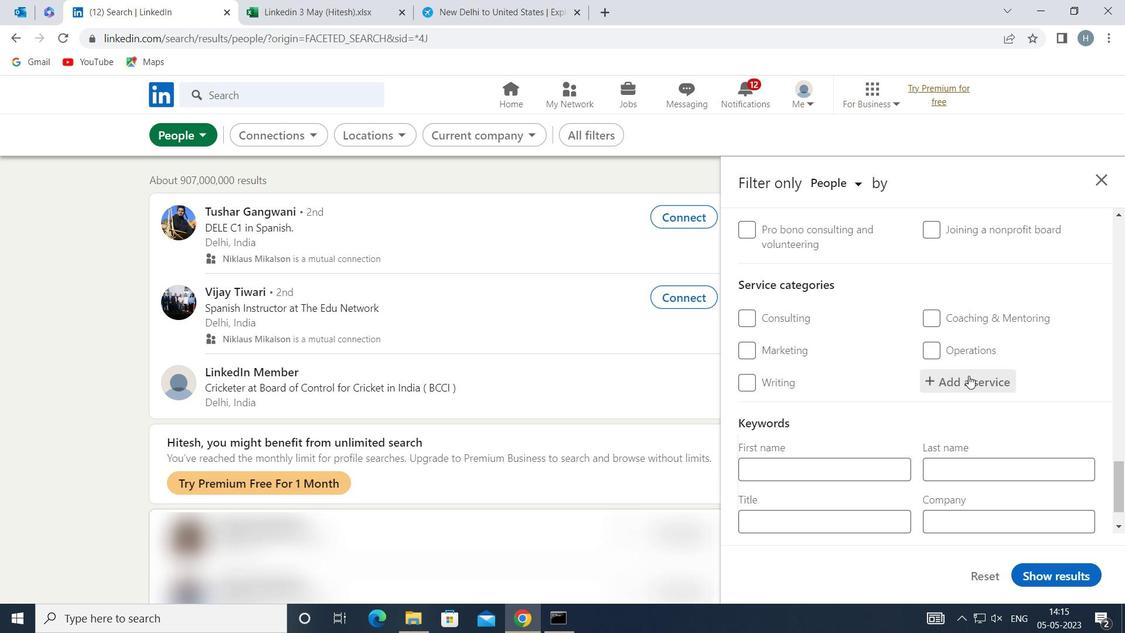 
Action: Mouse pressed left at (970, 375)
Screenshot: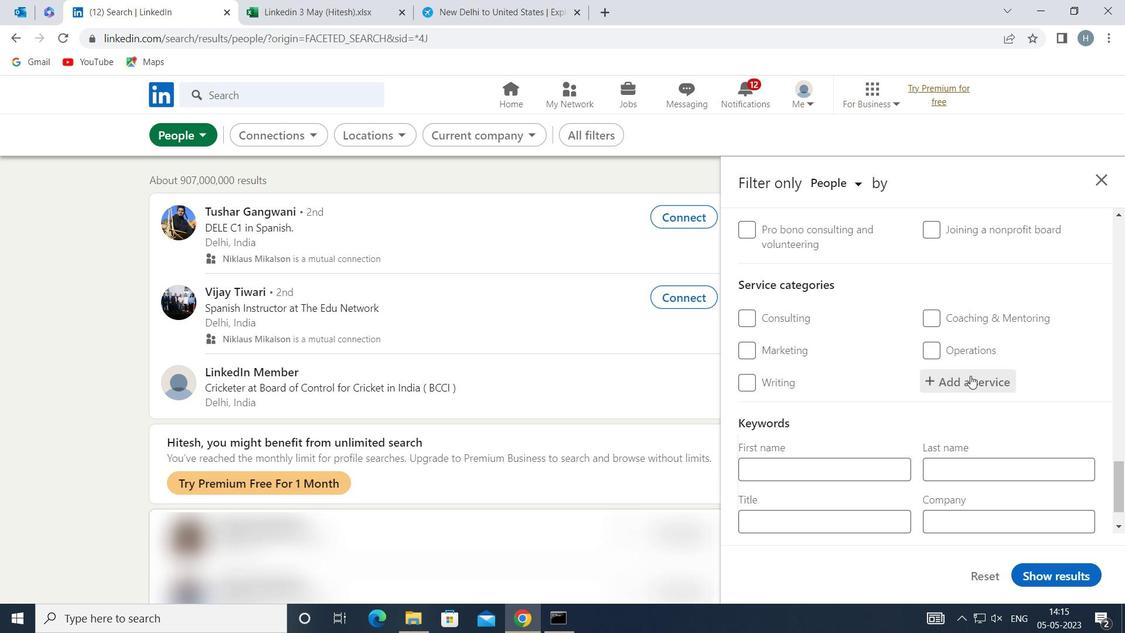 
Action: Key pressed <Key.shift><Key.shift><Key.shift><Key.shift><Key.shift><Key.shift>DIGITAL<Key.space><Key.shift>MARKE
Screenshot: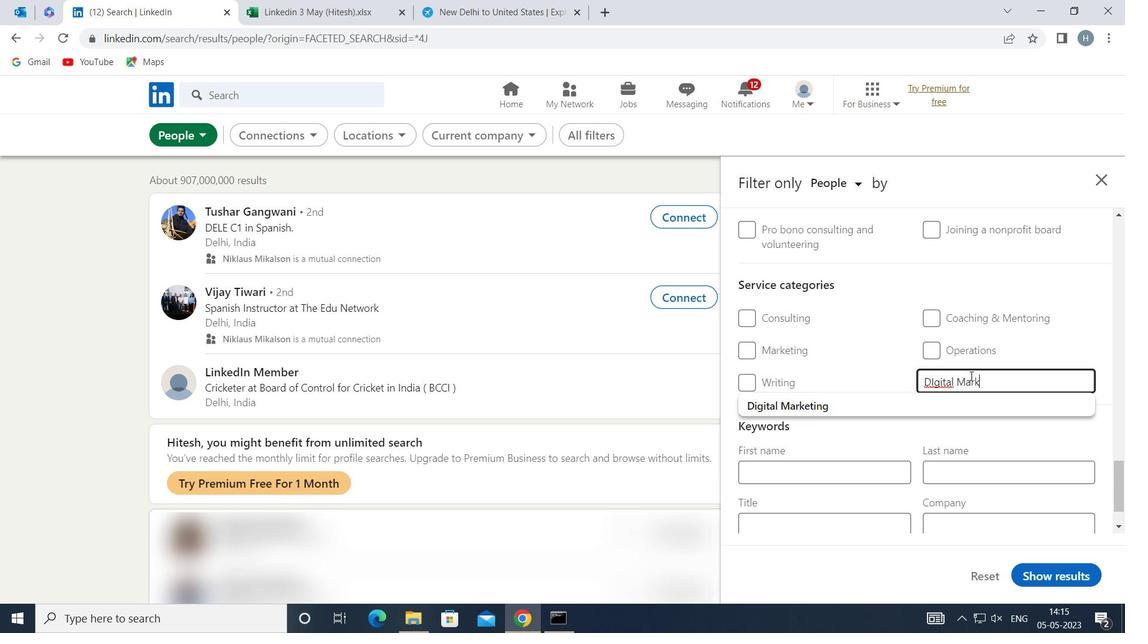 
Action: Mouse moved to (874, 402)
Screenshot: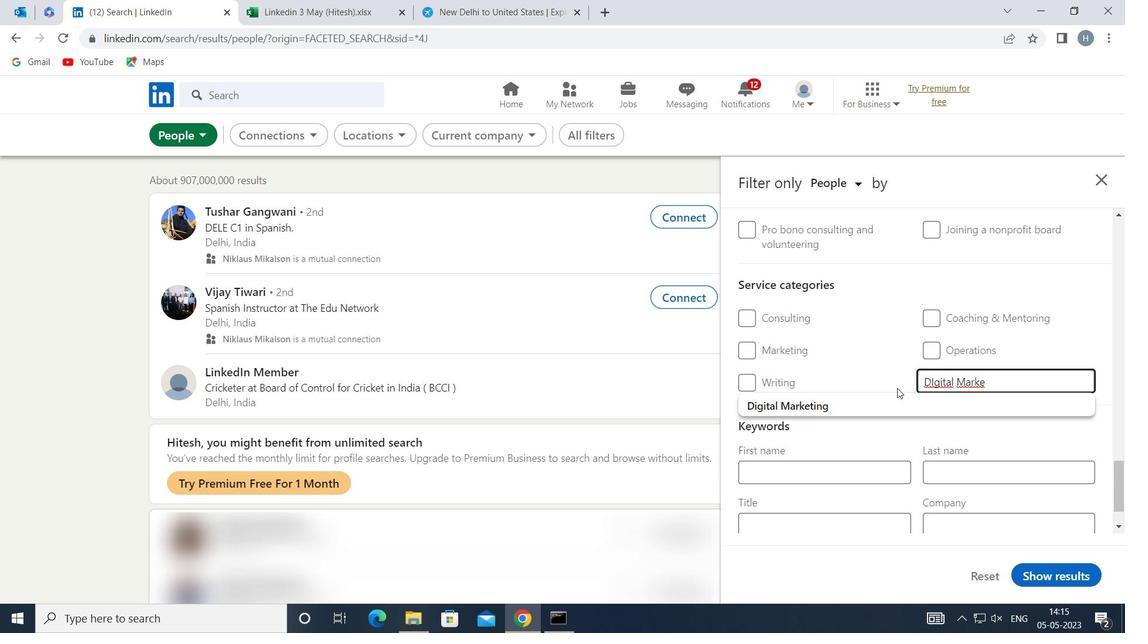
Action: Mouse pressed left at (874, 402)
Screenshot: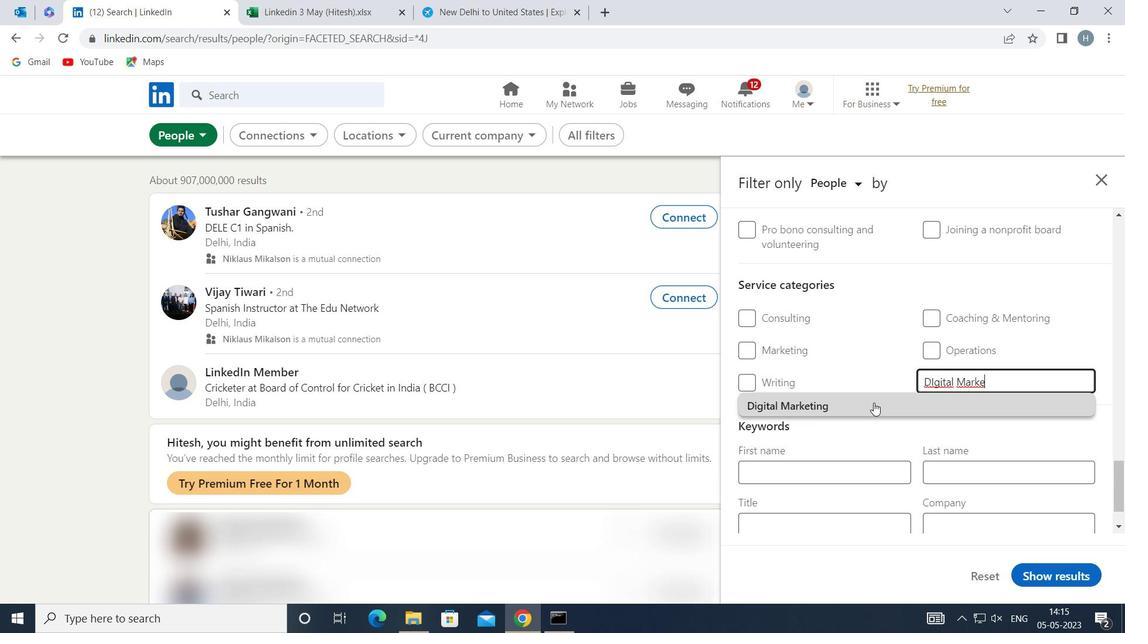 
Action: Mouse moved to (884, 392)
Screenshot: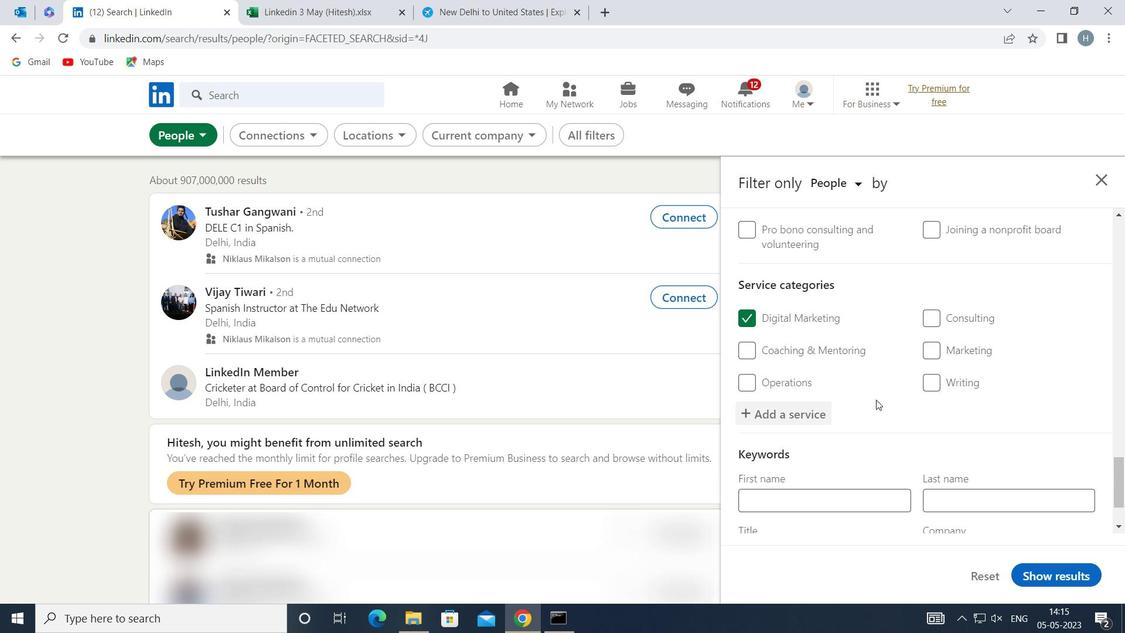 
Action: Mouse scrolled (884, 391) with delta (0, 0)
Screenshot: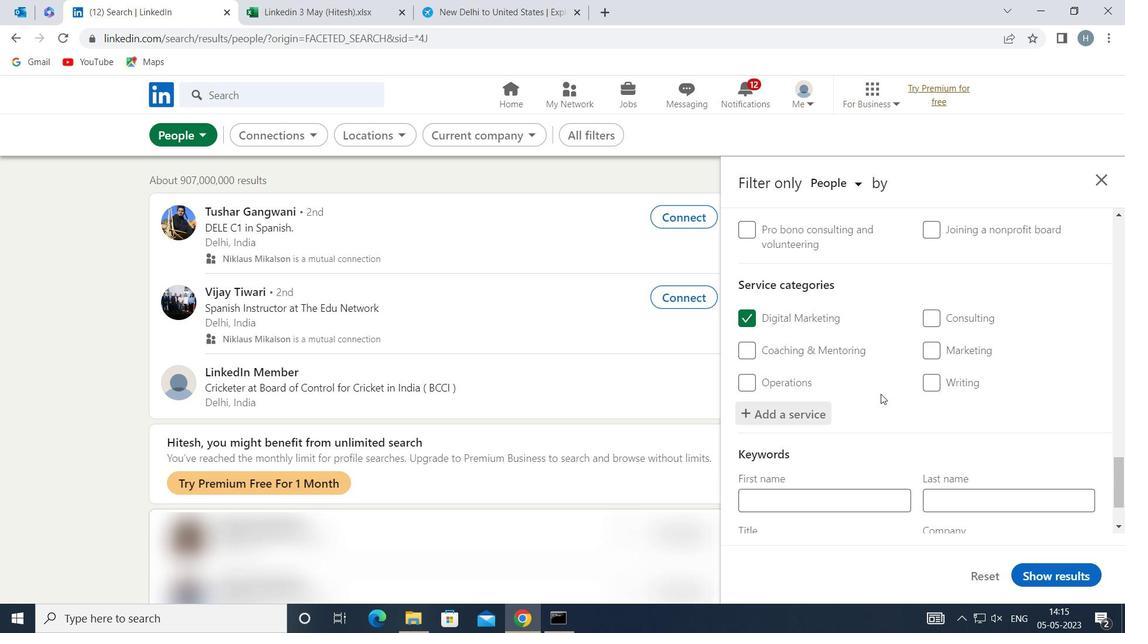 
Action: Mouse scrolled (884, 391) with delta (0, 0)
Screenshot: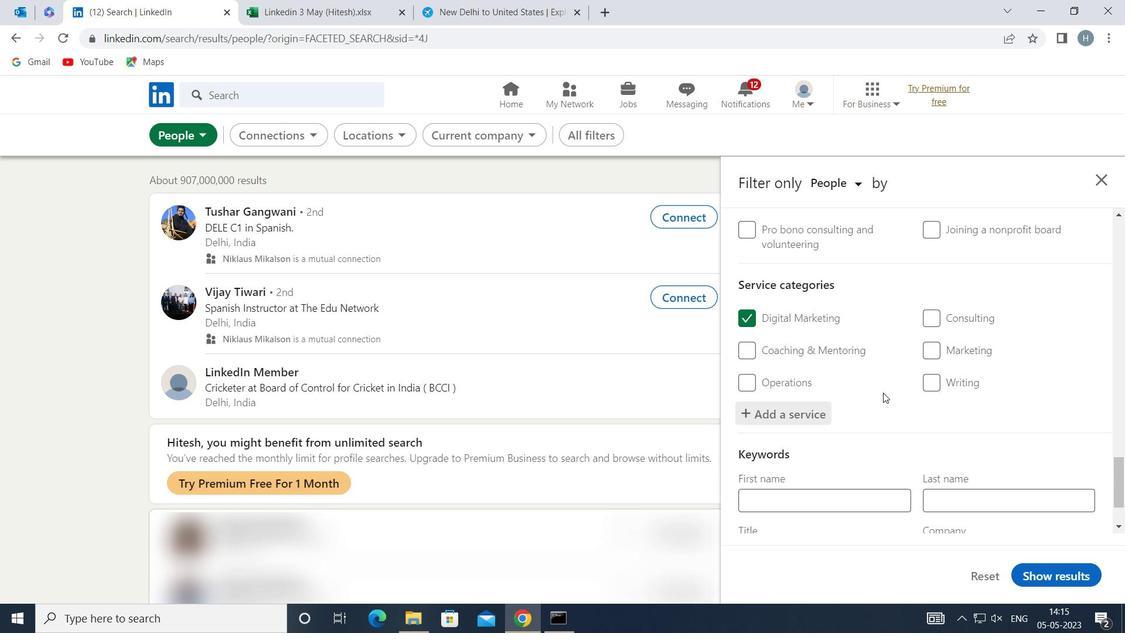 
Action: Mouse scrolled (884, 392) with delta (0, 0)
Screenshot: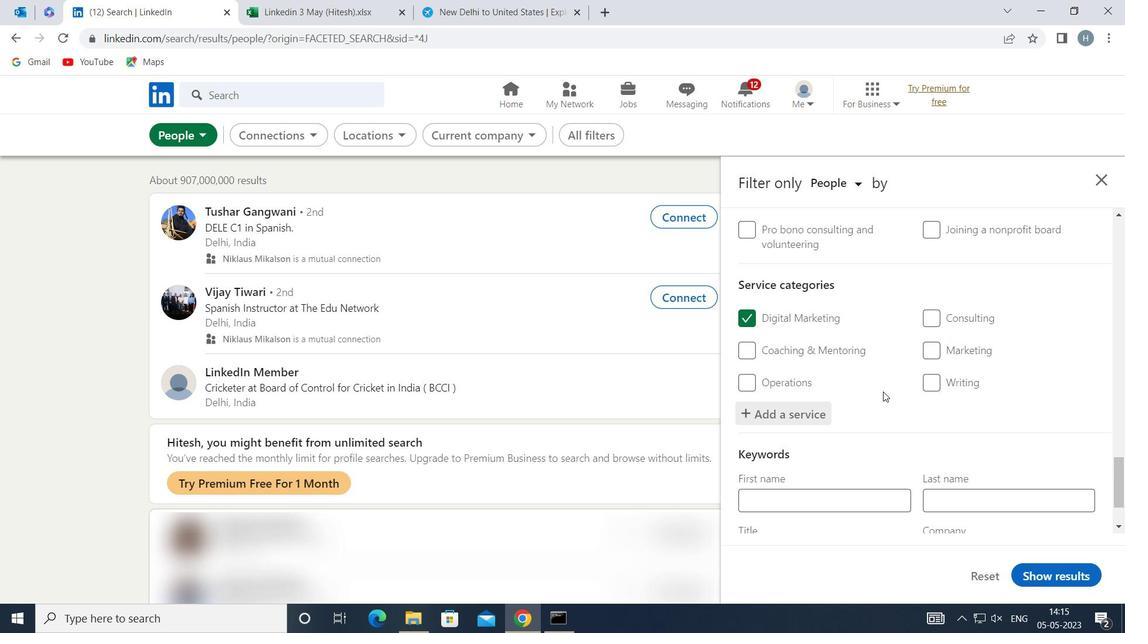 
Action: Mouse scrolled (884, 391) with delta (0, 0)
Screenshot: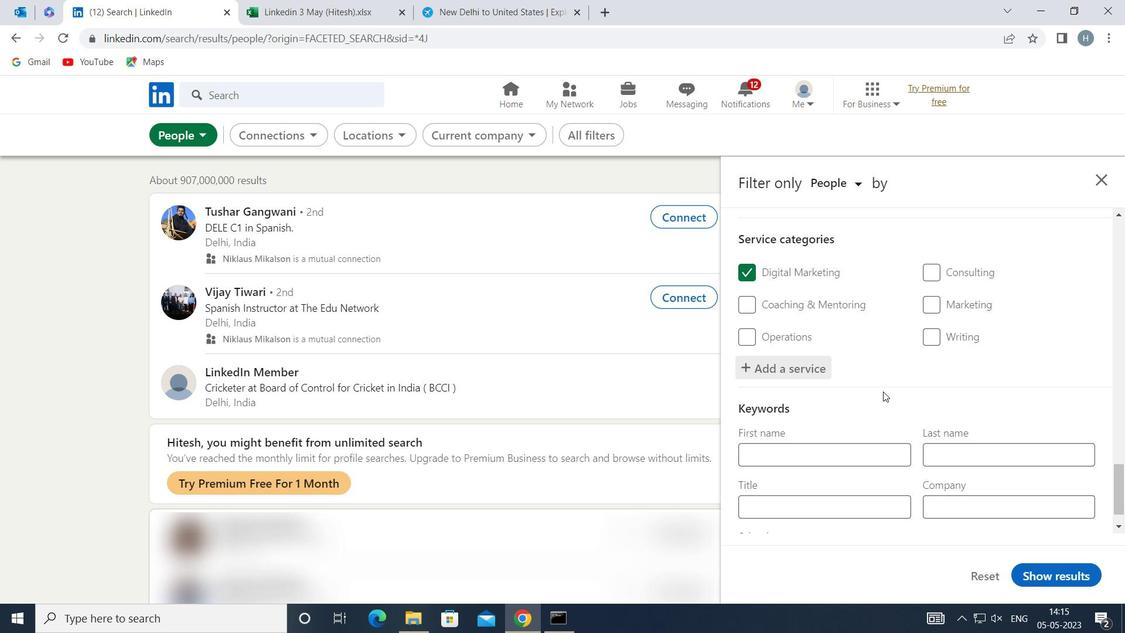
Action: Mouse scrolled (884, 391) with delta (0, 0)
Screenshot: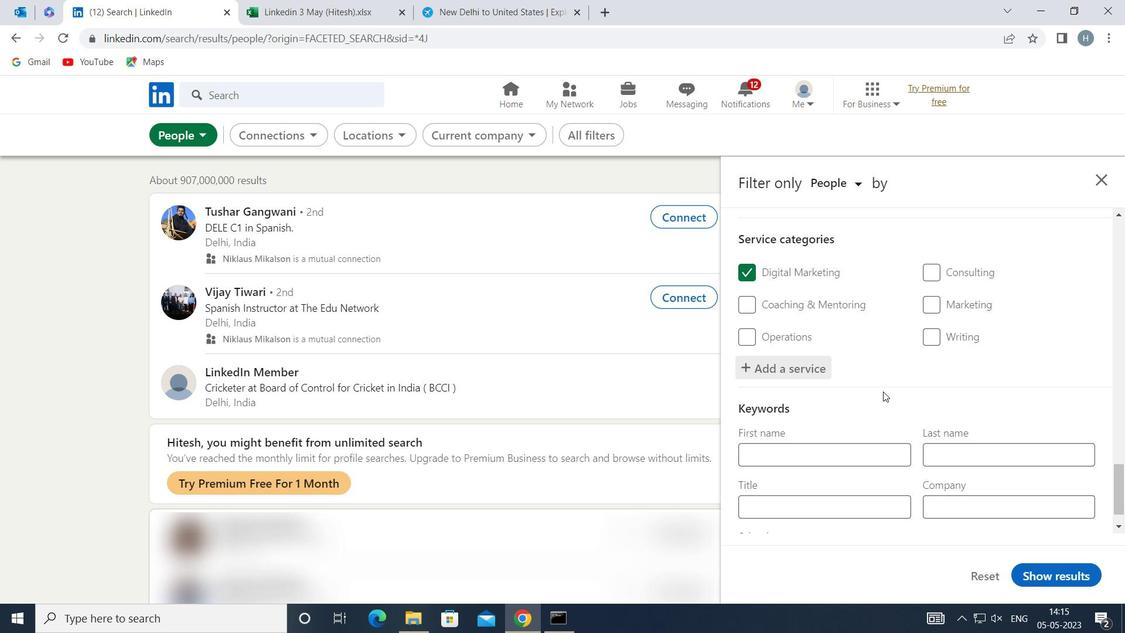 
Action: Mouse scrolled (884, 391) with delta (0, 0)
Screenshot: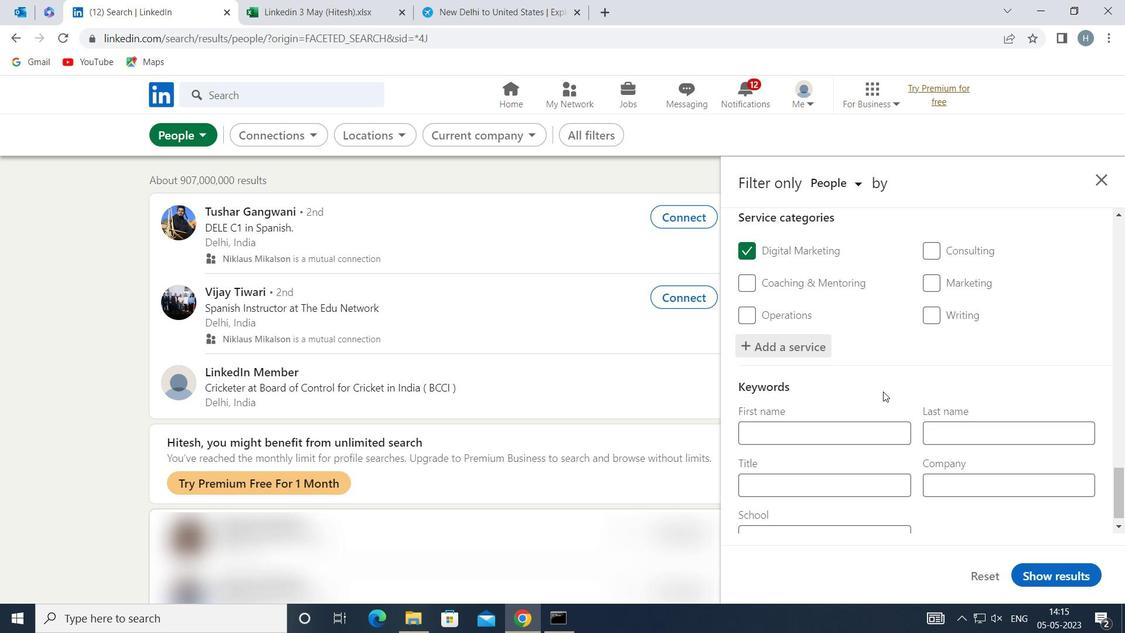 
Action: Mouse moved to (877, 465)
Screenshot: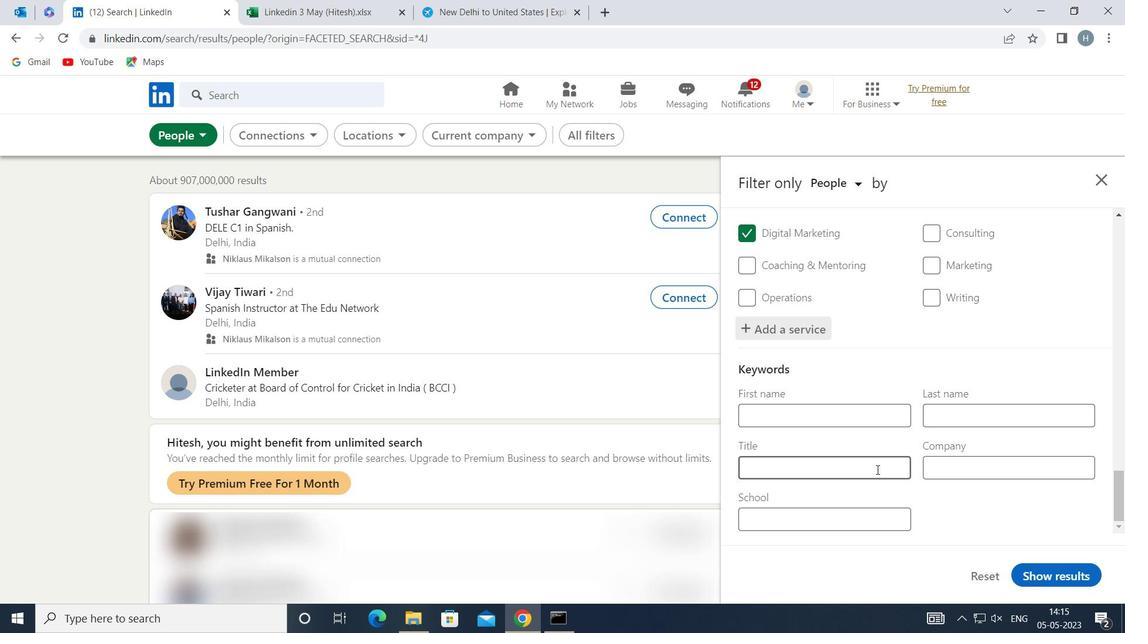 
Action: Mouse pressed left at (877, 465)
Screenshot: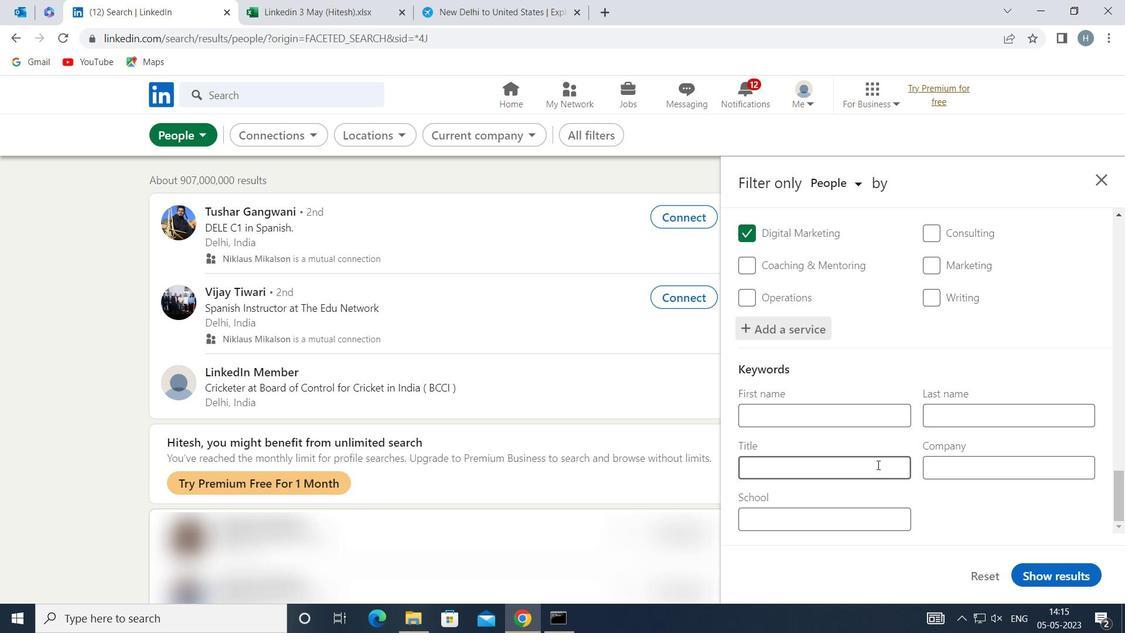 
Action: Mouse moved to (867, 466)
Screenshot: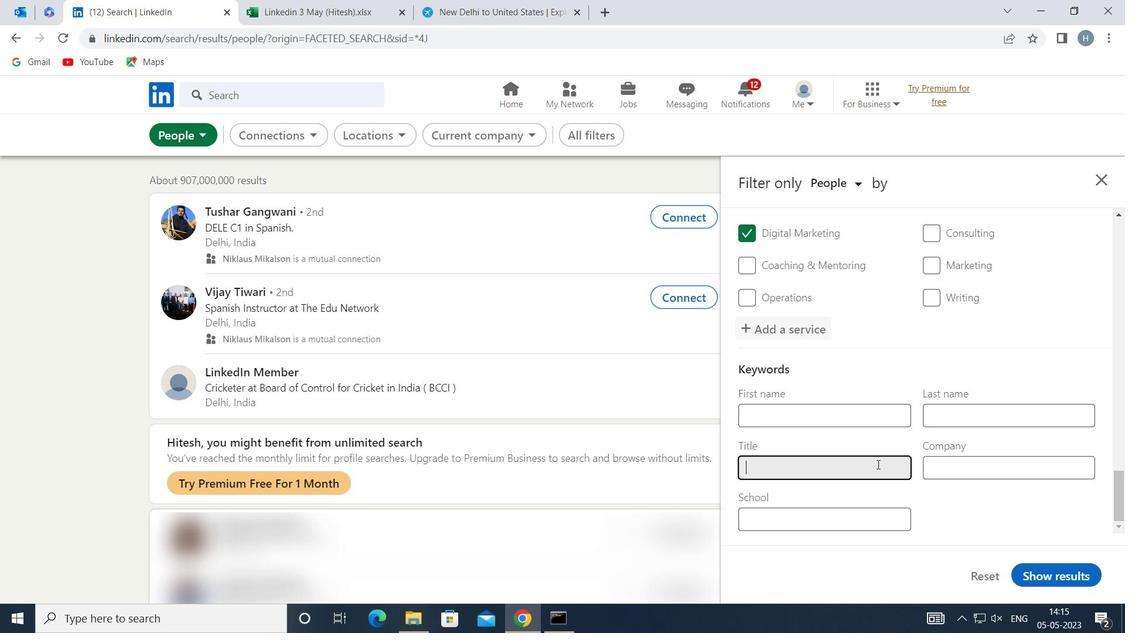 
Action: Key pressed <Key.shift>COUPLES<Key.space><Key.shift>COUNSELOR
Screenshot: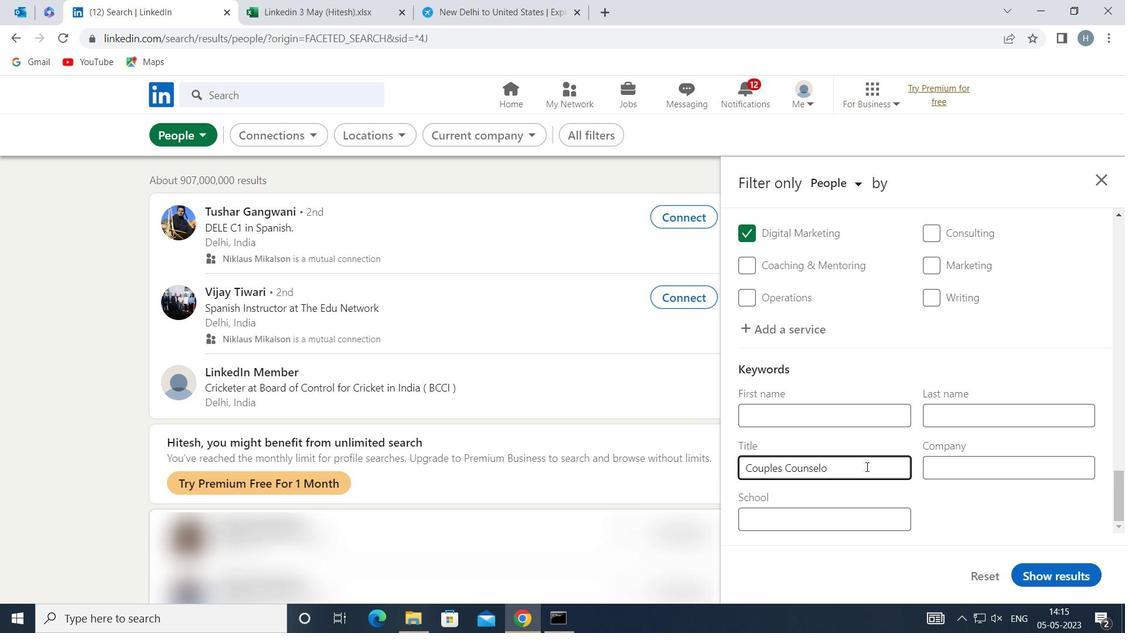 
Action: Mouse moved to (1062, 575)
Screenshot: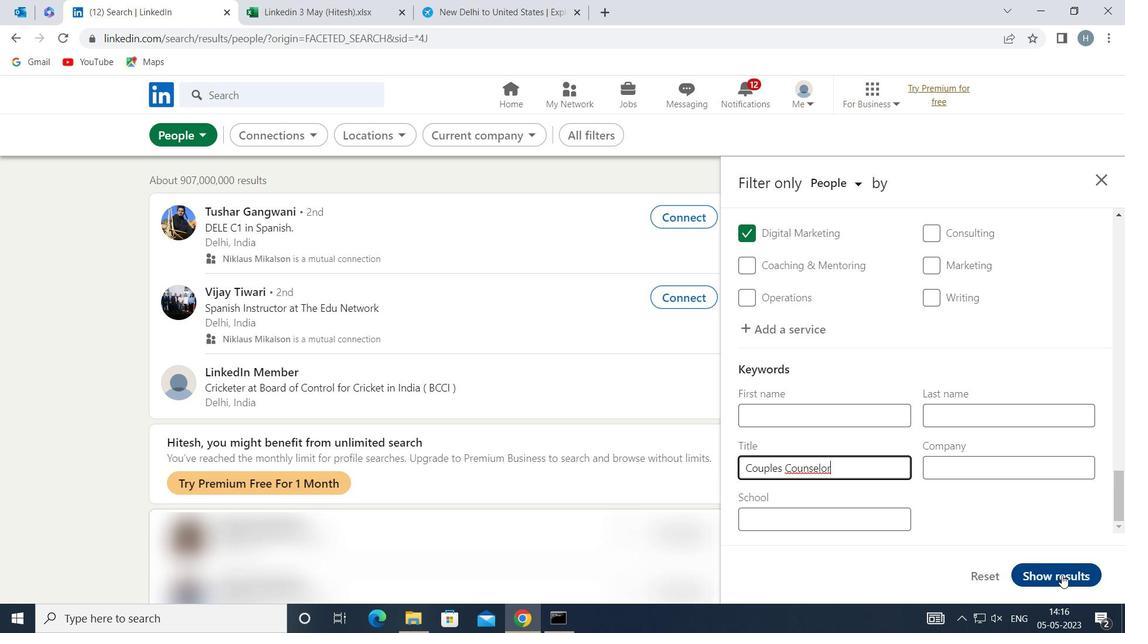 
Action: Mouse pressed left at (1062, 575)
Screenshot: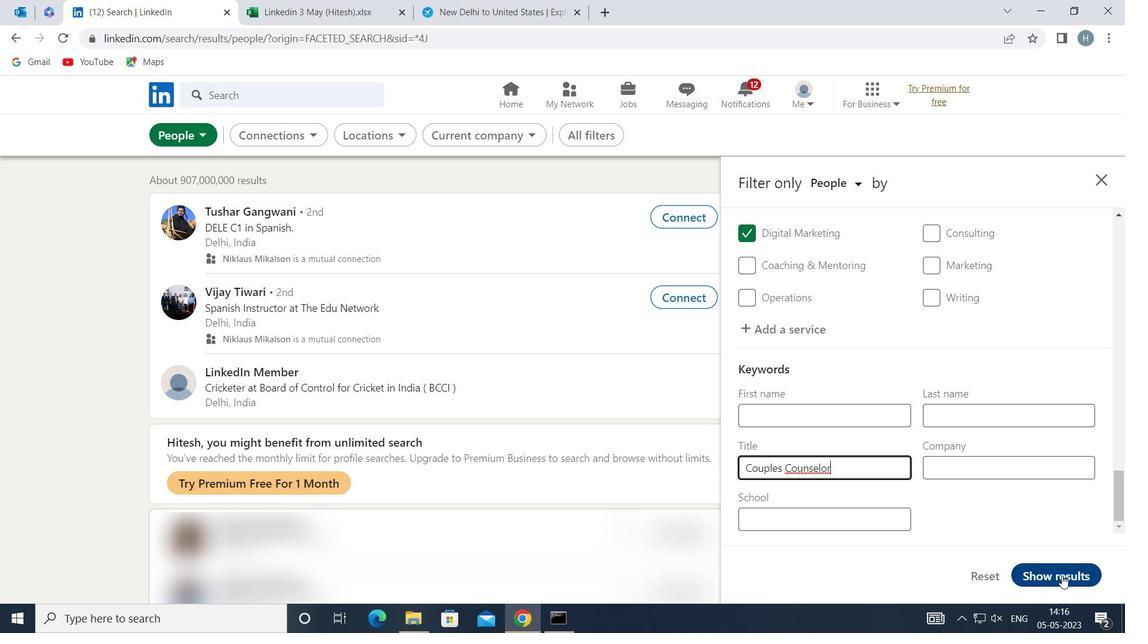 
Action: Mouse moved to (822, 350)
Screenshot: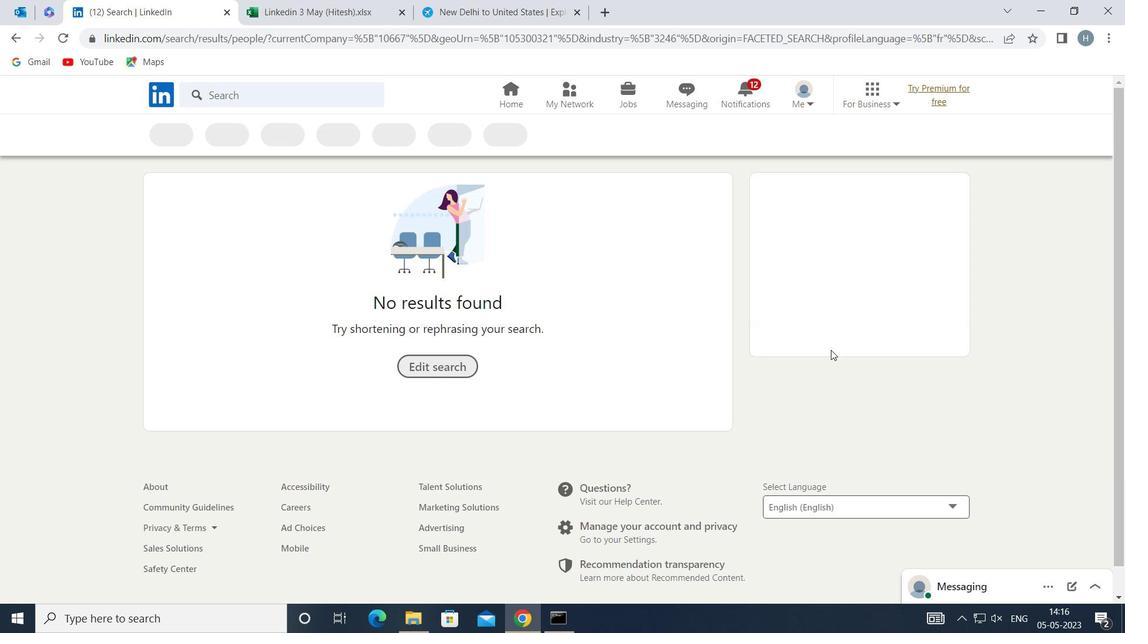 
